 Task: Create fields in purchase order object.
Action: Mouse moved to (635, 76)
Screenshot: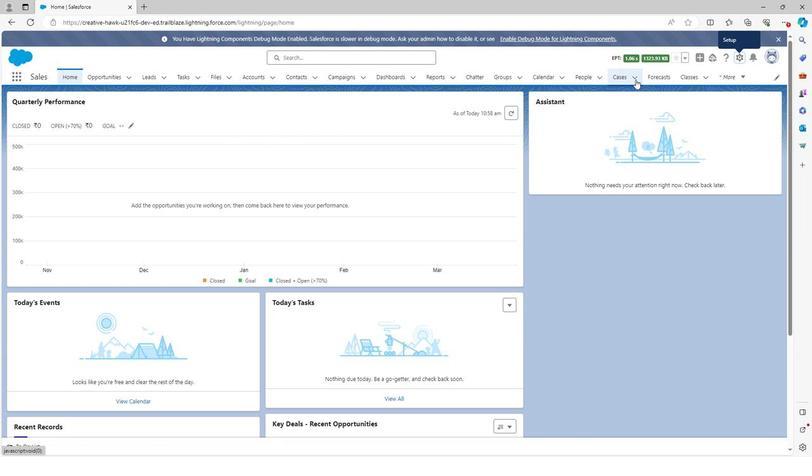 
Action: Mouse pressed right at (635, 76)
Screenshot: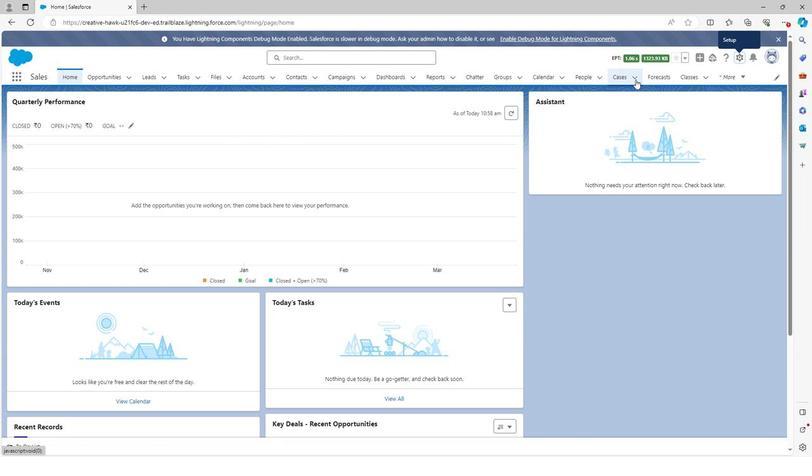 
Action: Mouse moved to (738, 54)
Screenshot: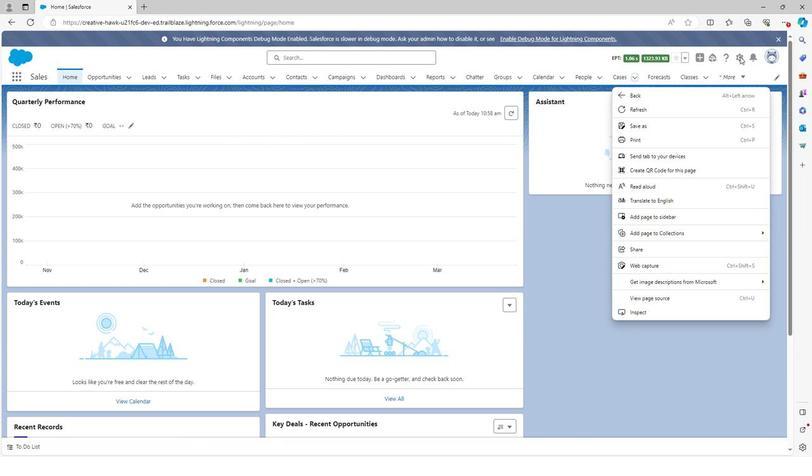 
Action: Mouse pressed left at (738, 54)
Screenshot: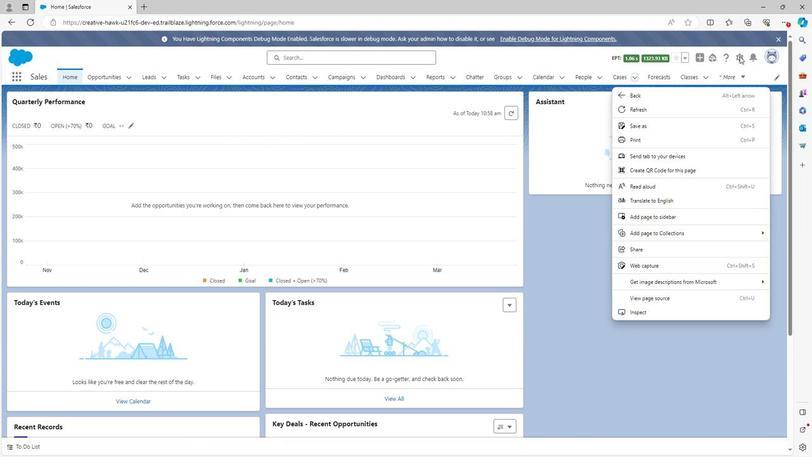 
Action: Mouse moved to (710, 76)
Screenshot: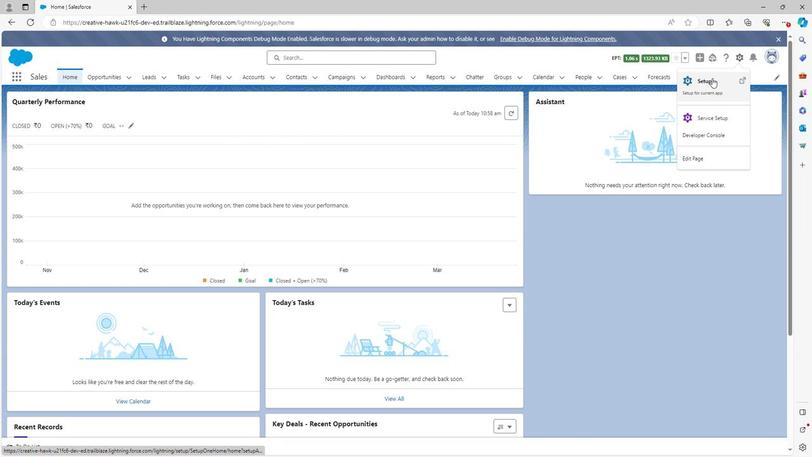
Action: Mouse pressed left at (710, 76)
Screenshot: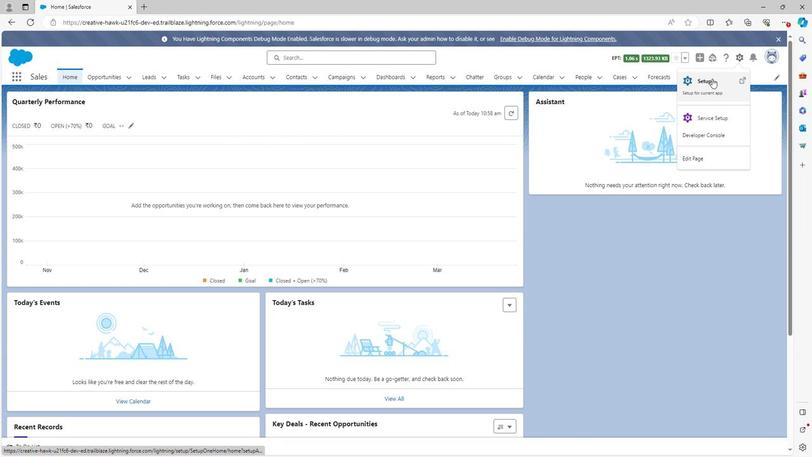 
Action: Mouse moved to (98, 73)
Screenshot: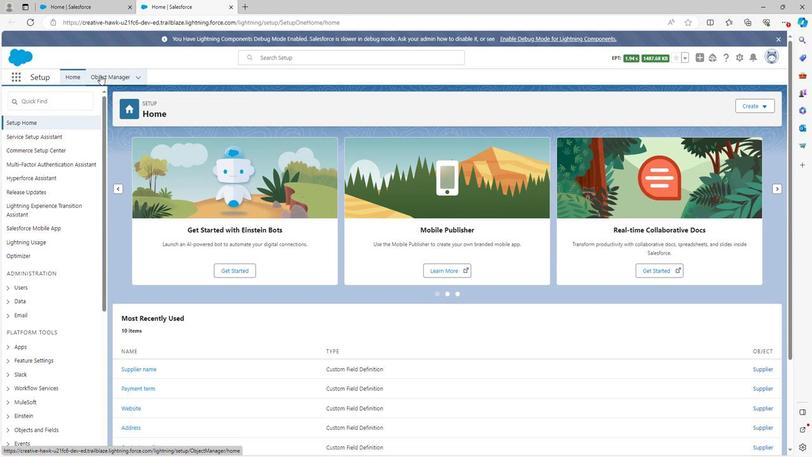 
Action: Mouse pressed left at (98, 73)
Screenshot: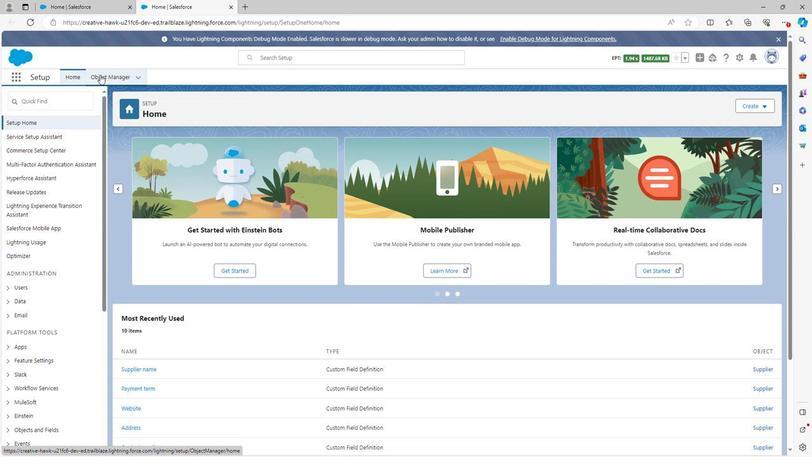 
Action: Mouse moved to (55, 344)
Screenshot: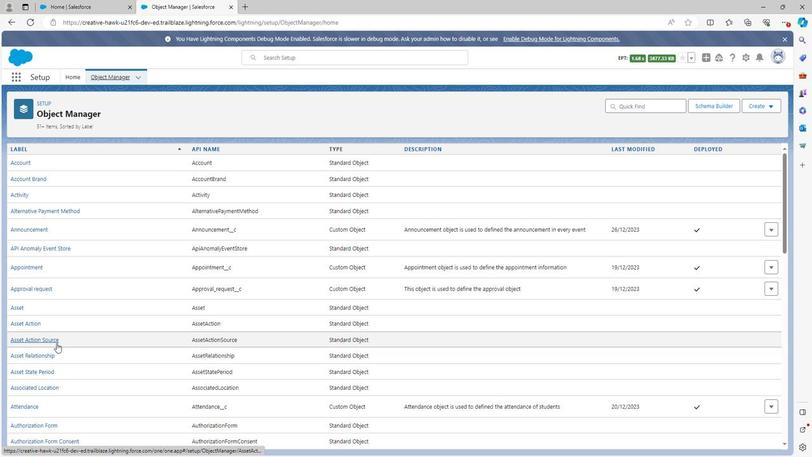 
Action: Mouse scrolled (55, 343) with delta (0, 0)
Screenshot: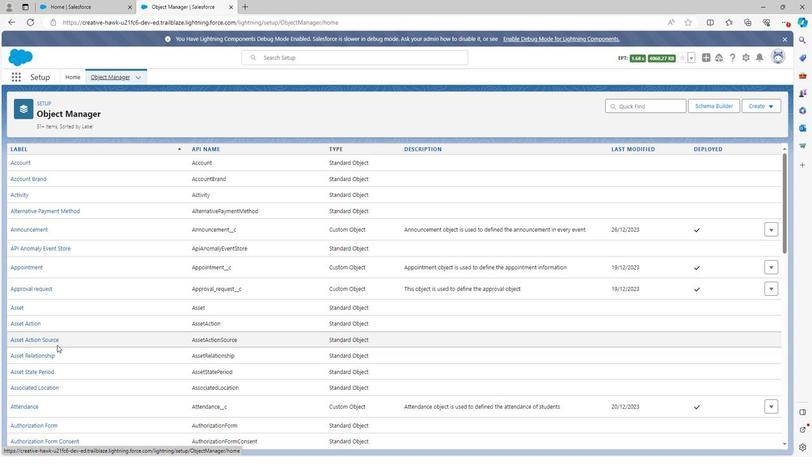
Action: Mouse scrolled (55, 343) with delta (0, 0)
Screenshot: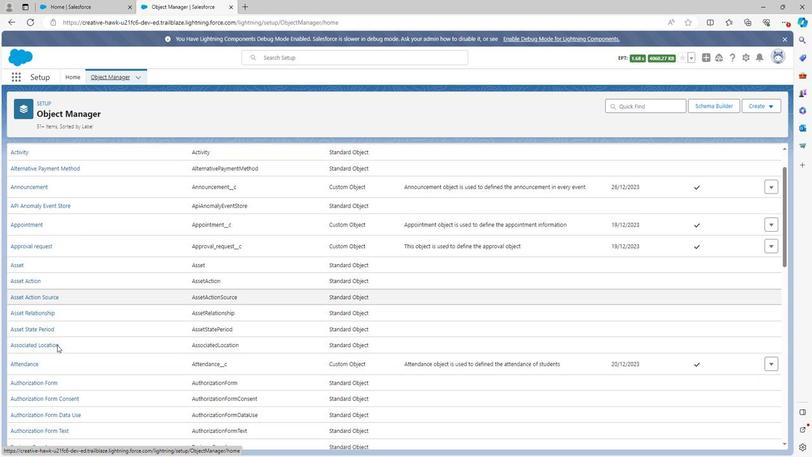 
Action: Mouse scrolled (55, 343) with delta (0, 0)
Screenshot: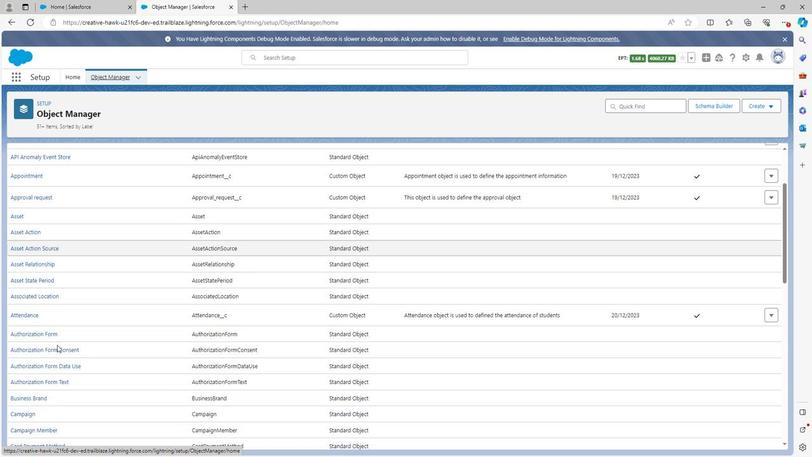 
Action: Mouse moved to (55, 344)
Screenshot: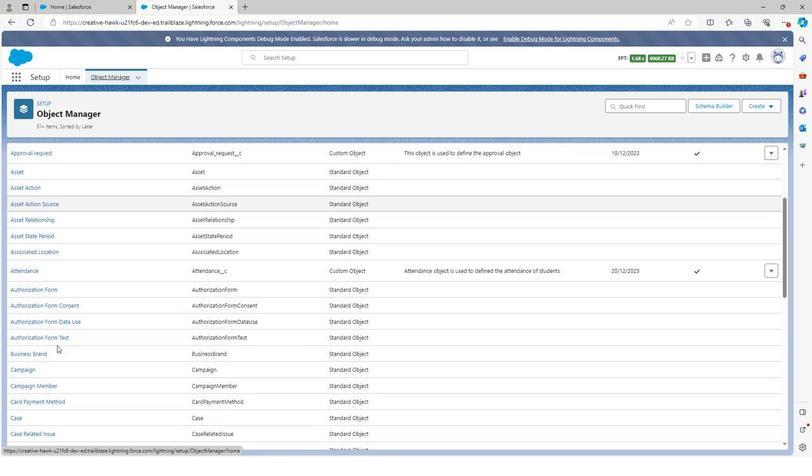 
Action: Mouse scrolled (55, 344) with delta (0, 0)
Screenshot: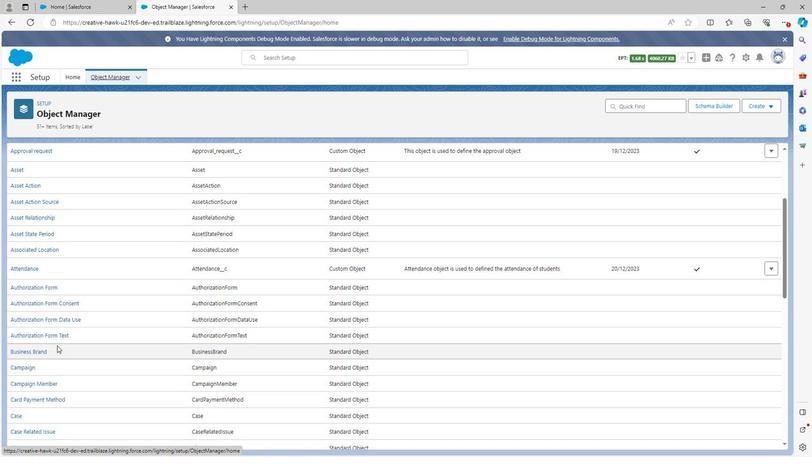
Action: Mouse scrolled (55, 344) with delta (0, 0)
Screenshot: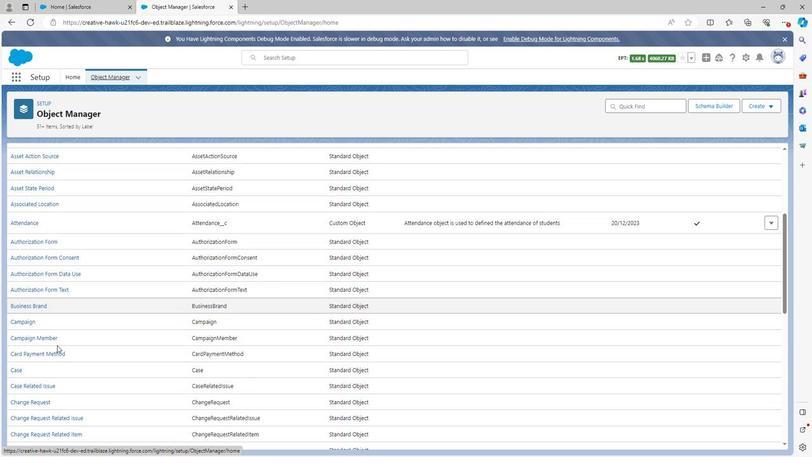 
Action: Mouse scrolled (55, 344) with delta (0, 0)
Screenshot: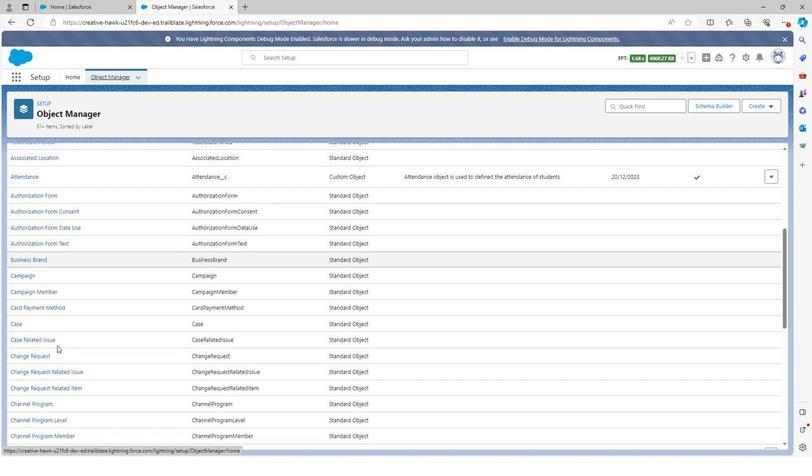
Action: Mouse scrolled (55, 344) with delta (0, 0)
Screenshot: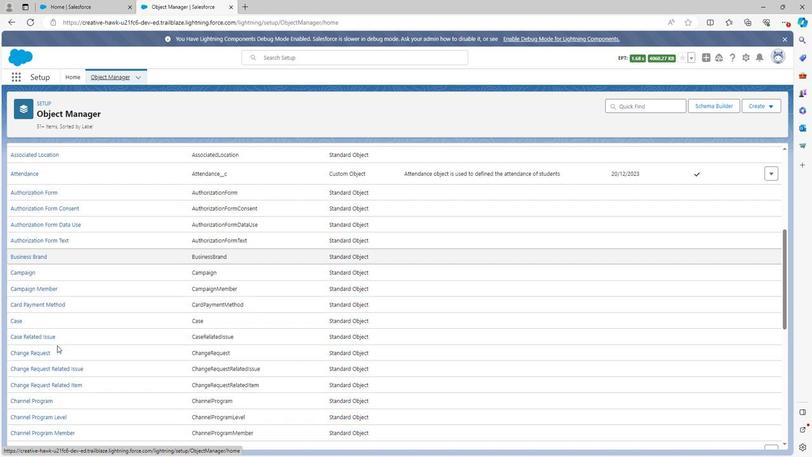 
Action: Mouse scrolled (55, 344) with delta (0, 0)
Screenshot: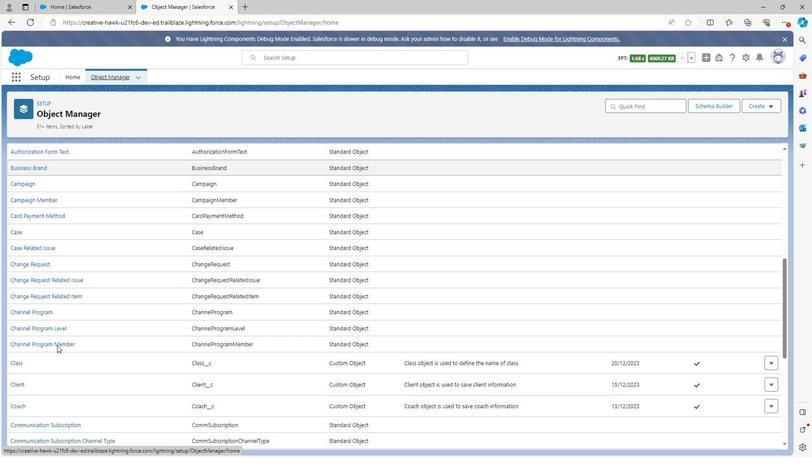
Action: Mouse scrolled (55, 344) with delta (0, 0)
Screenshot: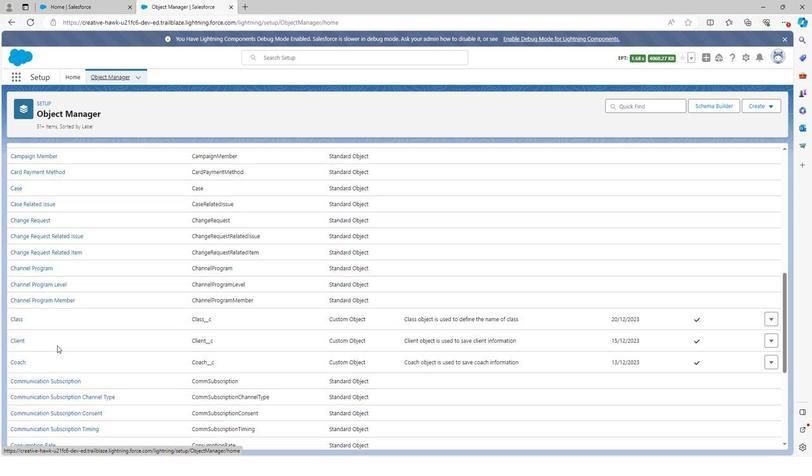 
Action: Mouse scrolled (55, 344) with delta (0, 0)
Screenshot: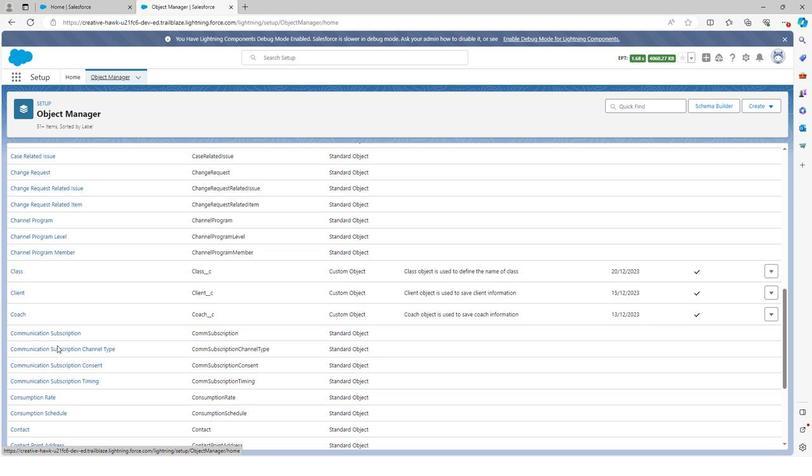 
Action: Mouse scrolled (55, 344) with delta (0, 0)
Screenshot: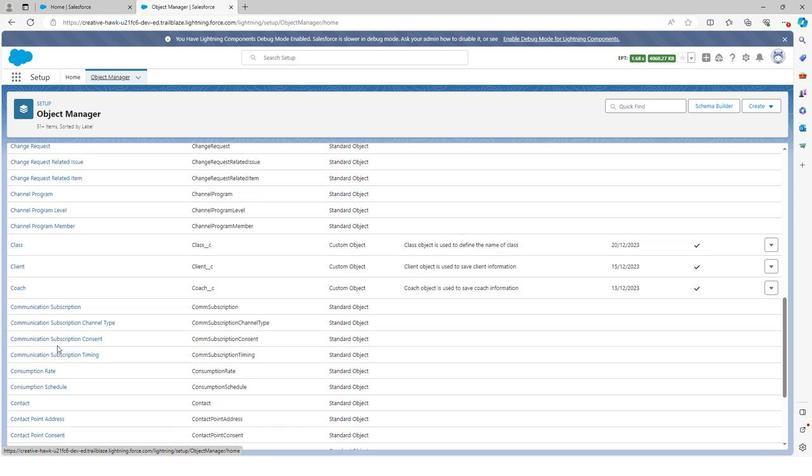
Action: Mouse scrolled (55, 344) with delta (0, 0)
Screenshot: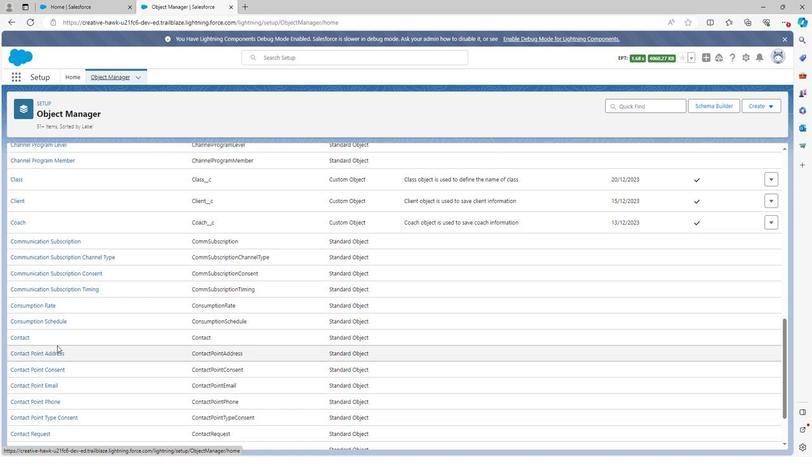 
Action: Mouse scrolled (55, 344) with delta (0, 0)
Screenshot: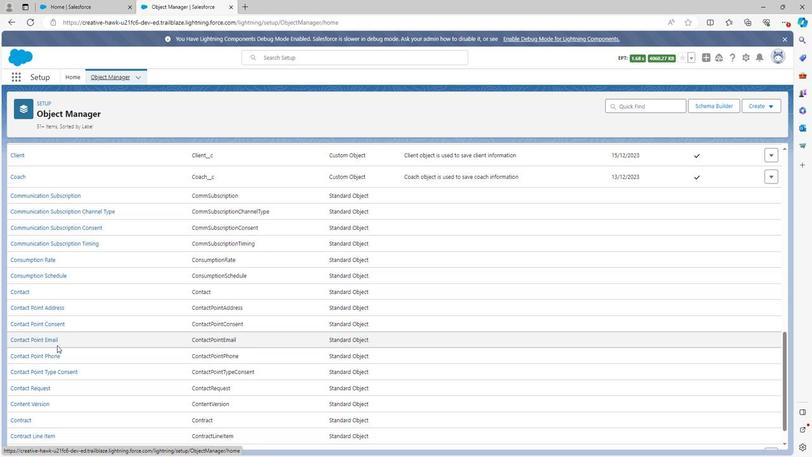 
Action: Mouse scrolled (55, 344) with delta (0, 0)
Screenshot: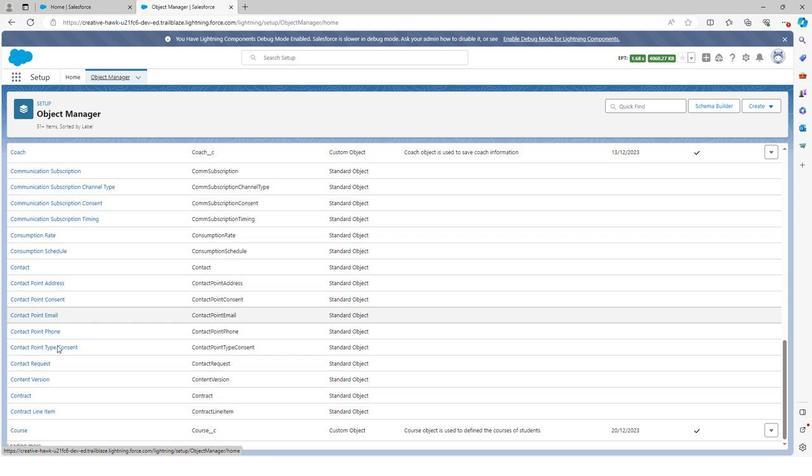 
Action: Mouse scrolled (55, 344) with delta (0, 0)
Screenshot: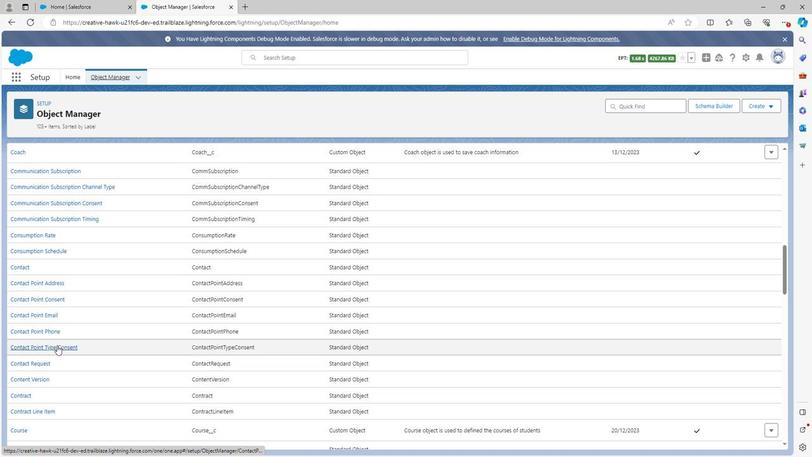 
Action: Mouse scrolled (55, 344) with delta (0, 0)
Screenshot: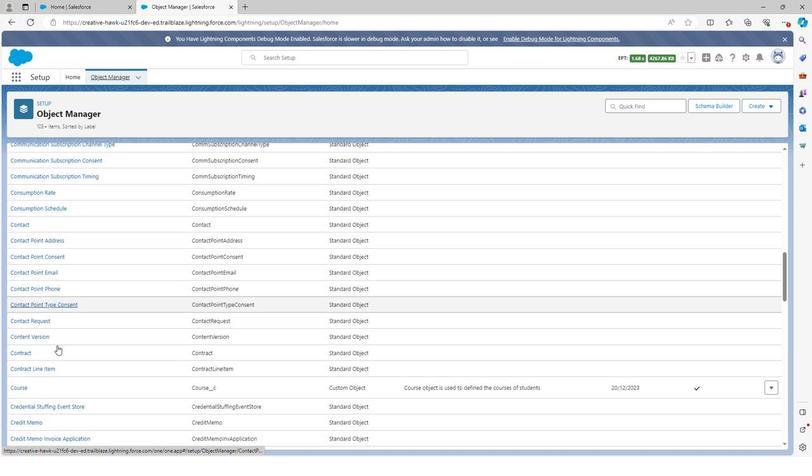
Action: Mouse scrolled (55, 344) with delta (0, 0)
Screenshot: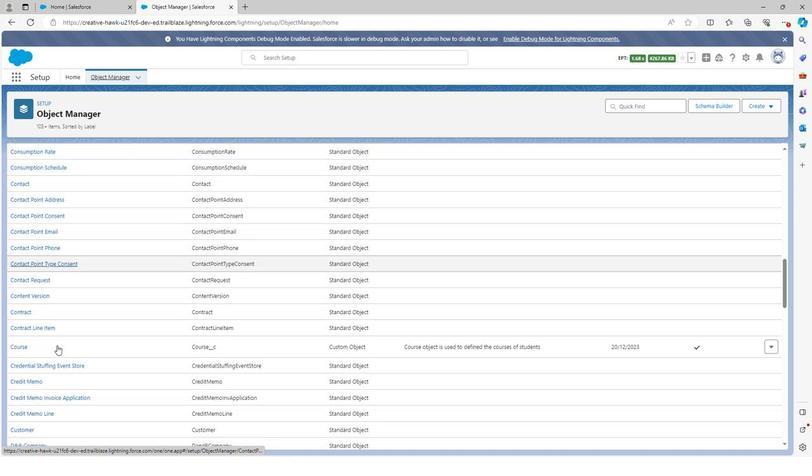 
Action: Mouse scrolled (55, 344) with delta (0, 0)
Screenshot: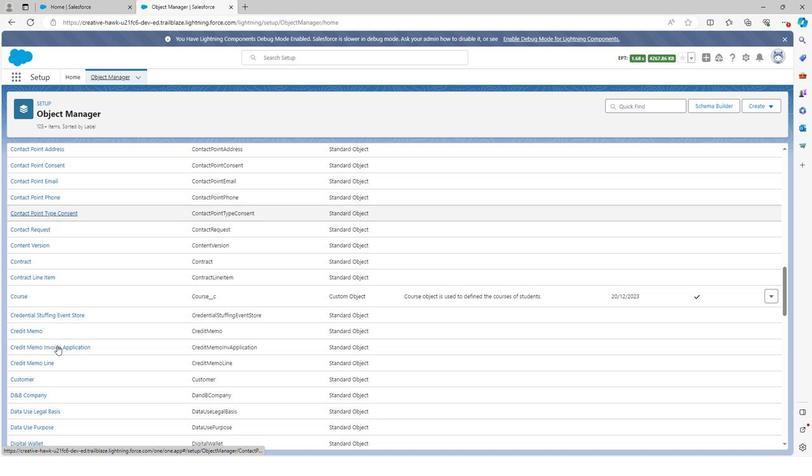 
Action: Mouse scrolled (55, 344) with delta (0, 0)
Screenshot: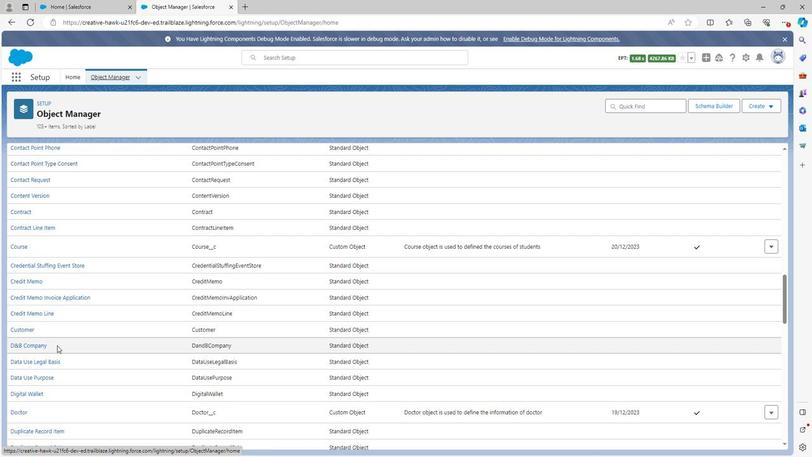 
Action: Mouse scrolled (55, 344) with delta (0, 0)
Screenshot: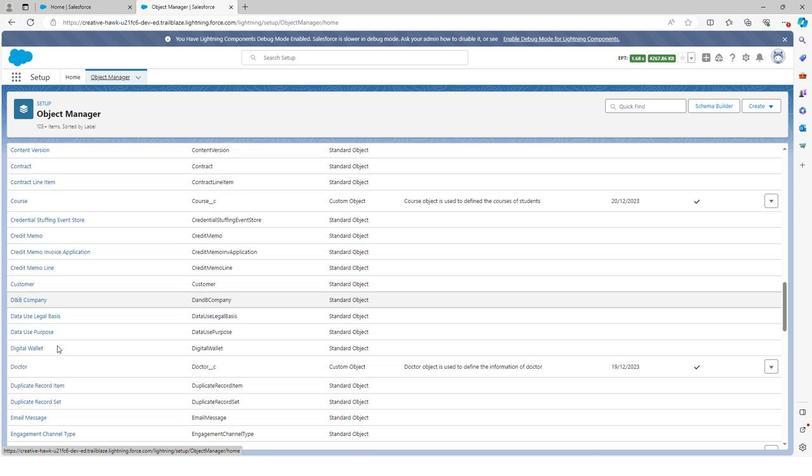 
Action: Mouse scrolled (55, 344) with delta (0, 0)
Screenshot: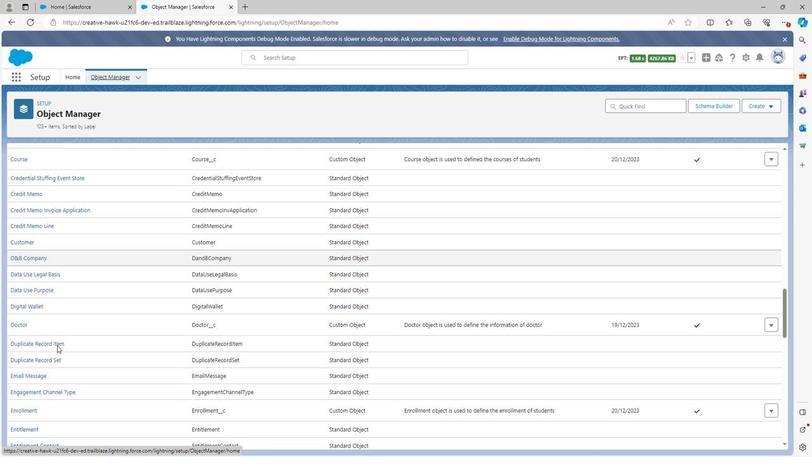 
Action: Mouse scrolled (55, 344) with delta (0, 0)
Screenshot: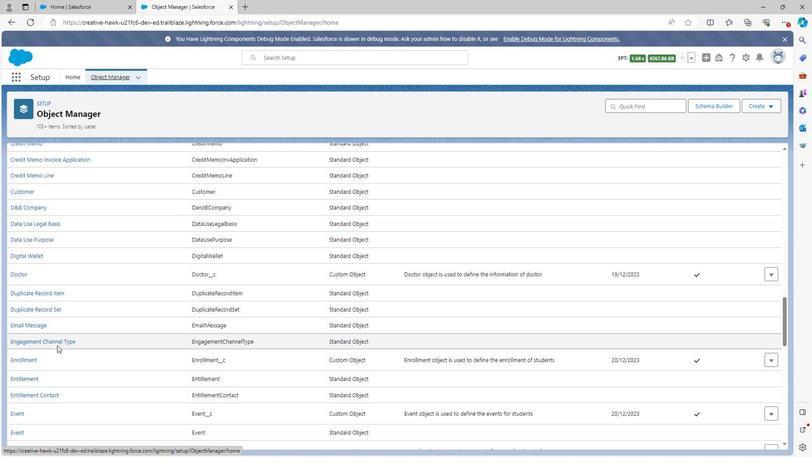
Action: Mouse scrolled (55, 344) with delta (0, 0)
Screenshot: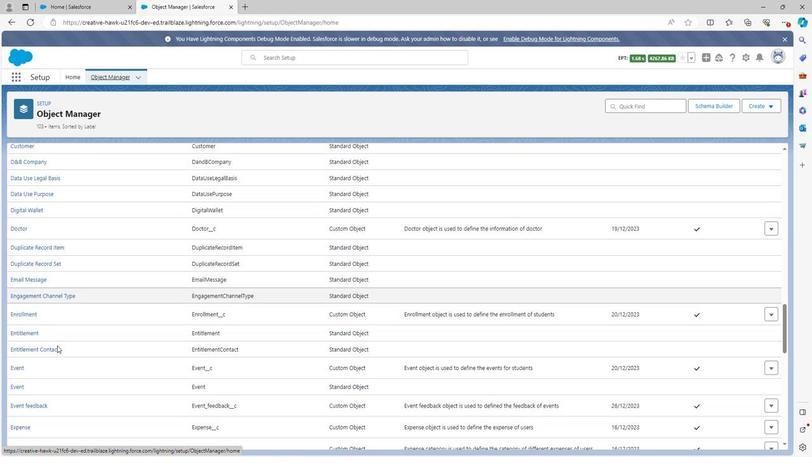 
Action: Mouse scrolled (55, 344) with delta (0, 0)
Screenshot: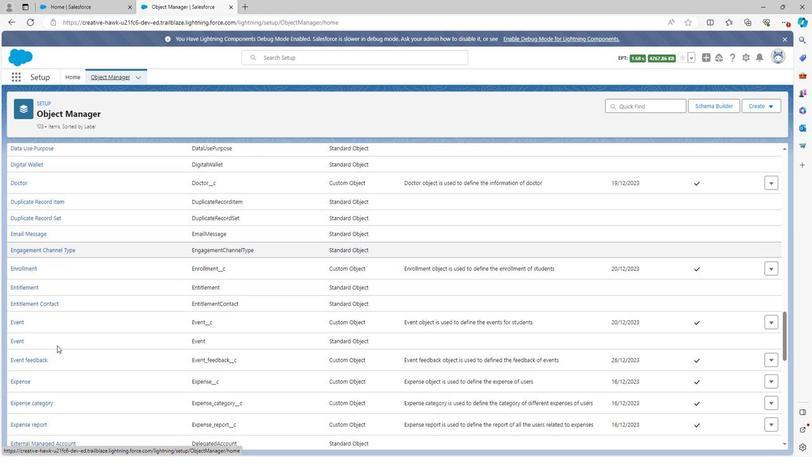 
Action: Mouse scrolled (55, 344) with delta (0, 0)
Screenshot: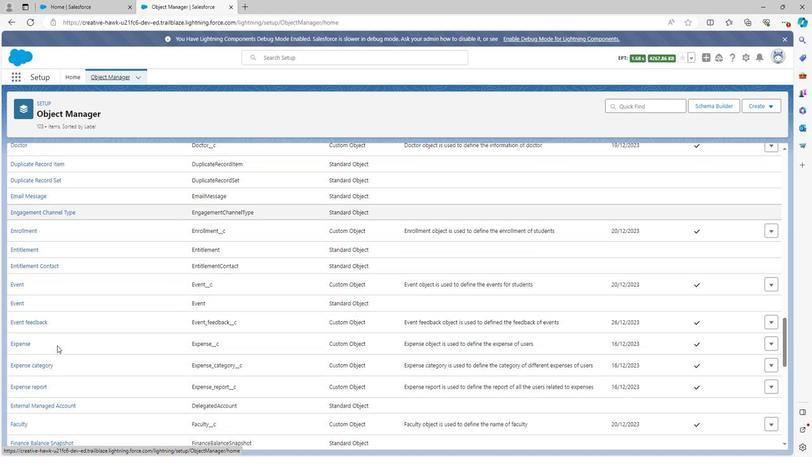 
Action: Mouse scrolled (55, 344) with delta (0, 0)
Screenshot: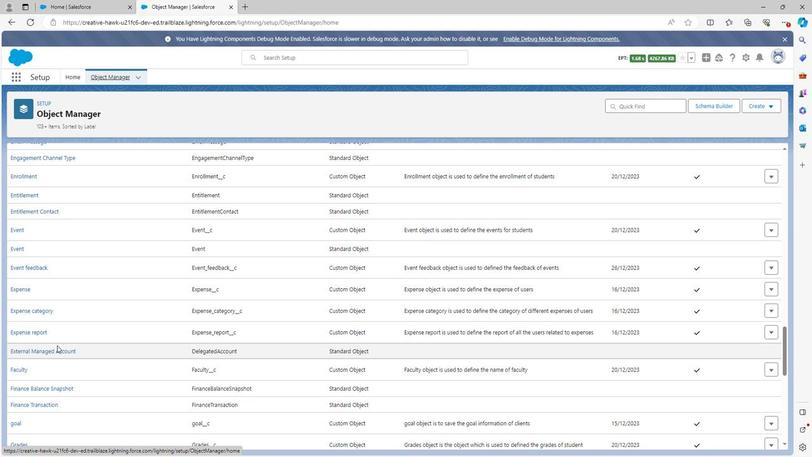 
Action: Mouse scrolled (55, 344) with delta (0, 0)
Screenshot: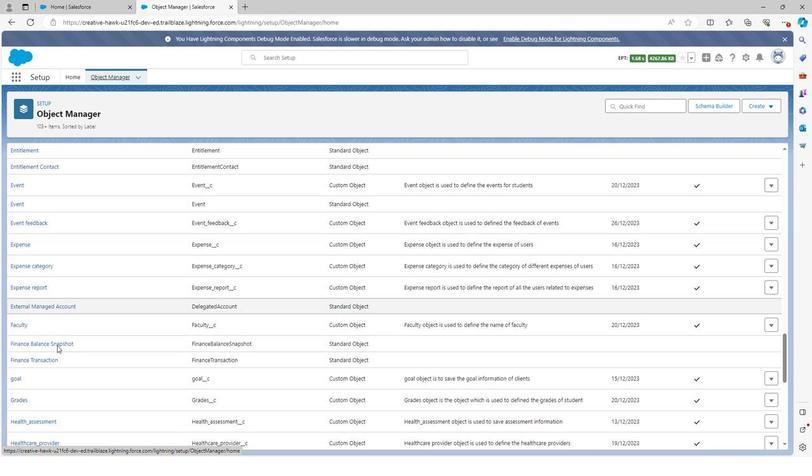 
Action: Mouse scrolled (55, 344) with delta (0, 0)
Screenshot: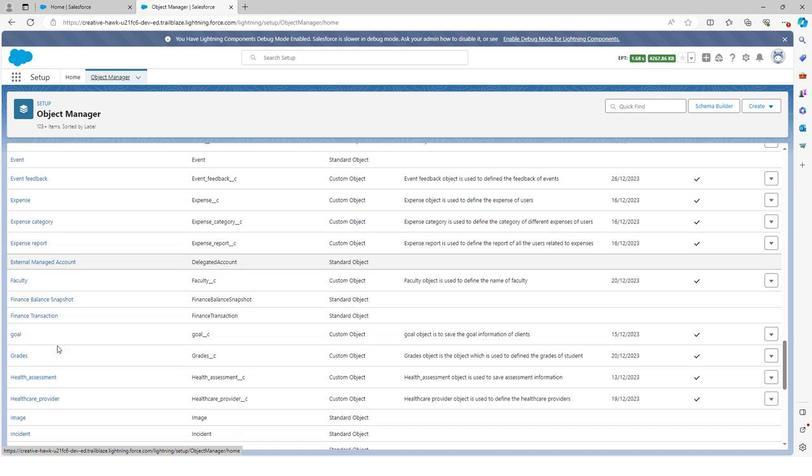 
Action: Mouse scrolled (55, 344) with delta (0, 0)
Screenshot: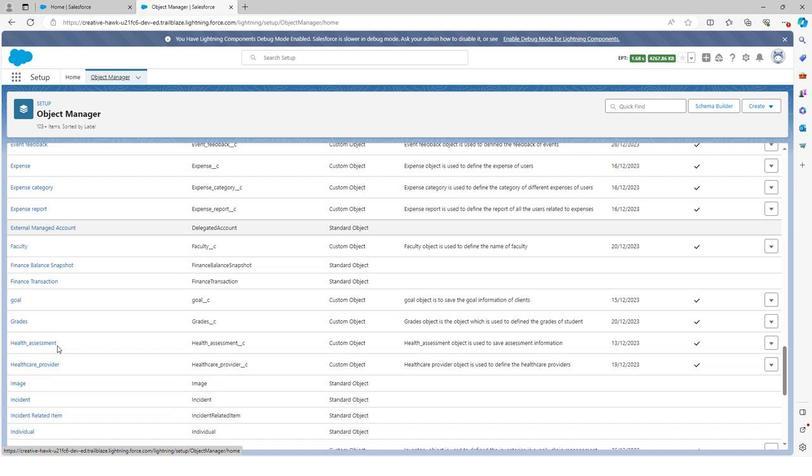 
Action: Mouse scrolled (55, 344) with delta (0, 0)
Screenshot: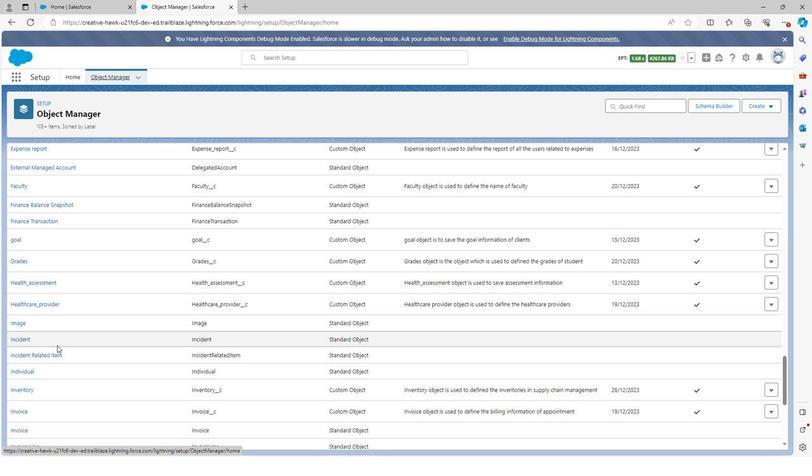 
Action: Mouse scrolled (55, 344) with delta (0, 0)
Screenshot: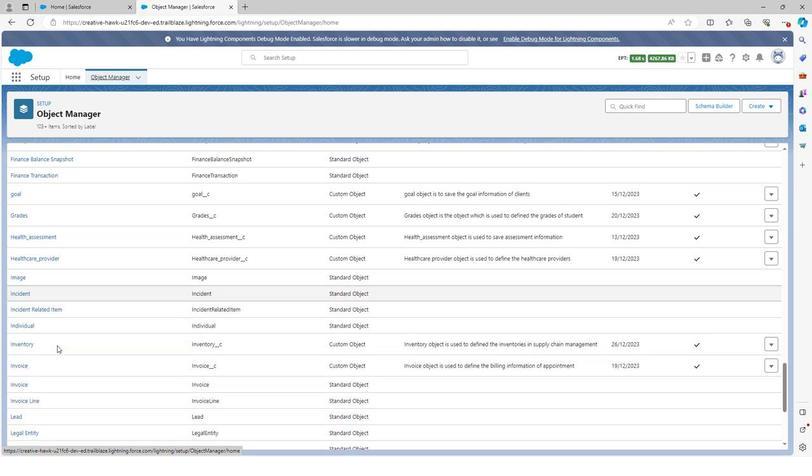 
Action: Mouse scrolled (55, 344) with delta (0, 0)
Screenshot: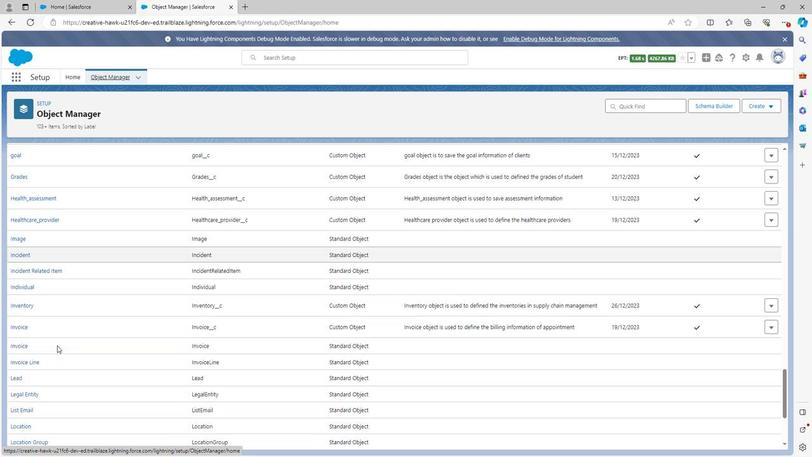 
Action: Mouse scrolled (55, 344) with delta (0, 0)
Screenshot: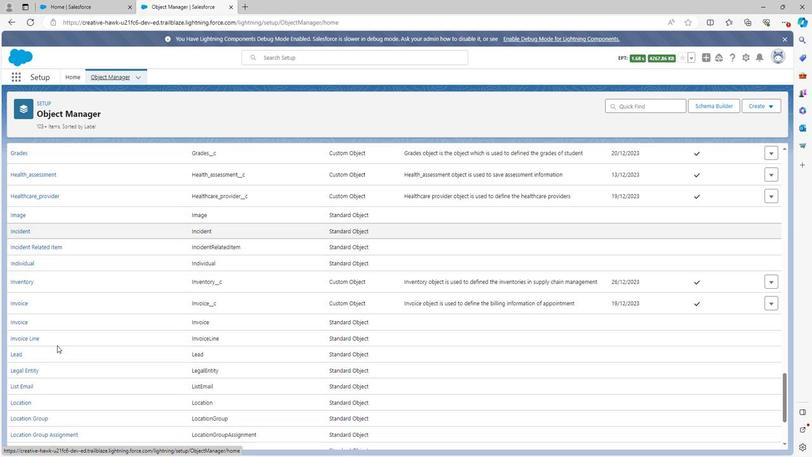 
Action: Mouse scrolled (55, 344) with delta (0, 0)
Screenshot: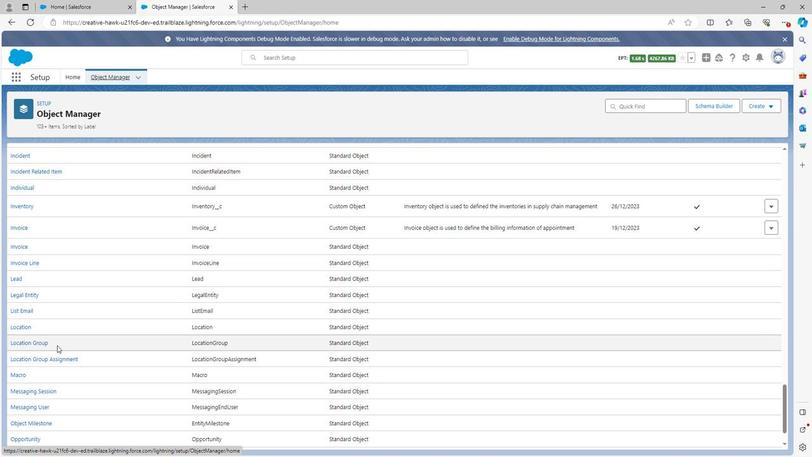 
Action: Mouse scrolled (55, 344) with delta (0, 0)
Screenshot: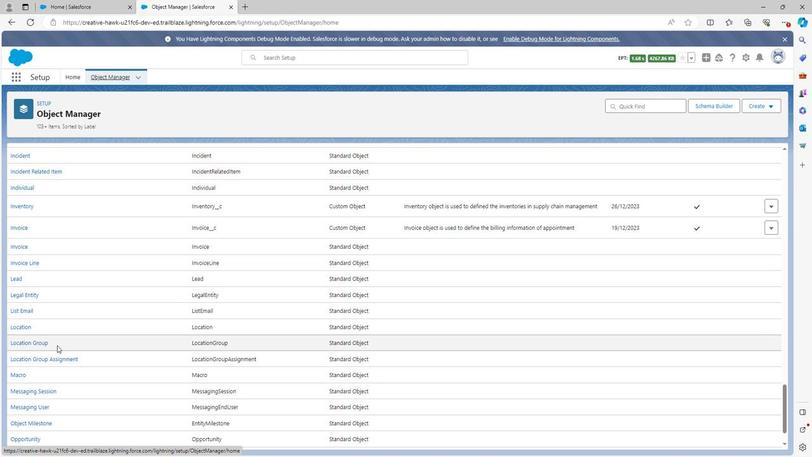 
Action: Mouse scrolled (55, 344) with delta (0, 0)
Screenshot: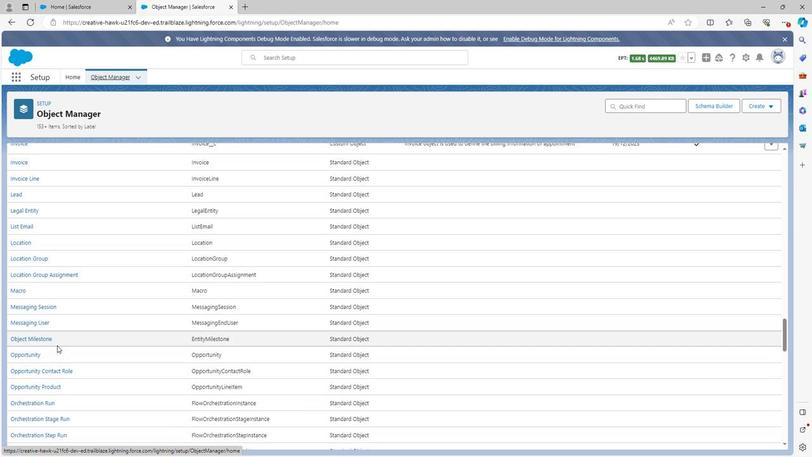 
Action: Mouse scrolled (55, 344) with delta (0, 0)
Screenshot: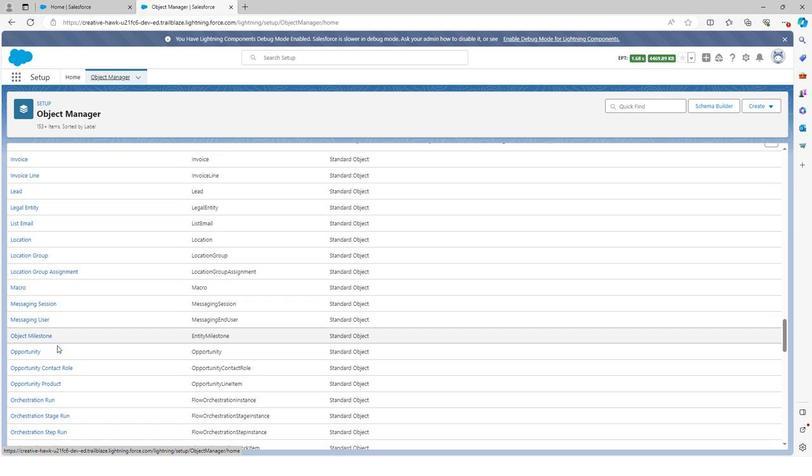 
Action: Mouse scrolled (55, 344) with delta (0, 0)
Screenshot: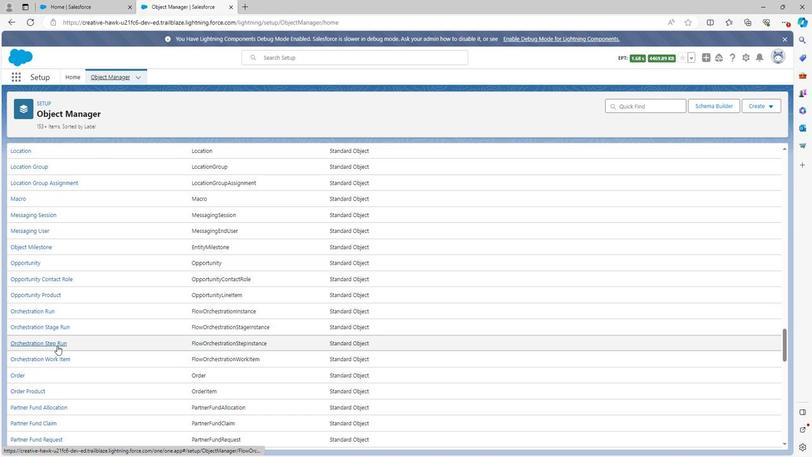
Action: Mouse scrolled (55, 344) with delta (0, 0)
Screenshot: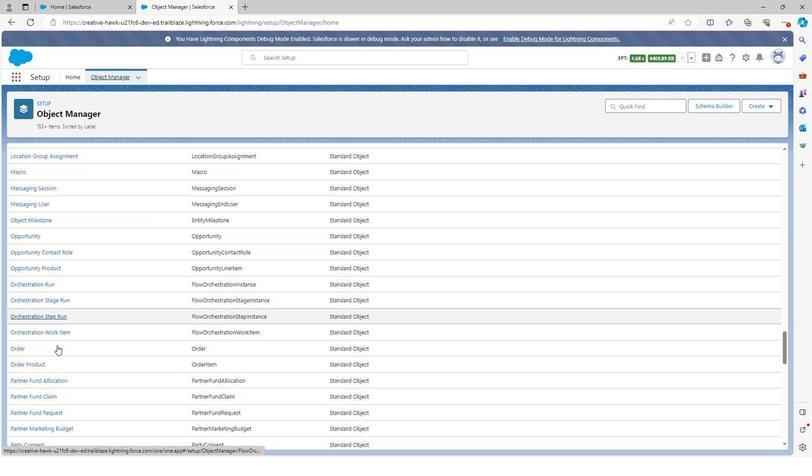 
Action: Mouse scrolled (55, 344) with delta (0, 0)
Screenshot: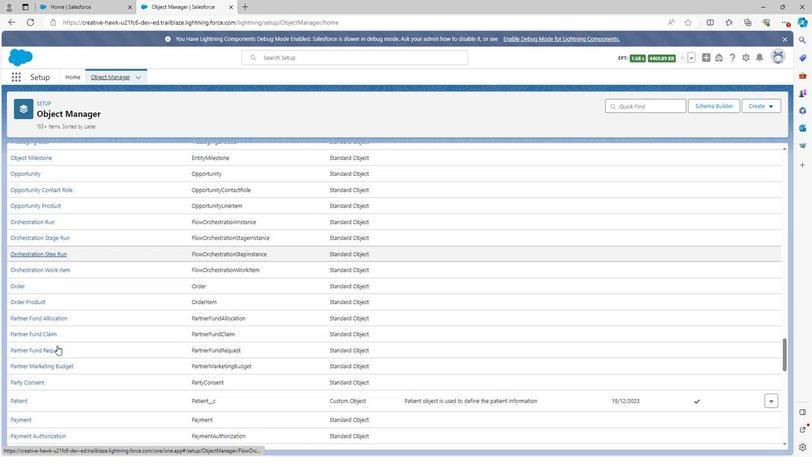 
Action: Mouse scrolled (55, 344) with delta (0, 0)
Screenshot: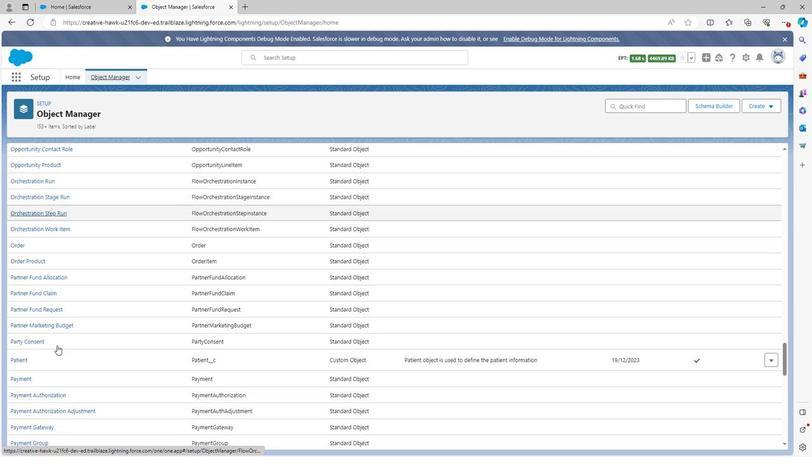 
Action: Mouse moved to (53, 334)
Screenshot: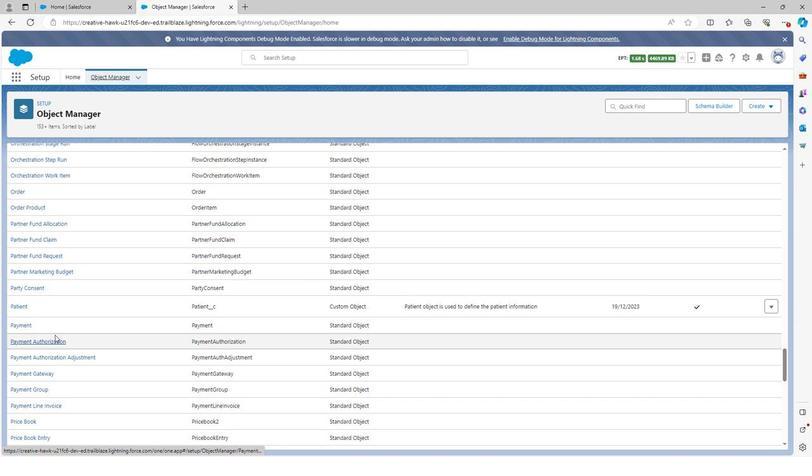 
Action: Mouse scrolled (53, 333) with delta (0, 0)
Screenshot: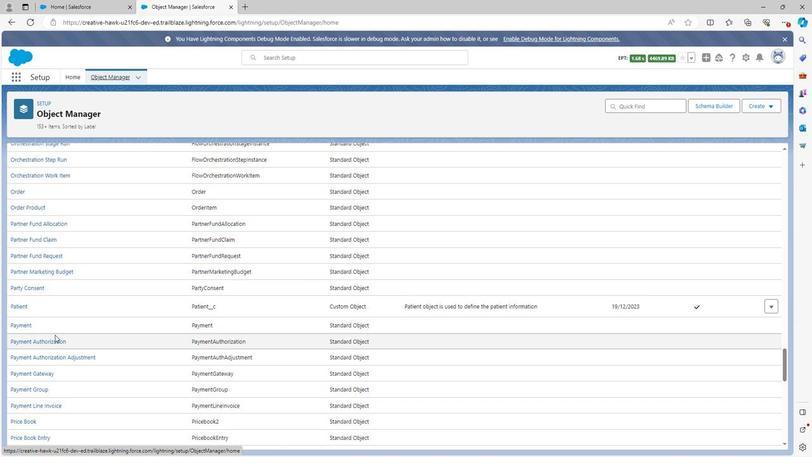 
Action: Mouse scrolled (53, 333) with delta (0, 0)
Screenshot: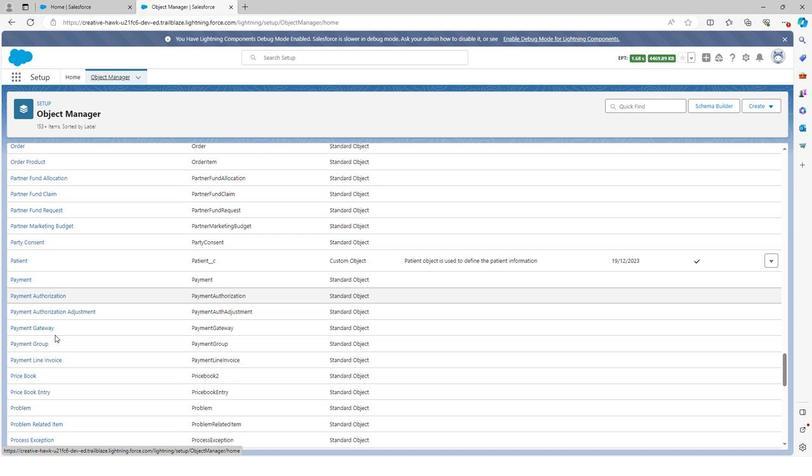 
Action: Mouse moved to (32, 284)
Screenshot: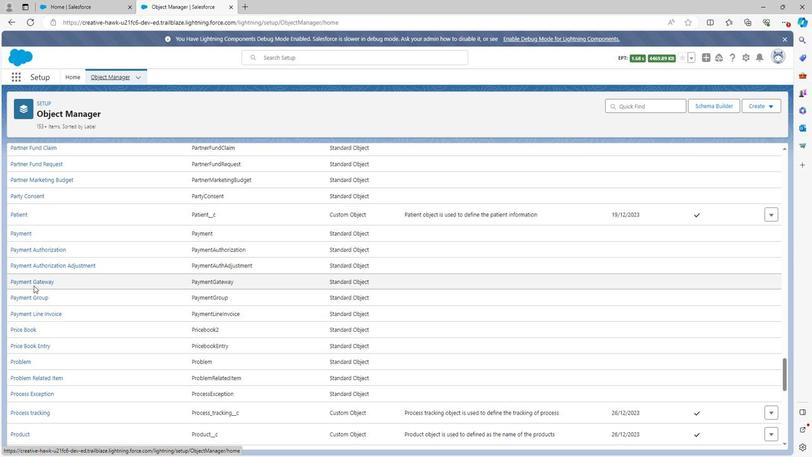 
Action: Mouse scrolled (32, 283) with delta (0, 0)
Screenshot: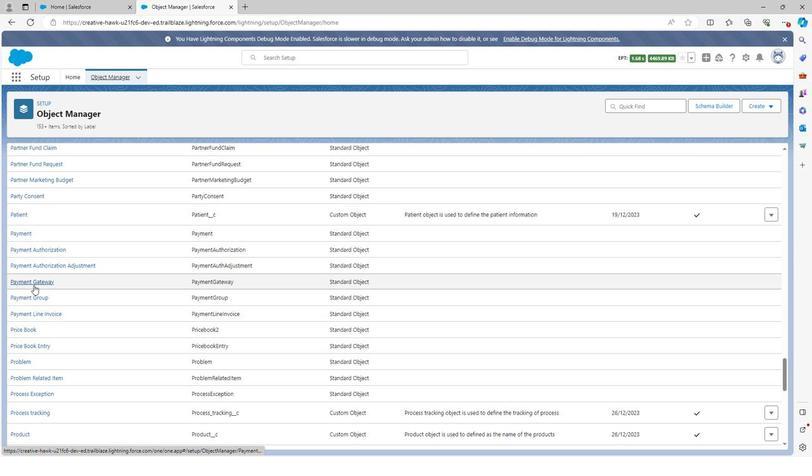
Action: Mouse scrolled (32, 283) with delta (0, 0)
Screenshot: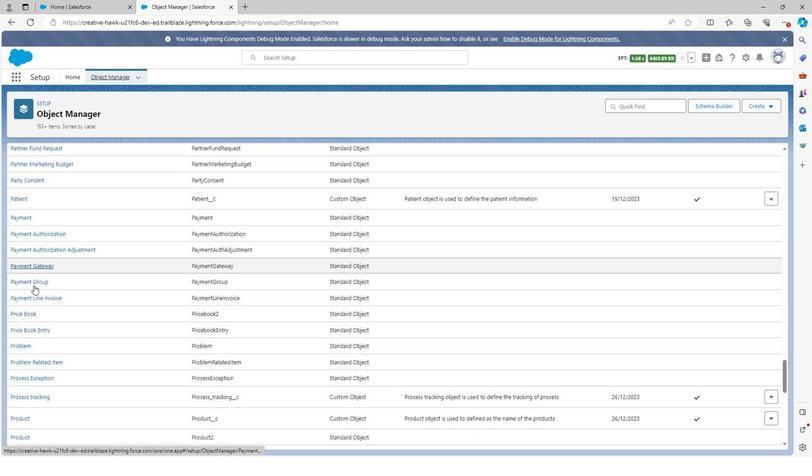 
Action: Mouse scrolled (32, 283) with delta (0, 0)
Screenshot: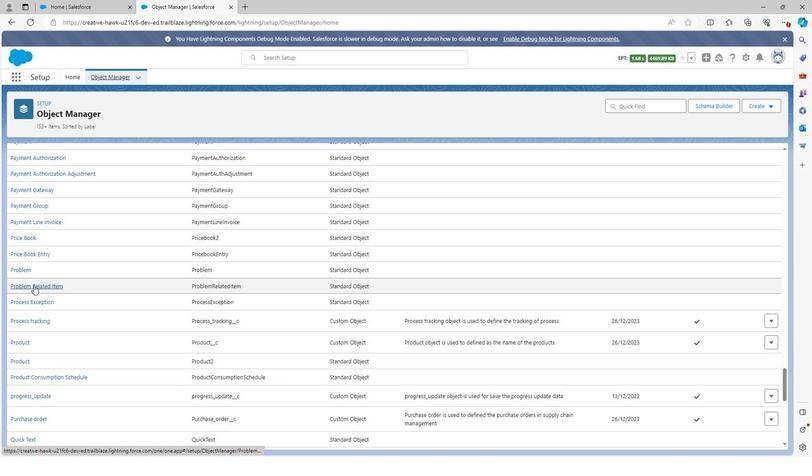 
Action: Mouse scrolled (32, 283) with delta (0, 0)
Screenshot: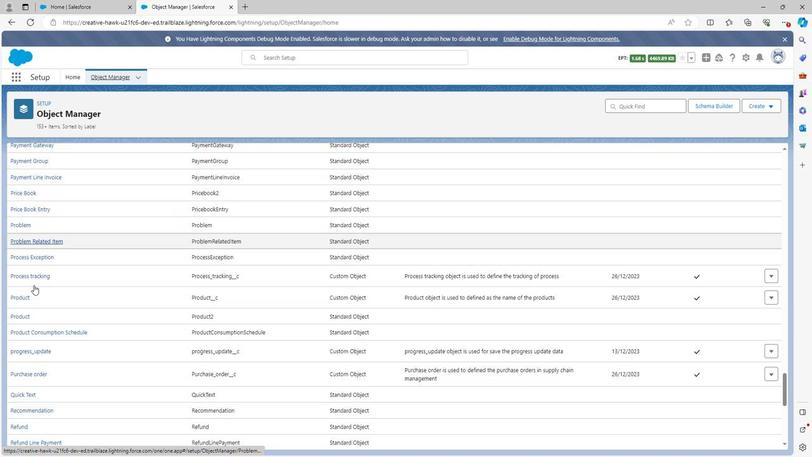 
Action: Mouse moved to (34, 326)
Screenshot: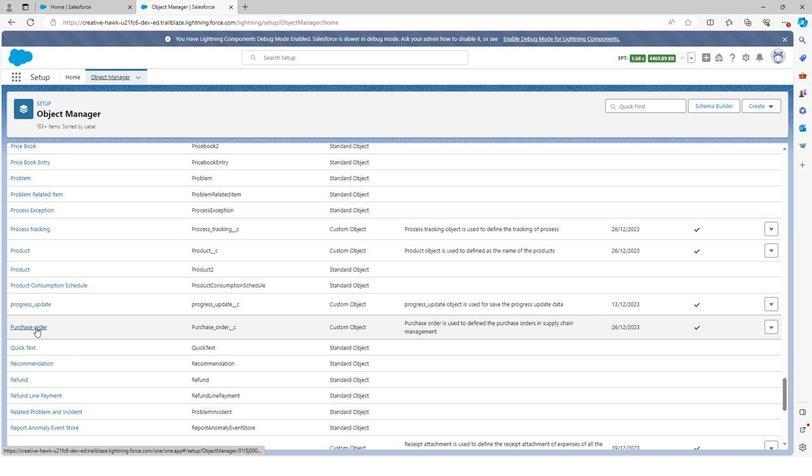 
Action: Mouse pressed left at (34, 326)
Screenshot: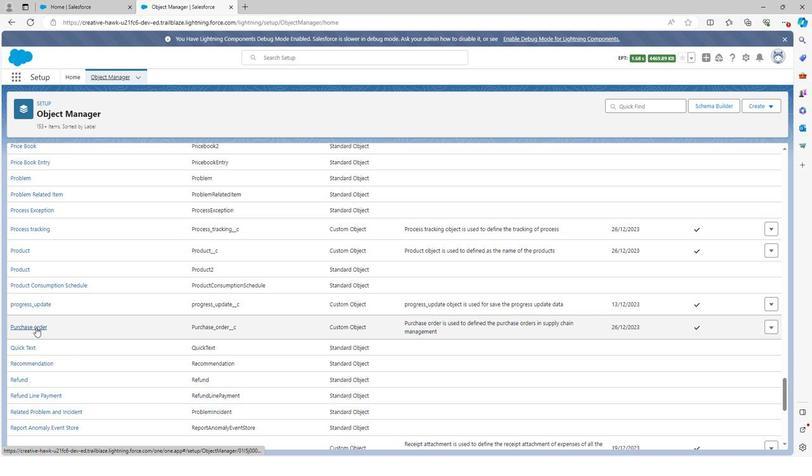 
Action: Mouse moved to (41, 164)
Screenshot: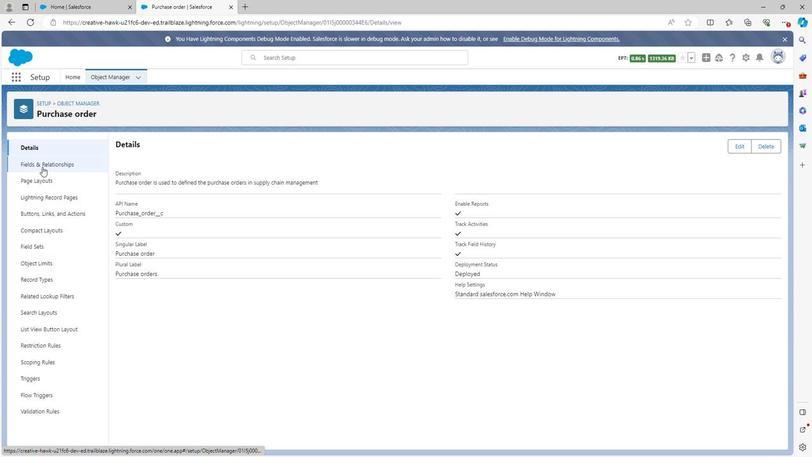 
Action: Mouse pressed left at (41, 164)
Screenshot: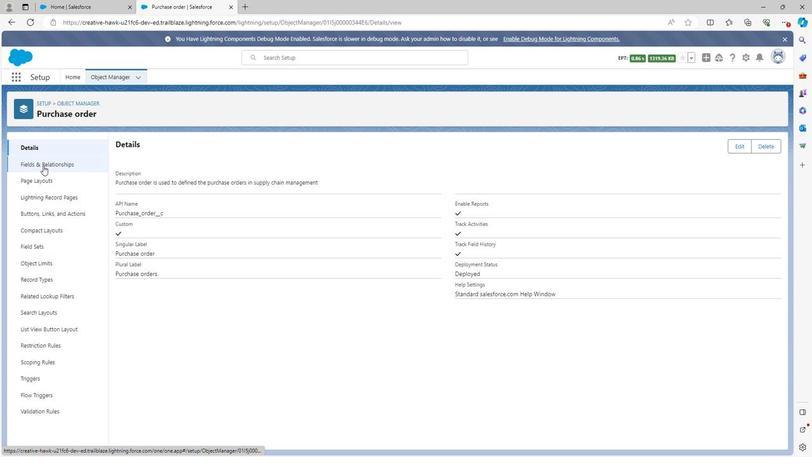 
Action: Mouse moved to (594, 146)
Screenshot: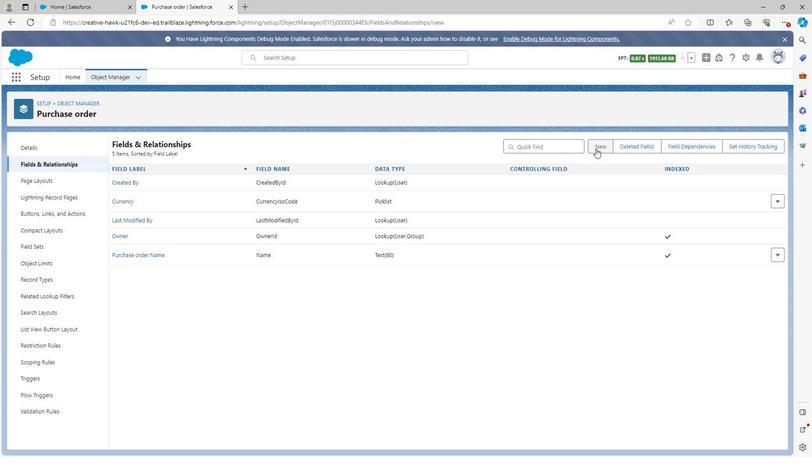 
Action: Mouse pressed left at (594, 146)
Screenshot: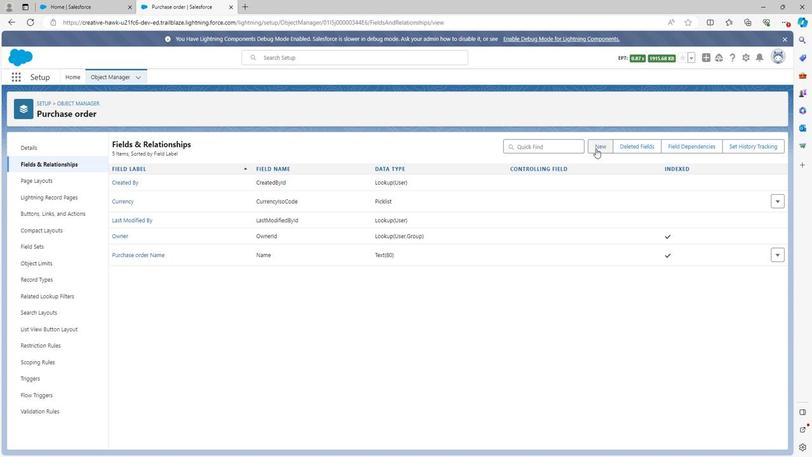 
Action: Mouse moved to (121, 315)
Screenshot: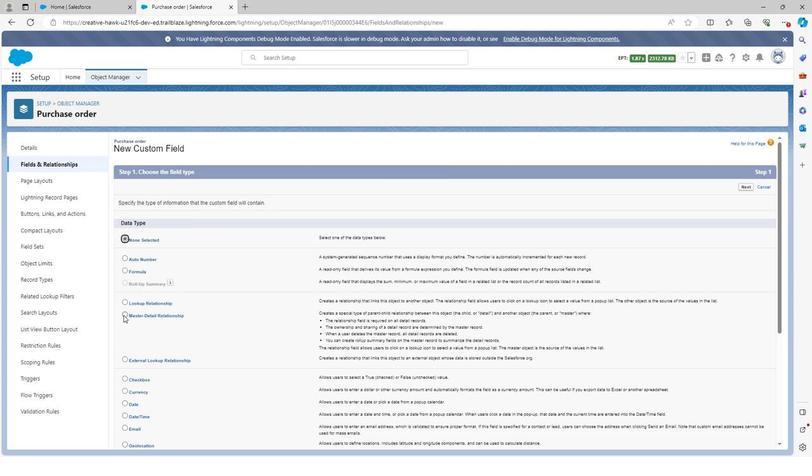
Action: Mouse scrolled (121, 314) with delta (0, 0)
Screenshot: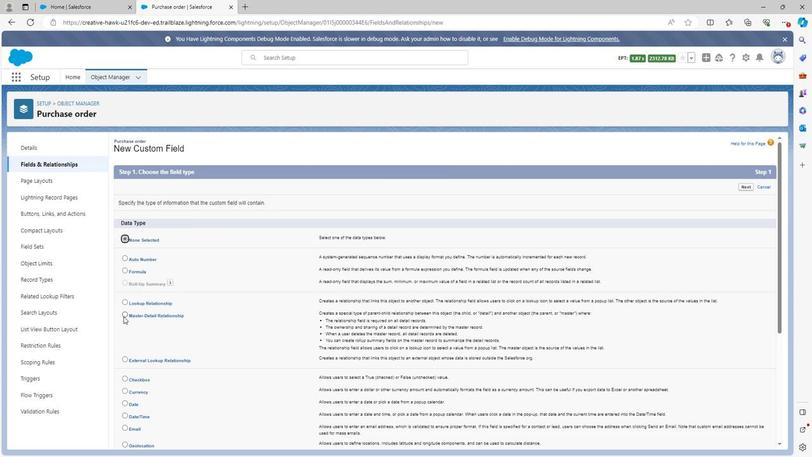 
Action: Mouse scrolled (121, 314) with delta (0, 0)
Screenshot: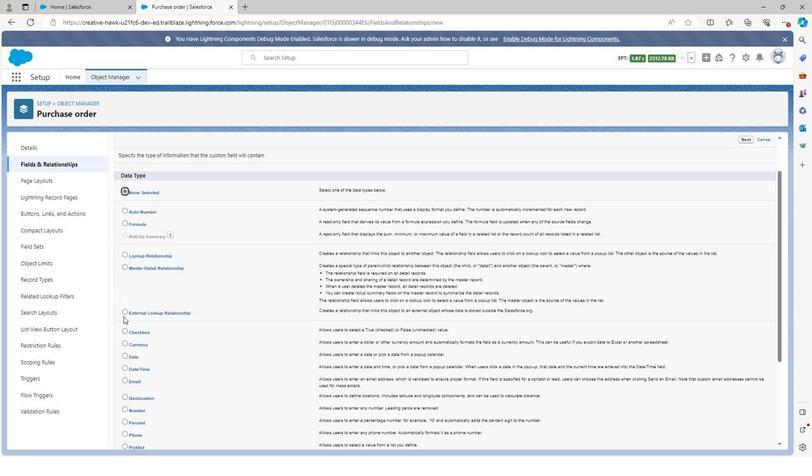 
Action: Mouse scrolled (121, 314) with delta (0, 0)
Screenshot: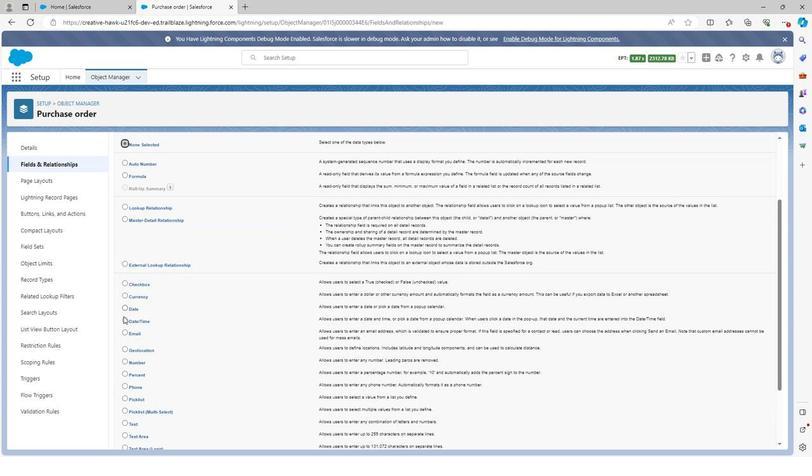 
Action: Mouse moved to (121, 311)
Screenshot: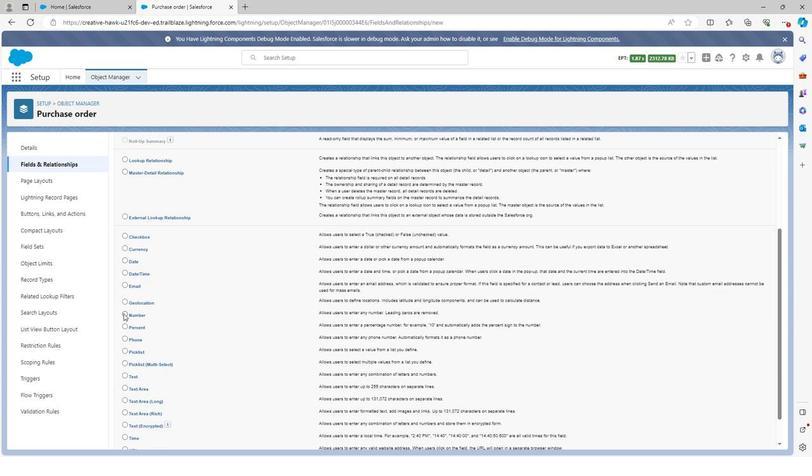 
Action: Mouse pressed left at (121, 311)
Screenshot: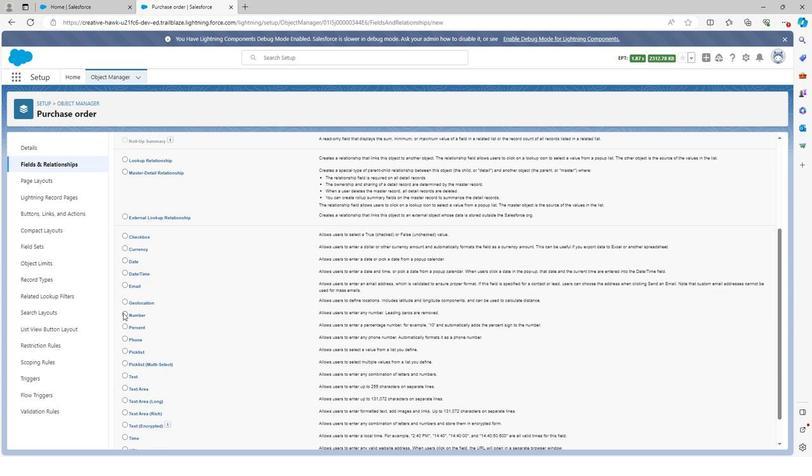 
Action: Mouse moved to (259, 311)
Screenshot: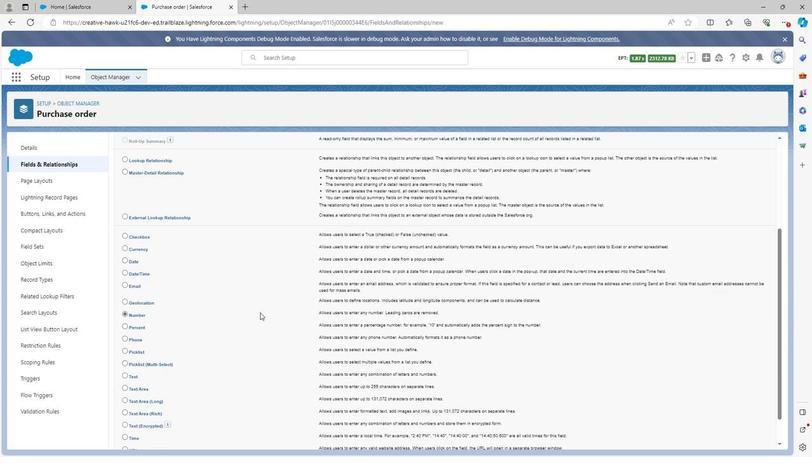 
Action: Mouse scrolled (259, 311) with delta (0, 0)
Screenshot: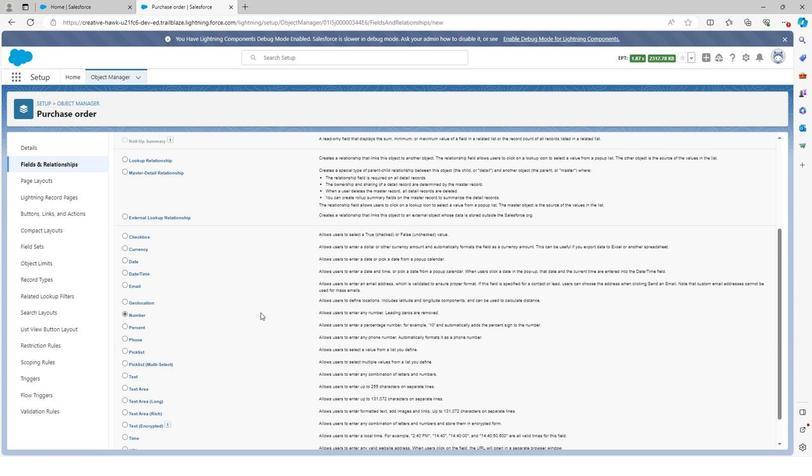 
Action: Mouse moved to (259, 311)
Screenshot: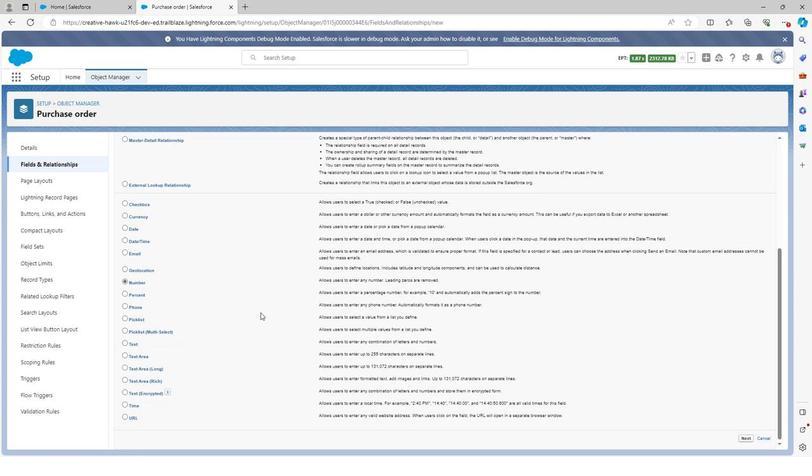 
Action: Mouse scrolled (259, 311) with delta (0, 0)
Screenshot: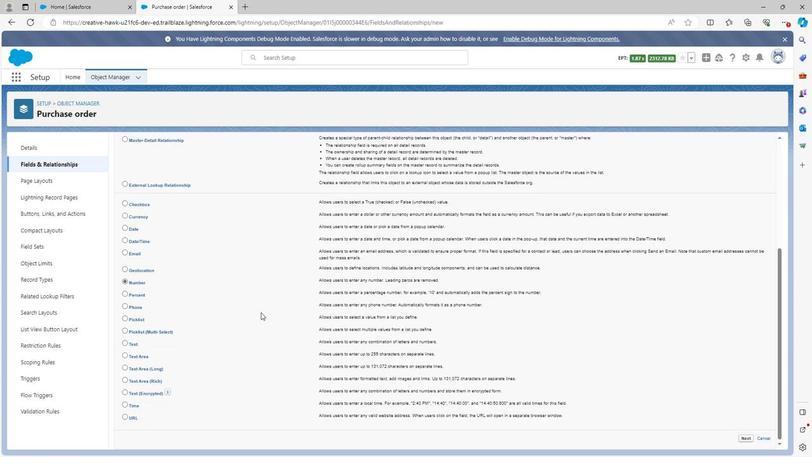 
Action: Mouse scrolled (259, 311) with delta (0, 0)
Screenshot: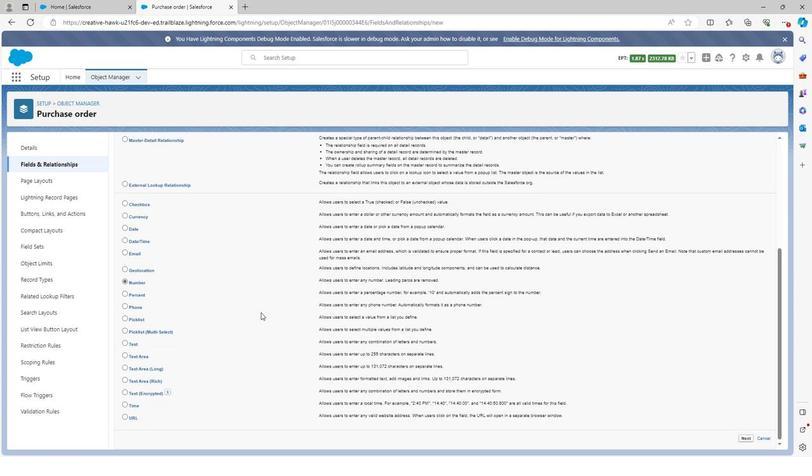 
Action: Mouse moved to (743, 436)
Screenshot: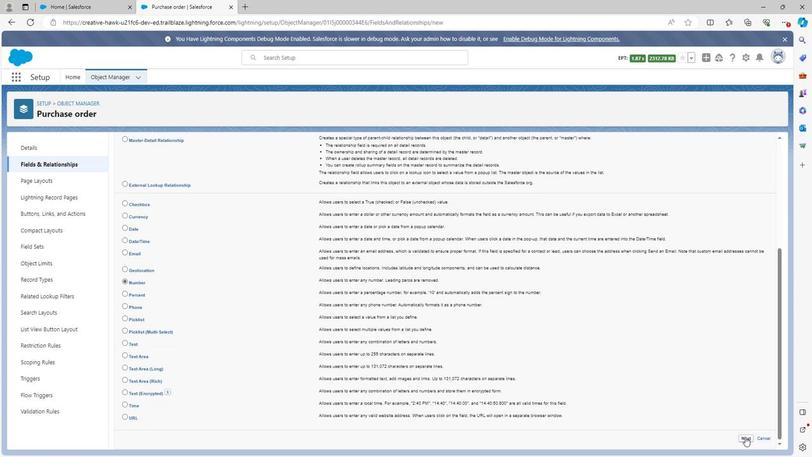 
Action: Mouse pressed left at (743, 436)
Screenshot: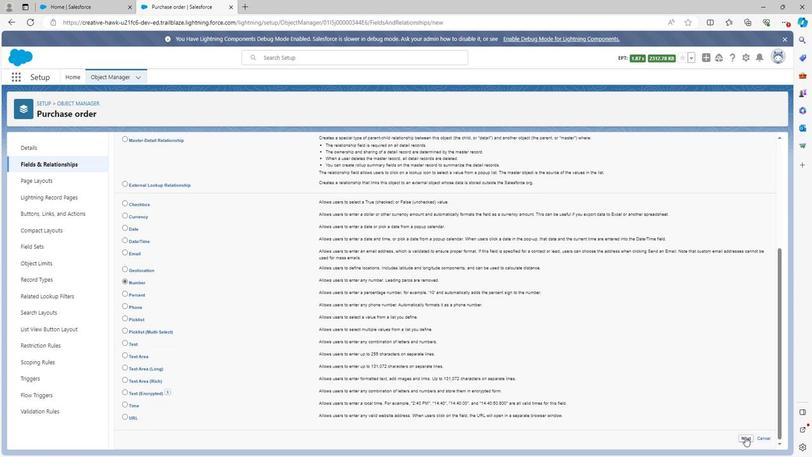
Action: Mouse moved to (301, 204)
Screenshot: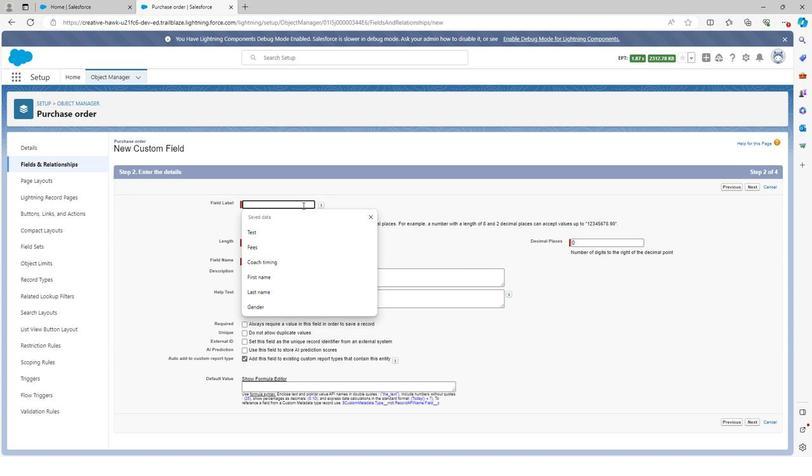 
Action: Mouse pressed left at (301, 204)
Screenshot: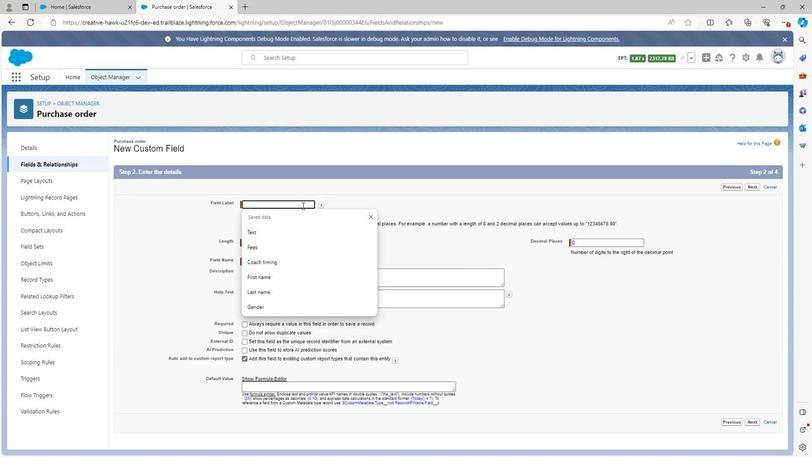 
Action: Key pressed <Key.shift><Key.shift><Key.shift><Key.shift><Key.shift><Key.shift><Key.shift><Key.shift><Key.shift><Key.shift>Purchase<Key.space>order<Key.space>number
Screenshot: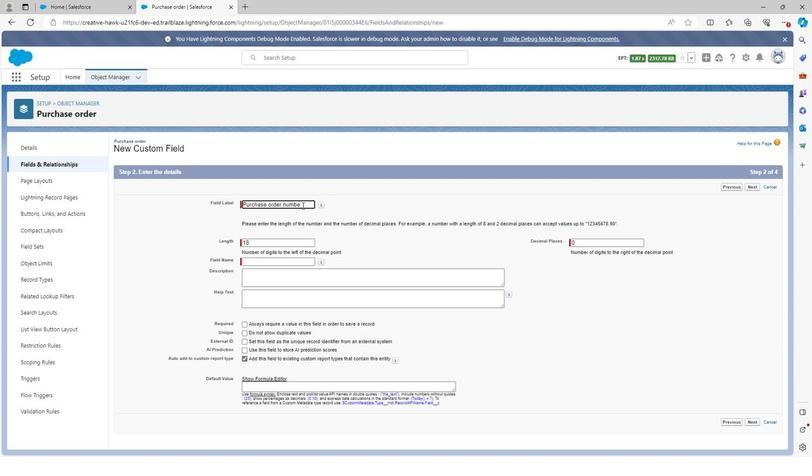 
Action: Mouse moved to (330, 236)
Screenshot: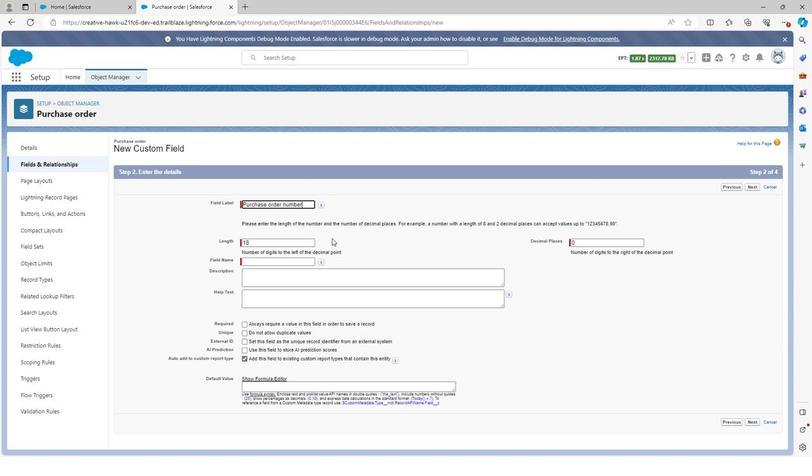 
Action: Mouse pressed left at (330, 236)
Screenshot: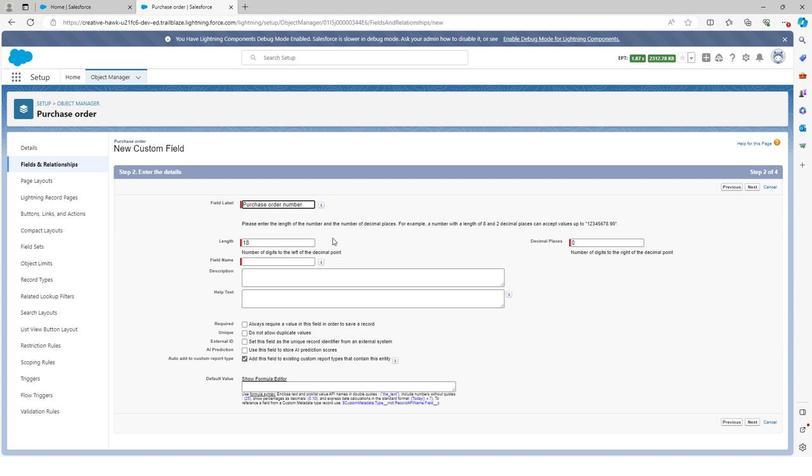 
Action: Mouse moved to (302, 271)
Screenshot: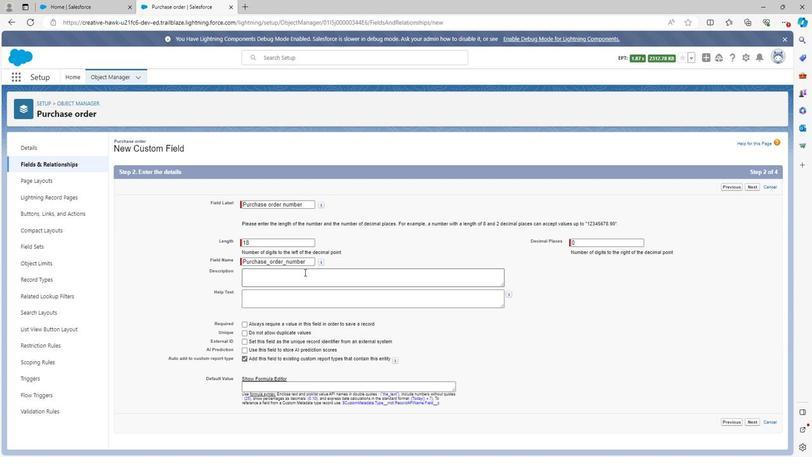 
Action: Mouse pressed left at (302, 271)
Screenshot: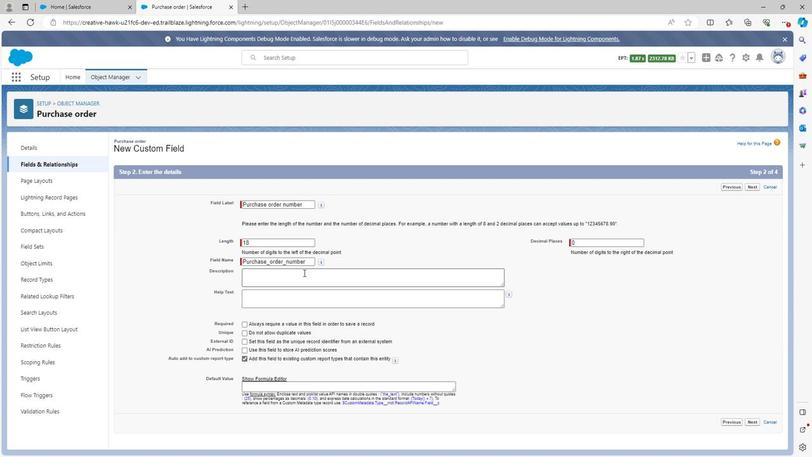 
Action: Key pressed <Key.shift>Purchase<Key.space>order<Key.space>number<Key.space>field<Key.space>is<Key.space>used<Key.space>to<Key.space>defined<Key.space>theb<Key.backspace><Key.space>number<Key.space>of<Key.space>purchase<Key.space>order<Key.space>in<Key.space>supply<Key.space>chain<Key.space>managen<Key.backspace>ment
Screenshot: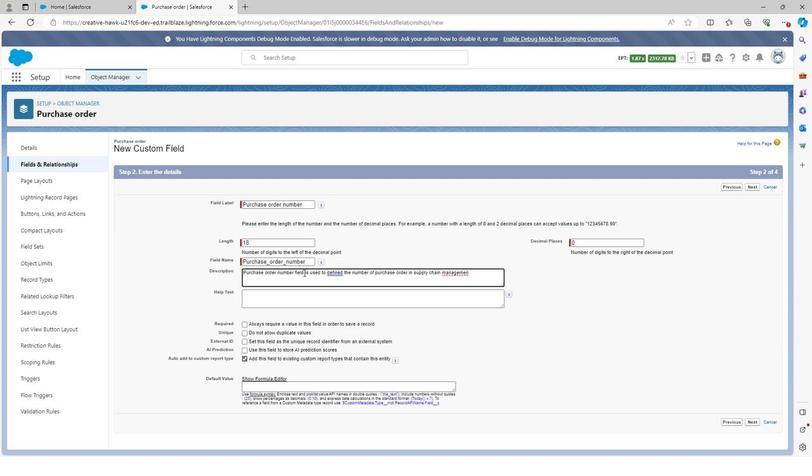 
Action: Mouse moved to (283, 297)
Screenshot: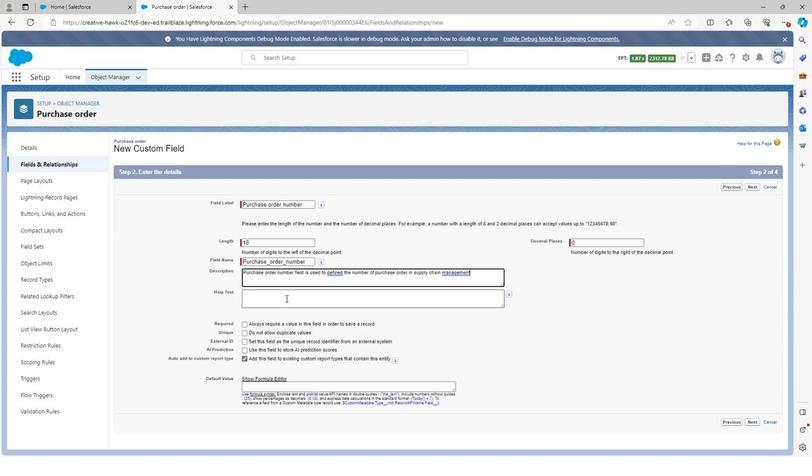 
Action: Mouse pressed left at (283, 297)
Screenshot: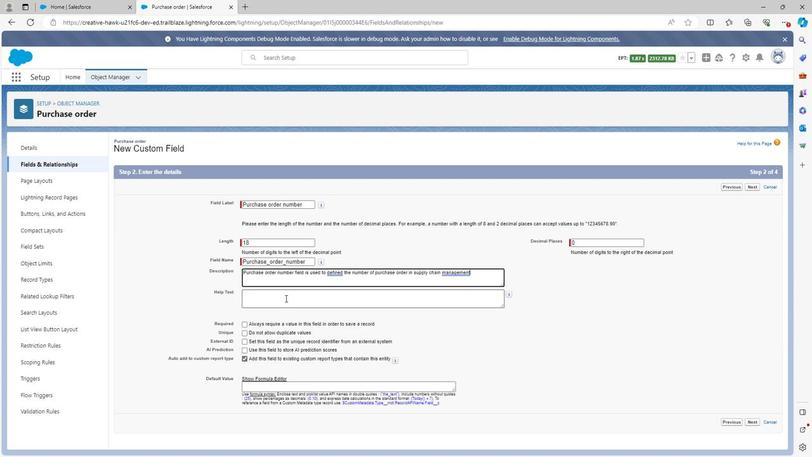 
Action: Key pressed p<Key.backspace><Key.shift>Purchase<Key.space>order<Key.space>number
Screenshot: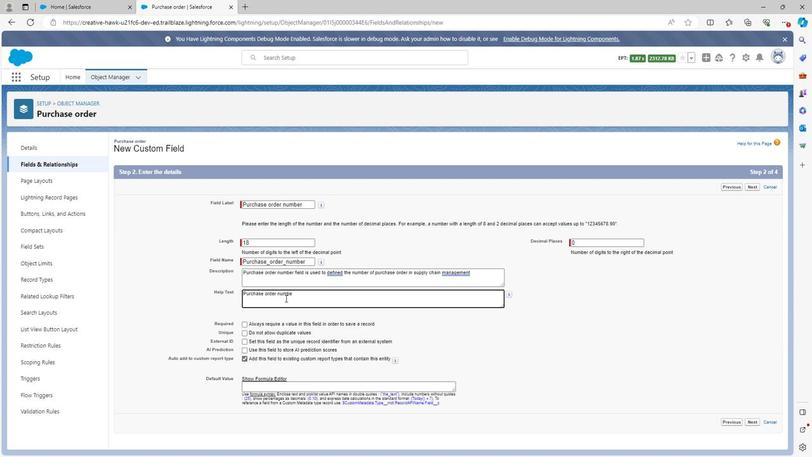 
Action: Mouse moved to (750, 421)
Screenshot: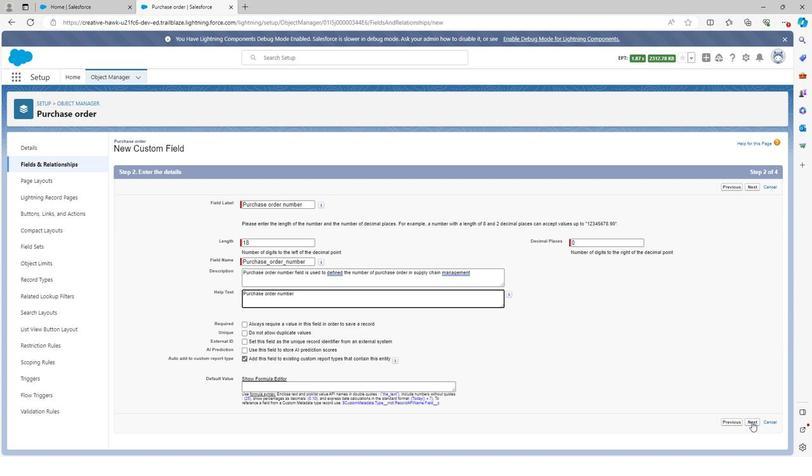 
Action: Mouse pressed left at (750, 421)
Screenshot: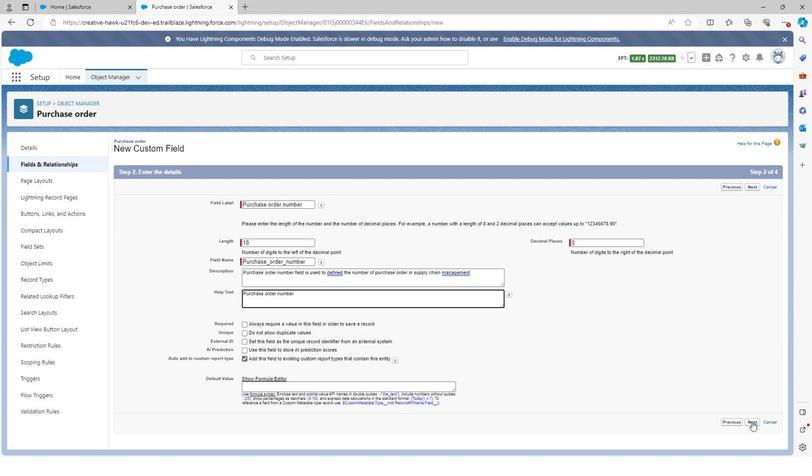 
Action: Mouse moved to (556, 258)
Screenshot: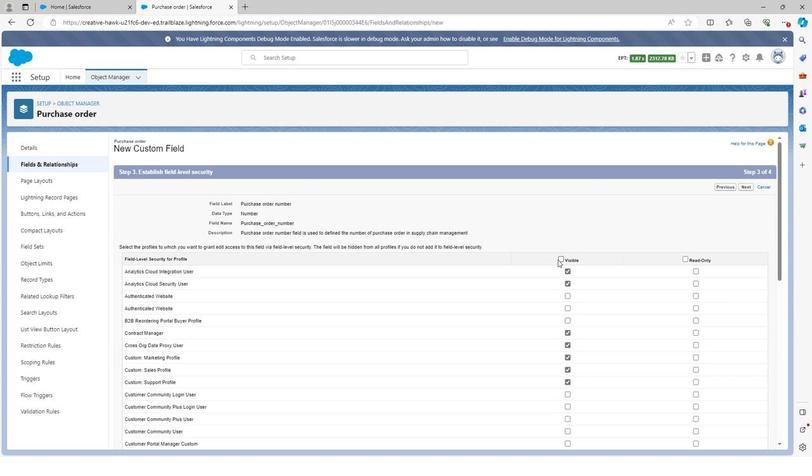 
Action: Mouse pressed left at (556, 258)
Screenshot: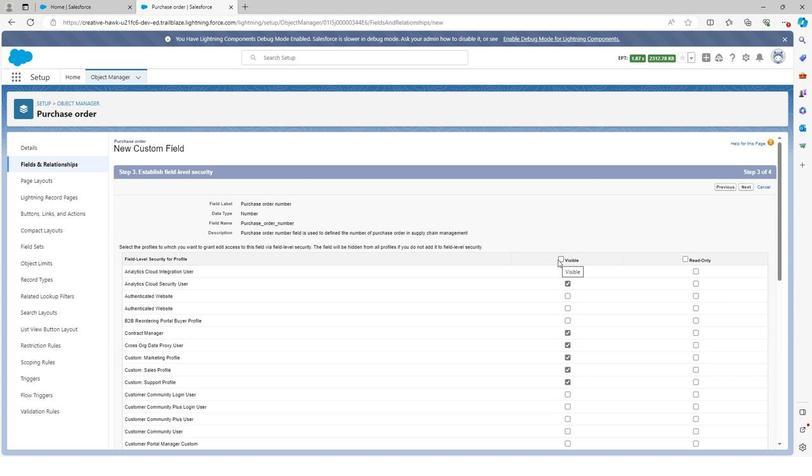 
Action: Mouse moved to (684, 259)
Screenshot: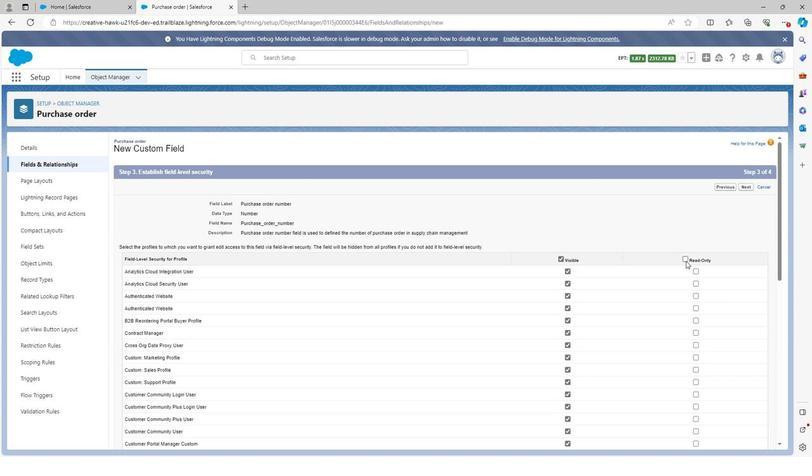 
Action: Mouse pressed left at (684, 259)
Screenshot: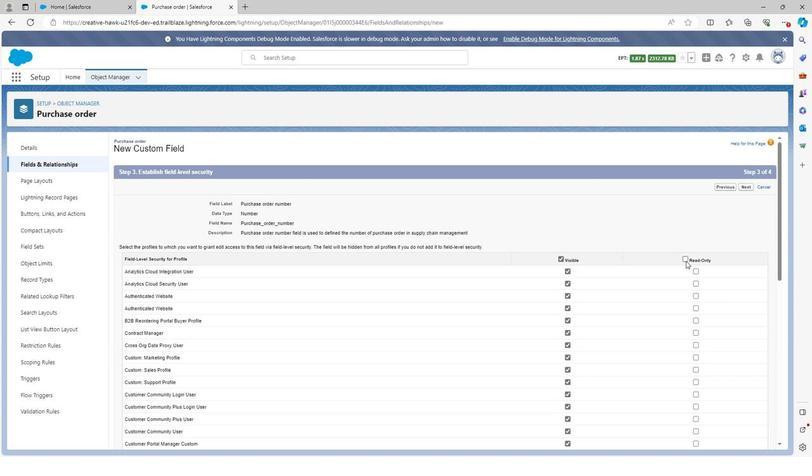 
Action: Mouse moved to (565, 269)
Screenshot: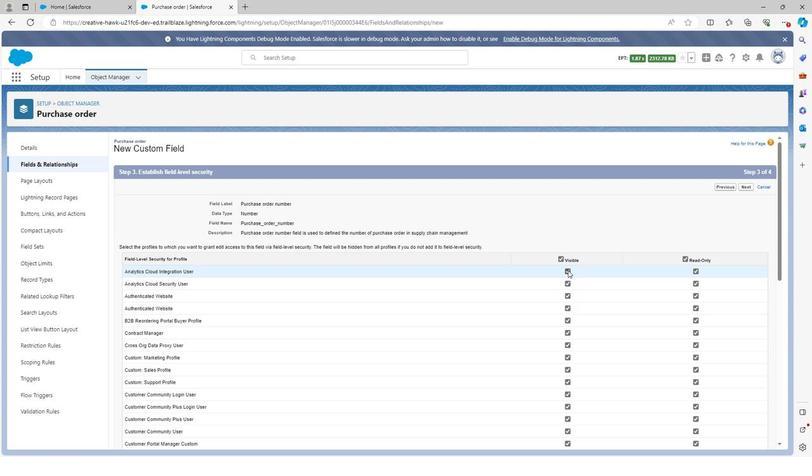 
Action: Mouse pressed left at (565, 269)
Screenshot: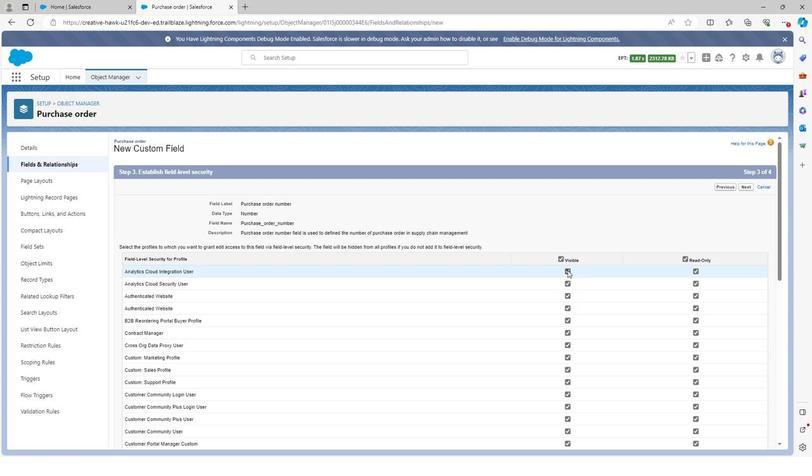 
Action: Mouse moved to (568, 281)
Screenshot: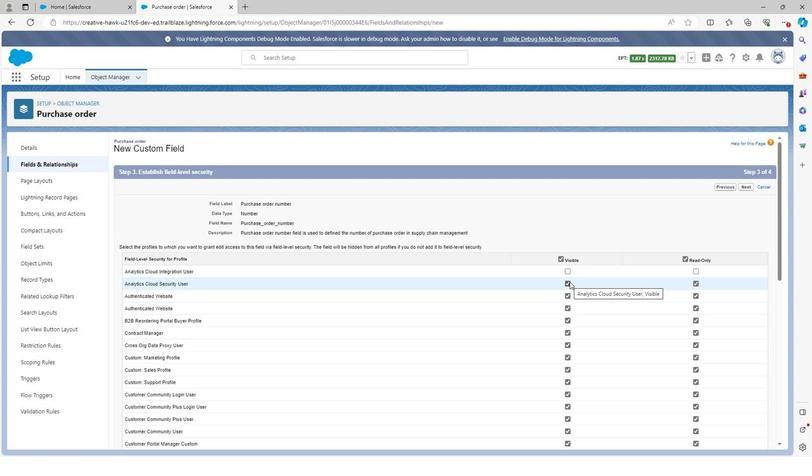 
Action: Mouse pressed left at (568, 281)
Screenshot: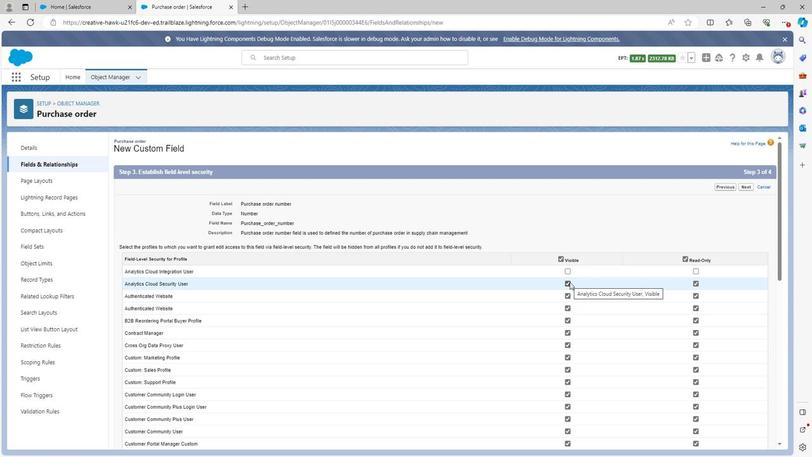 
Action: Mouse moved to (565, 318)
Screenshot: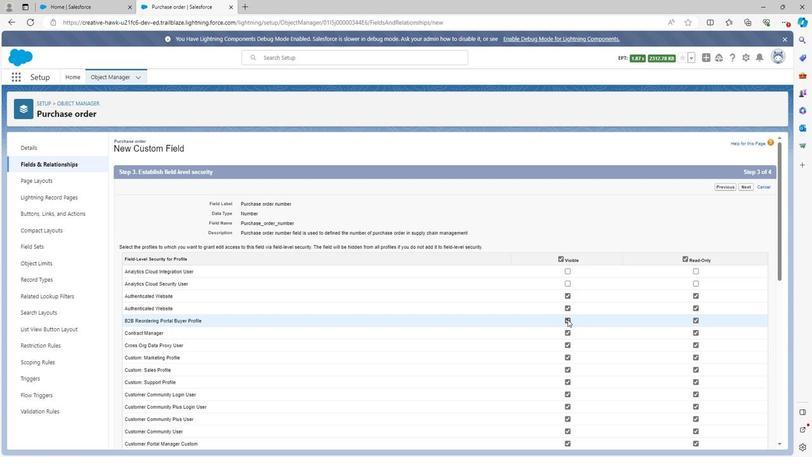 
Action: Mouse pressed left at (565, 318)
Screenshot: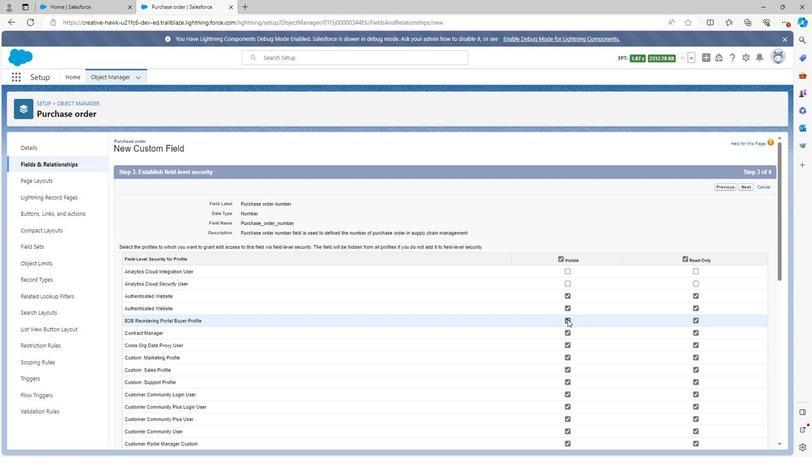 
Action: Mouse moved to (567, 344)
Screenshot: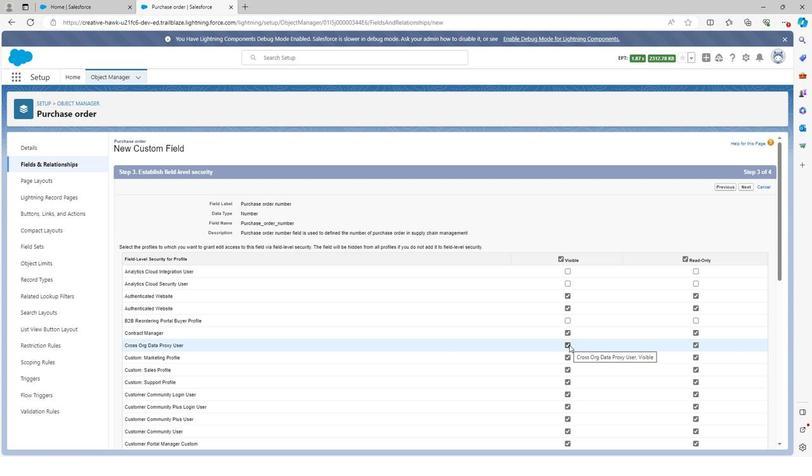 
Action: Mouse pressed left at (567, 344)
Screenshot: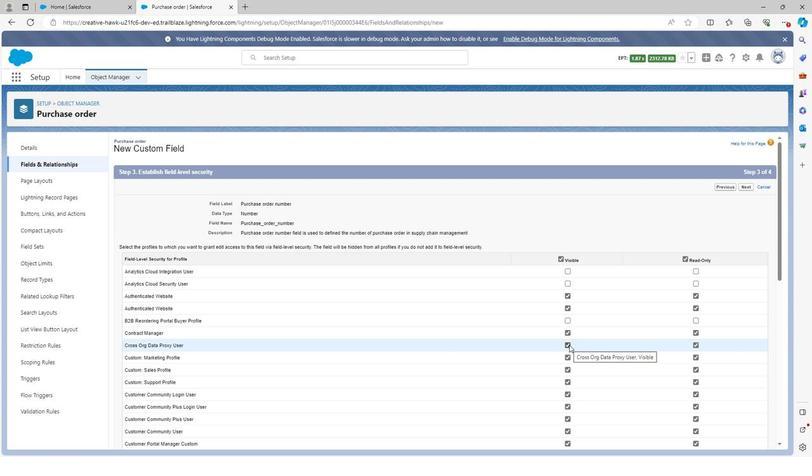 
Action: Mouse moved to (567, 405)
Screenshot: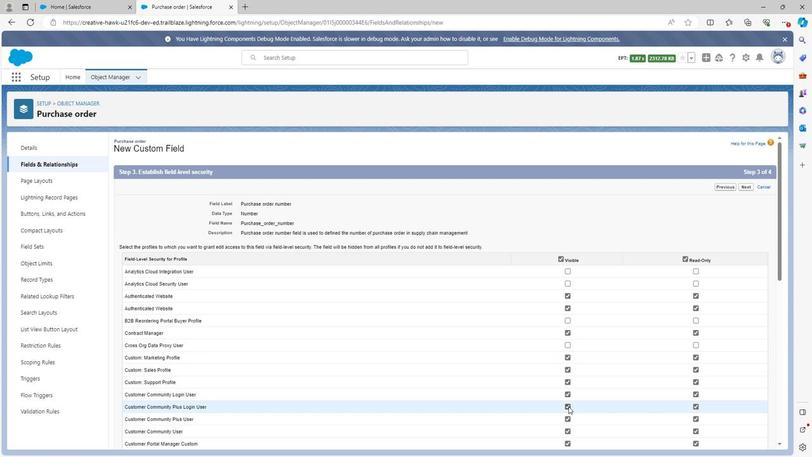 
Action: Mouse pressed left at (567, 405)
Screenshot: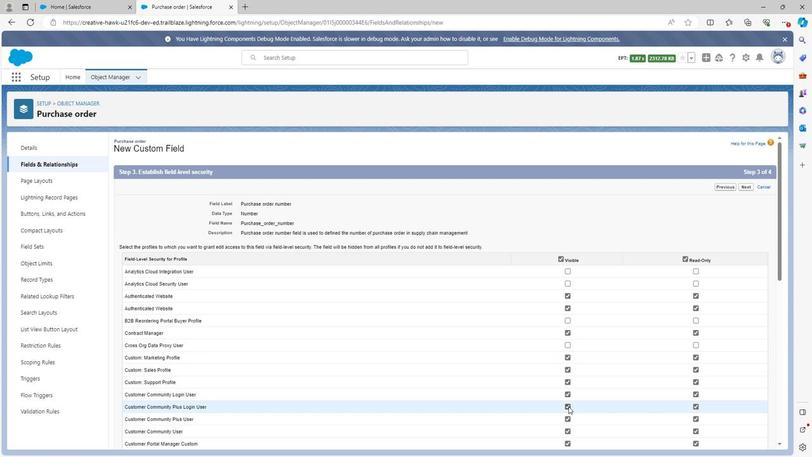 
Action: Mouse scrolled (567, 405) with delta (0, 0)
Screenshot: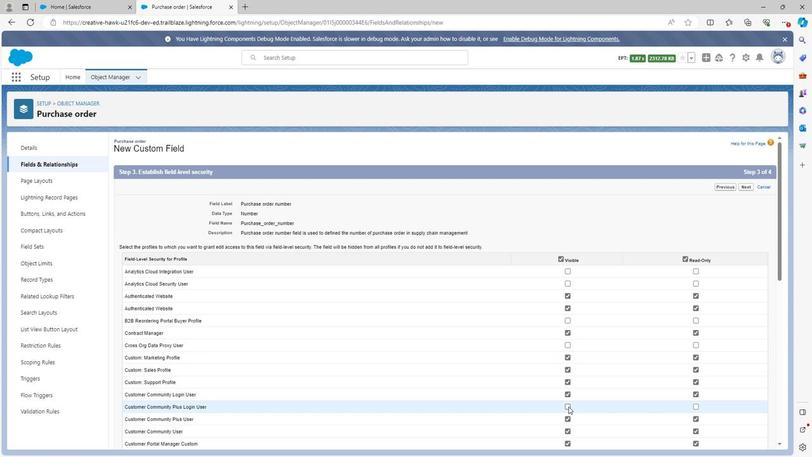 
Action: Mouse moved to (567, 384)
Screenshot: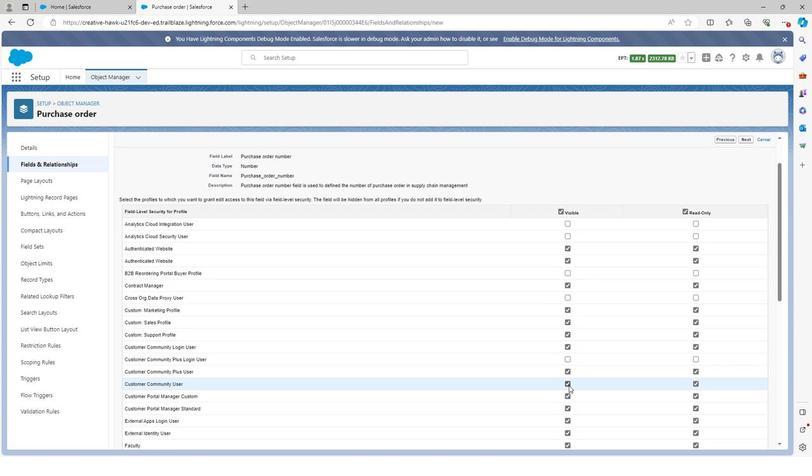 
Action: Mouse pressed left at (567, 384)
Screenshot: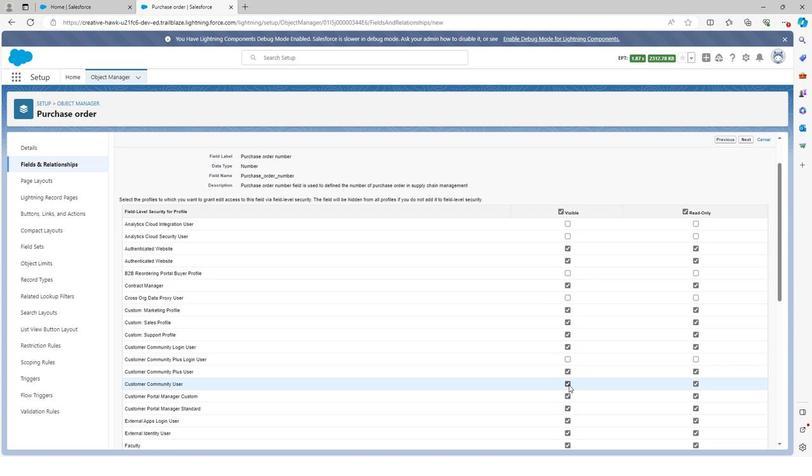 
Action: Mouse moved to (565, 321)
Screenshot: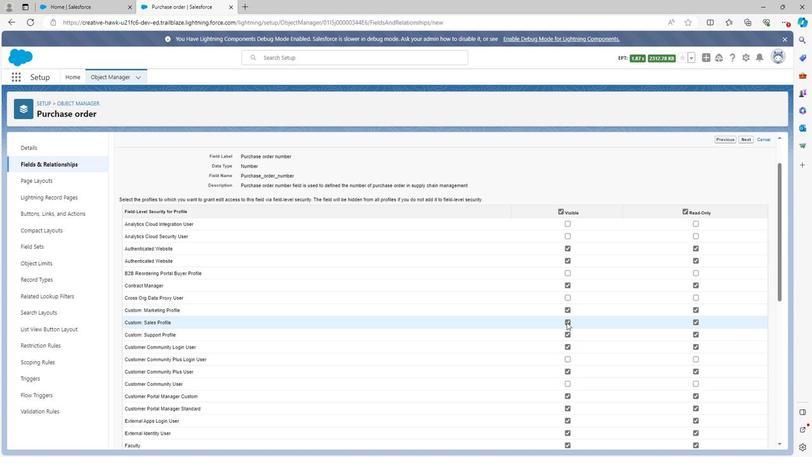 
Action: Mouse pressed left at (565, 321)
Screenshot: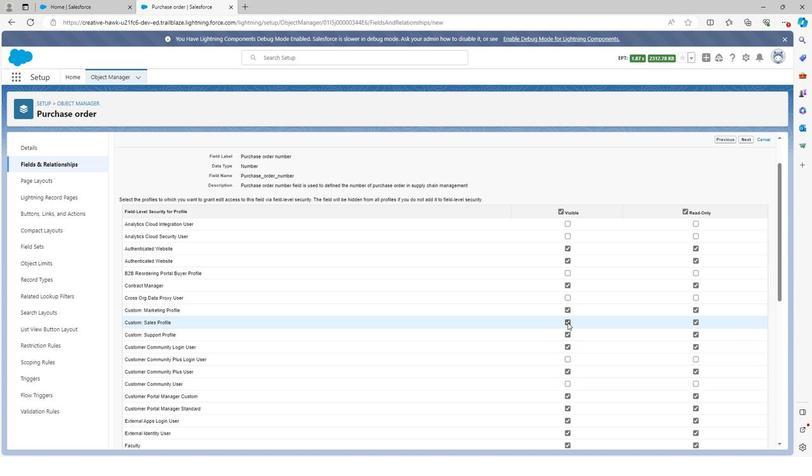 
Action: Mouse moved to (560, 339)
Screenshot: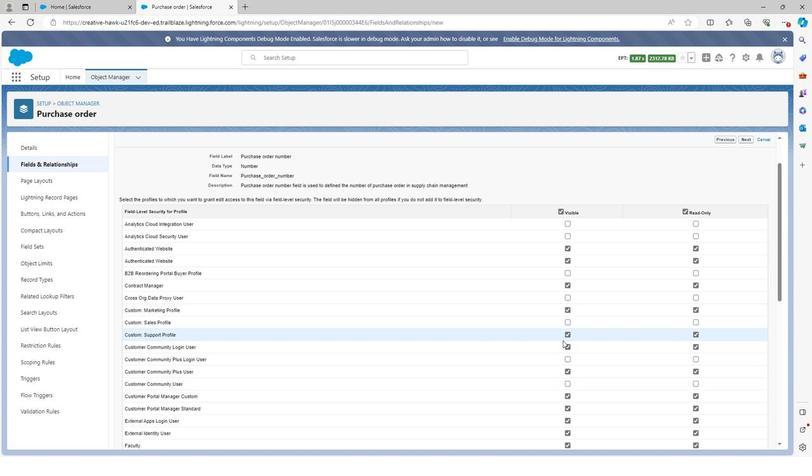 
Action: Mouse scrolled (560, 339) with delta (0, 0)
Screenshot: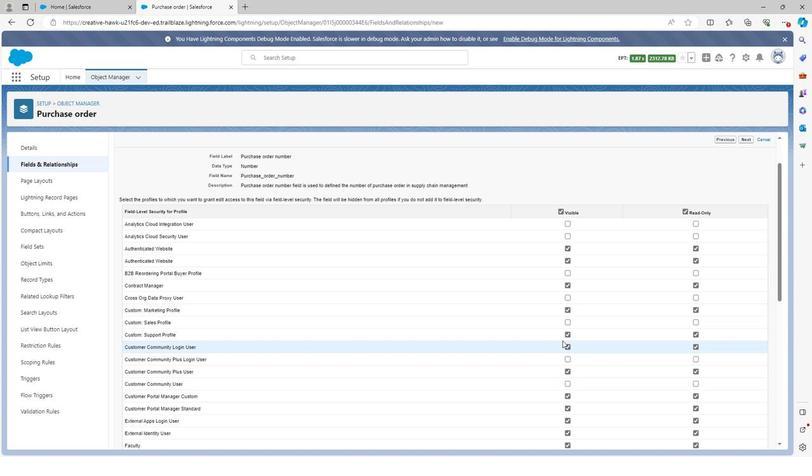 
Action: Mouse scrolled (560, 339) with delta (0, 0)
Screenshot: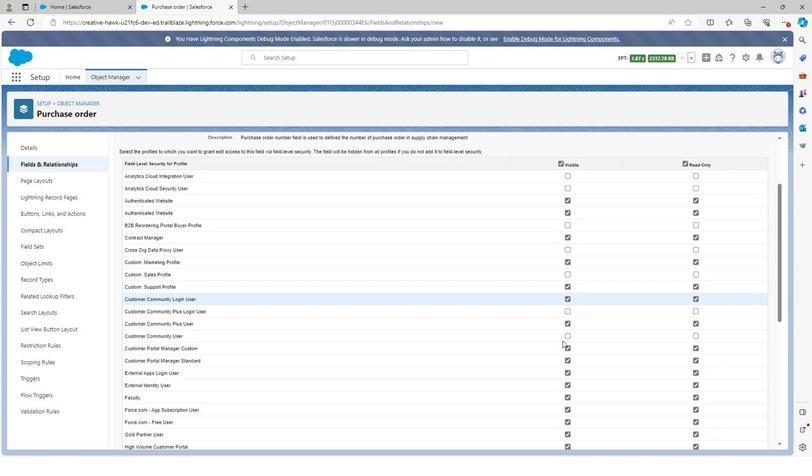 
Action: Mouse moved to (565, 313)
Screenshot: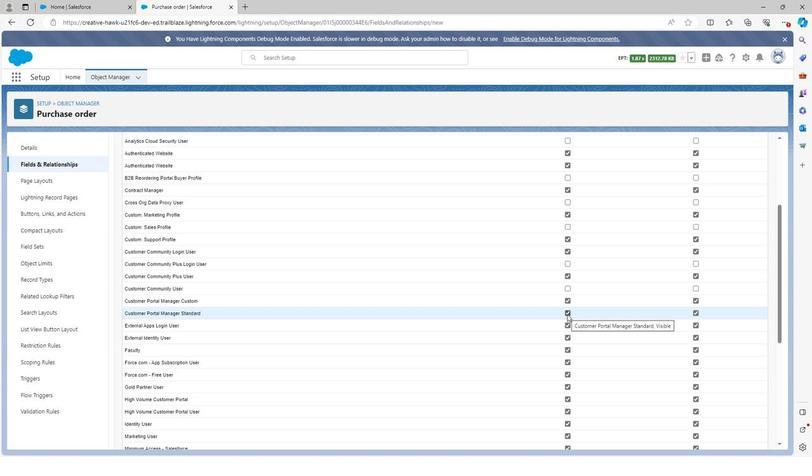 
Action: Mouse pressed left at (565, 313)
Screenshot: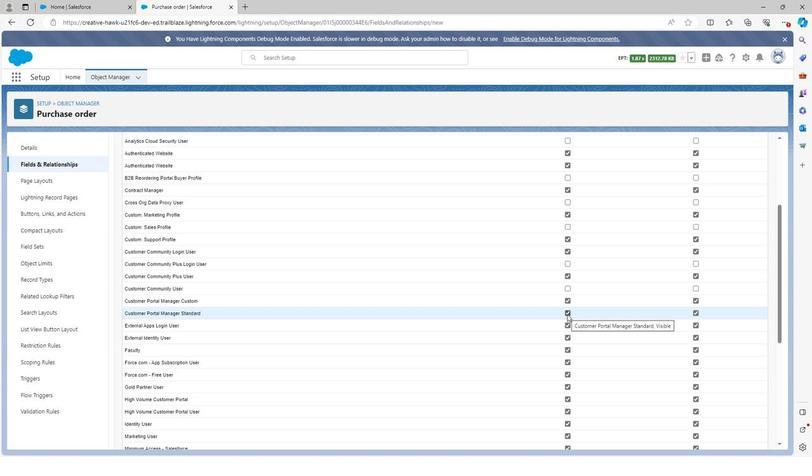 
Action: Mouse moved to (566, 348)
Screenshot: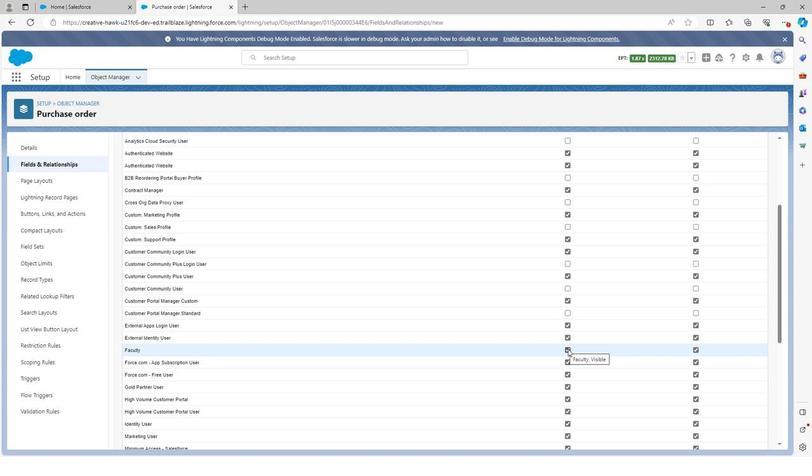 
Action: Mouse pressed left at (566, 348)
Screenshot: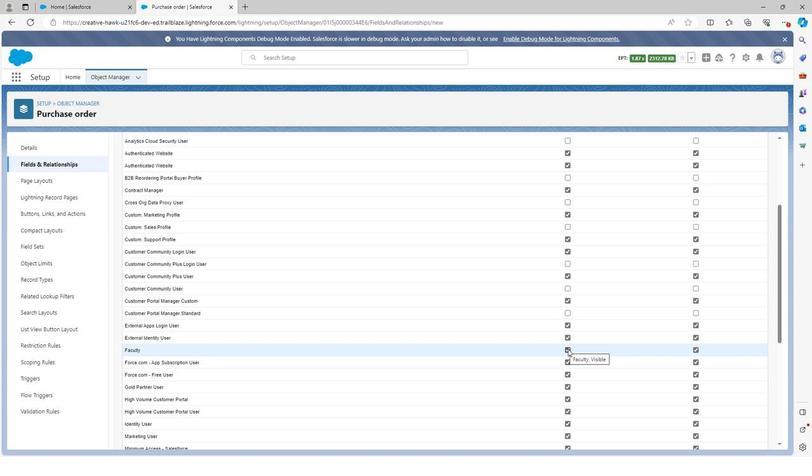 
Action: Mouse moved to (565, 359)
Screenshot: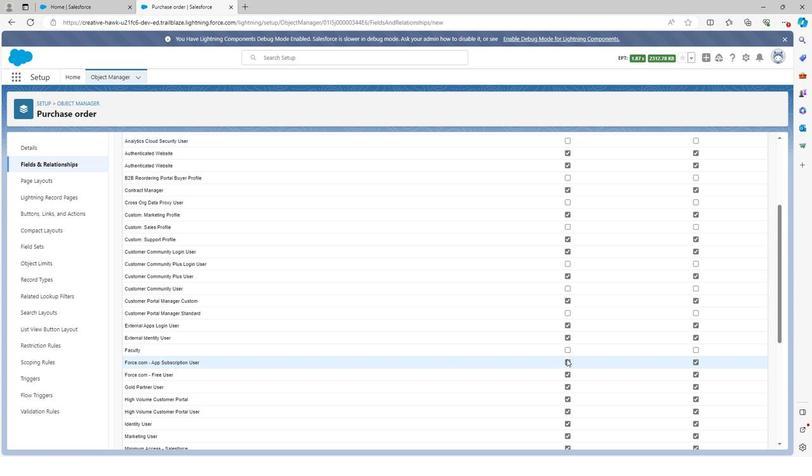 
Action: Mouse pressed left at (565, 359)
Screenshot: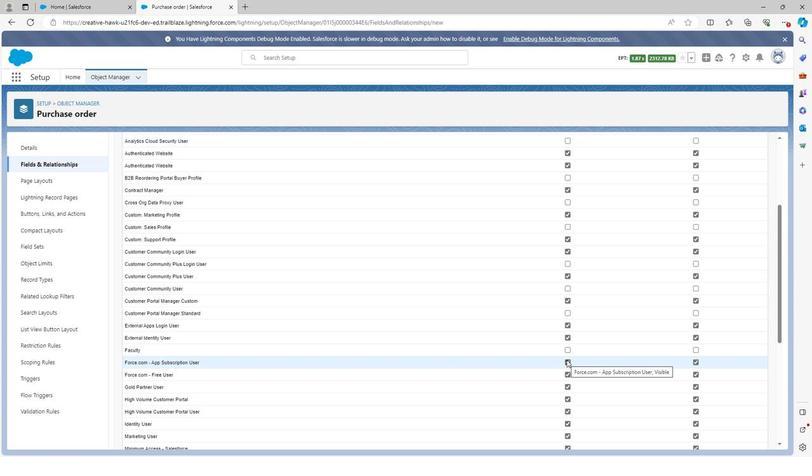 
Action: Mouse scrolled (565, 358) with delta (0, 0)
Screenshot: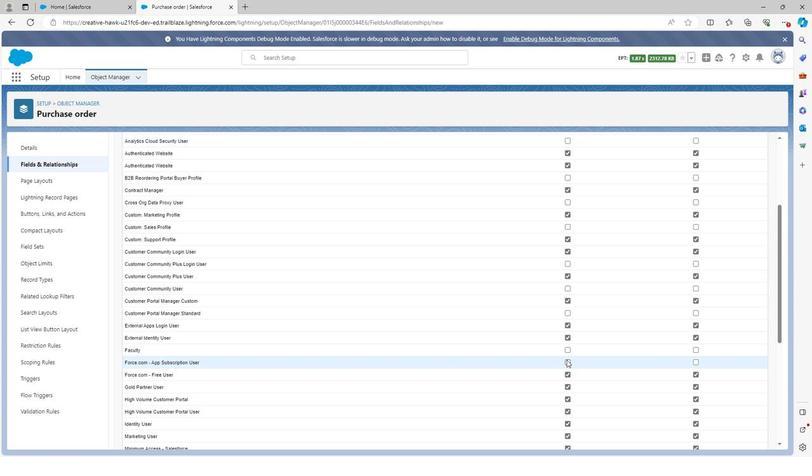
Action: Mouse moved to (566, 339)
Screenshot: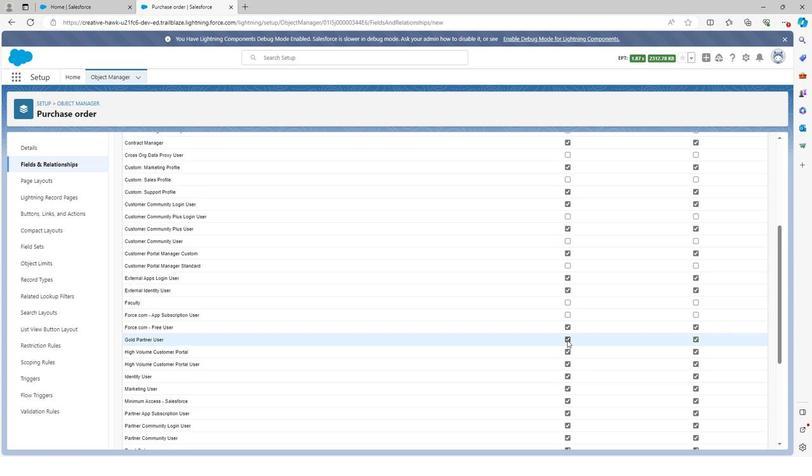 
Action: Mouse pressed left at (566, 339)
Screenshot: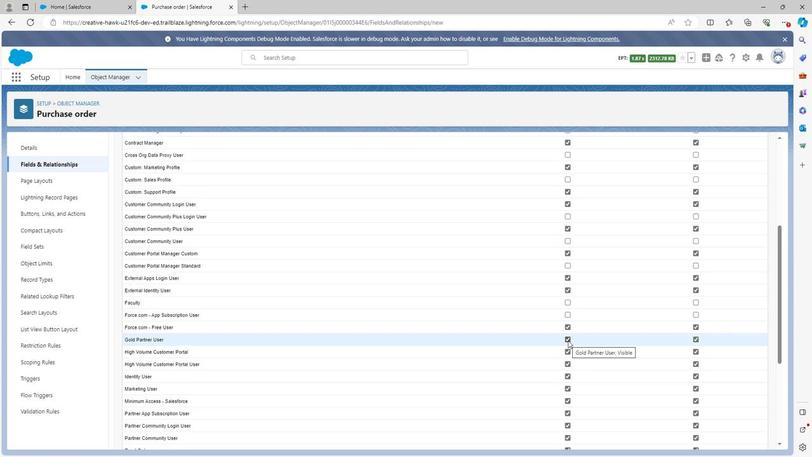 
Action: Mouse moved to (567, 354)
Screenshot: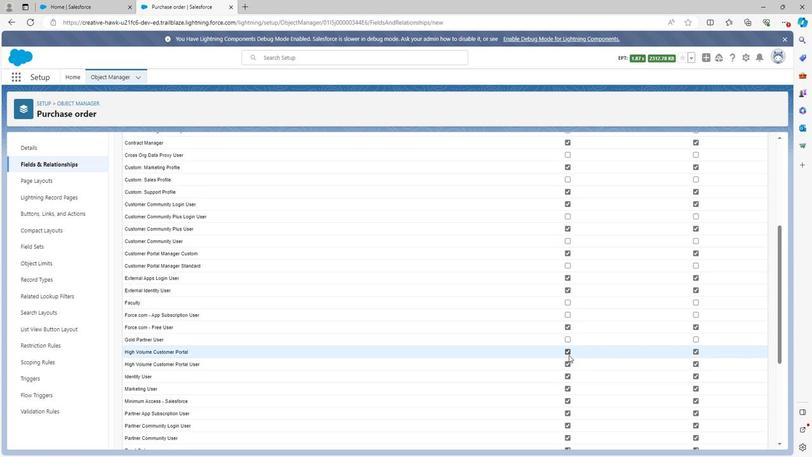 
Action: Mouse pressed left at (567, 354)
Screenshot: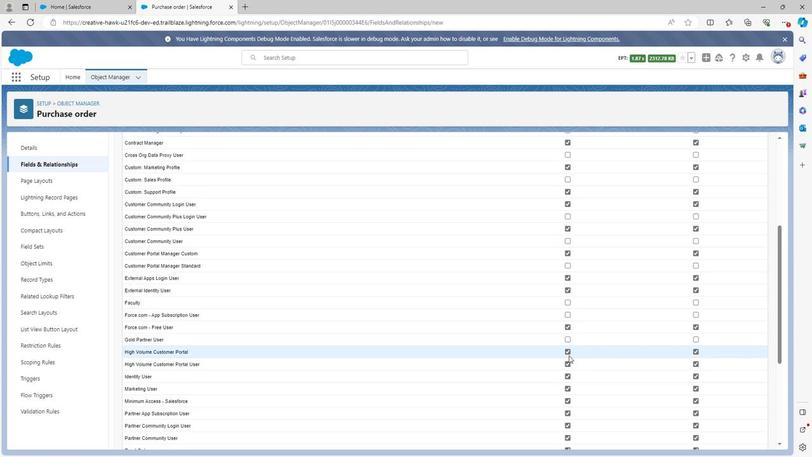 
Action: Mouse moved to (565, 352)
Screenshot: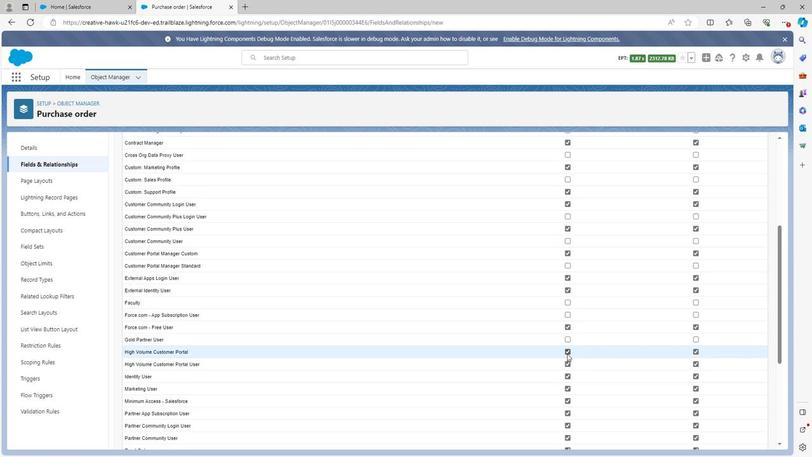 
Action: Mouse pressed left at (565, 352)
Screenshot: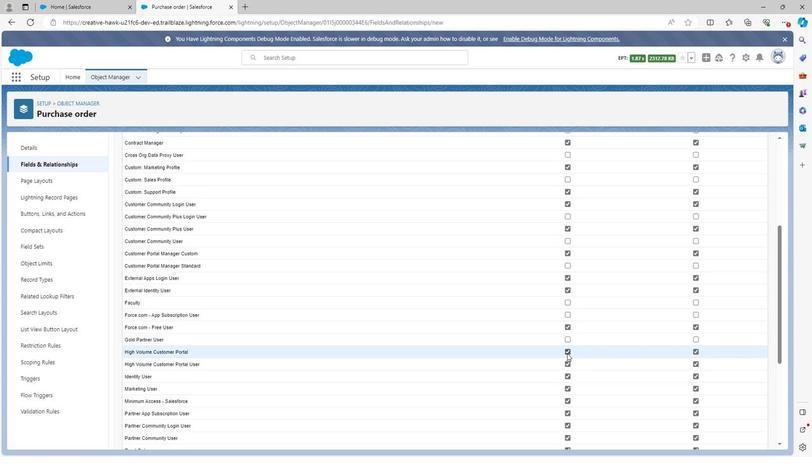 
Action: Mouse moved to (565, 363)
Screenshot: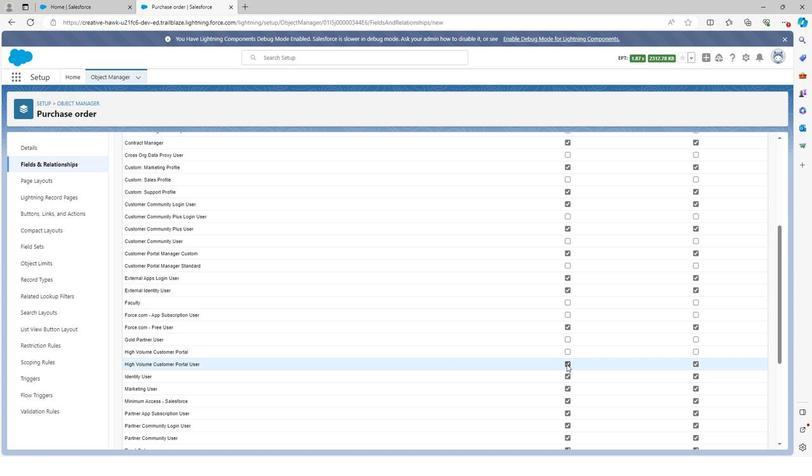 
Action: Mouse pressed left at (565, 363)
Screenshot: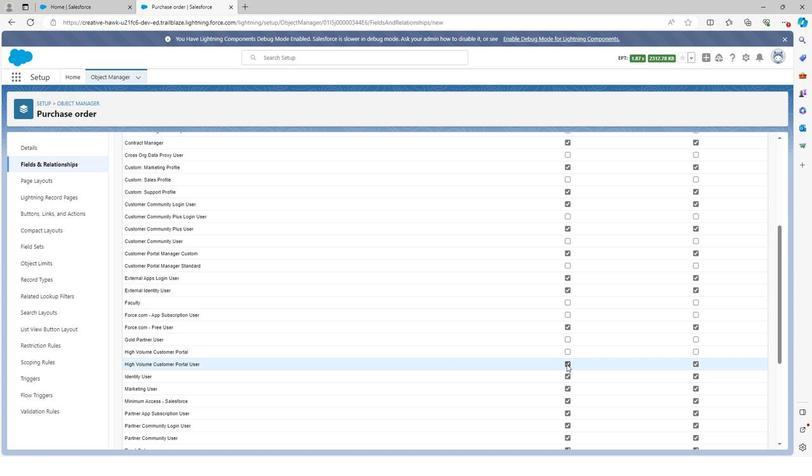 
Action: Mouse moved to (567, 388)
Screenshot: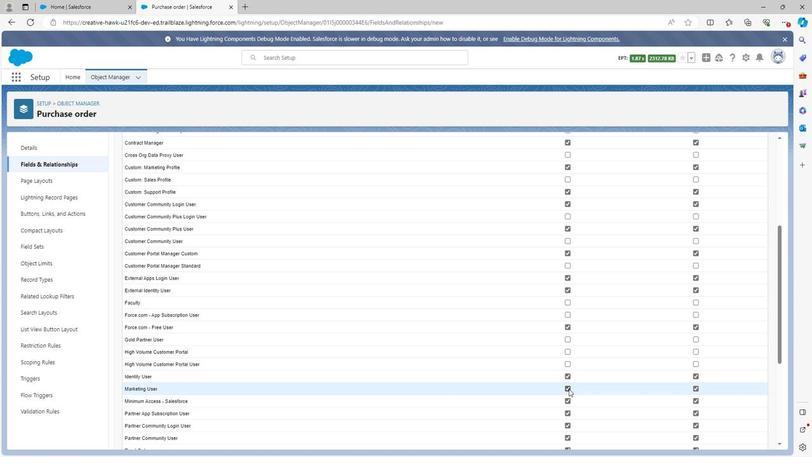 
Action: Mouse pressed left at (567, 388)
Screenshot: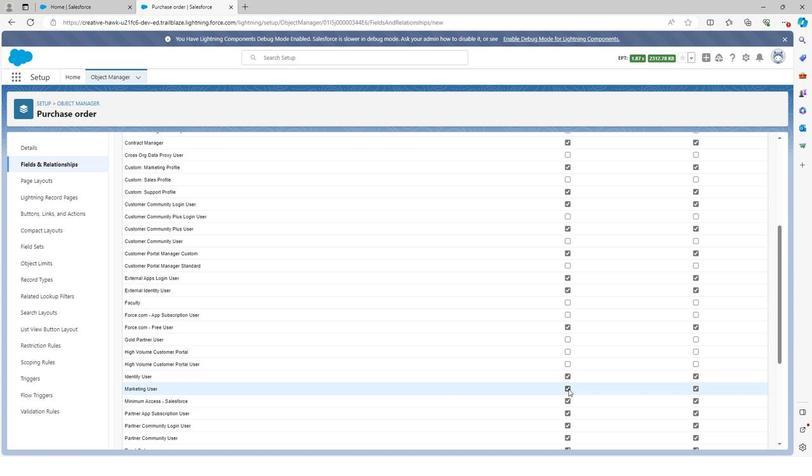 
Action: Mouse moved to (566, 388)
Screenshot: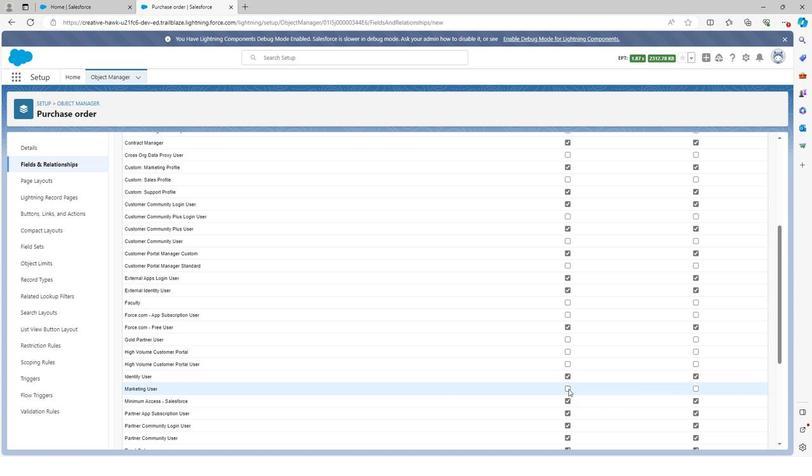 
Action: Mouse scrolled (566, 388) with delta (0, 0)
Screenshot: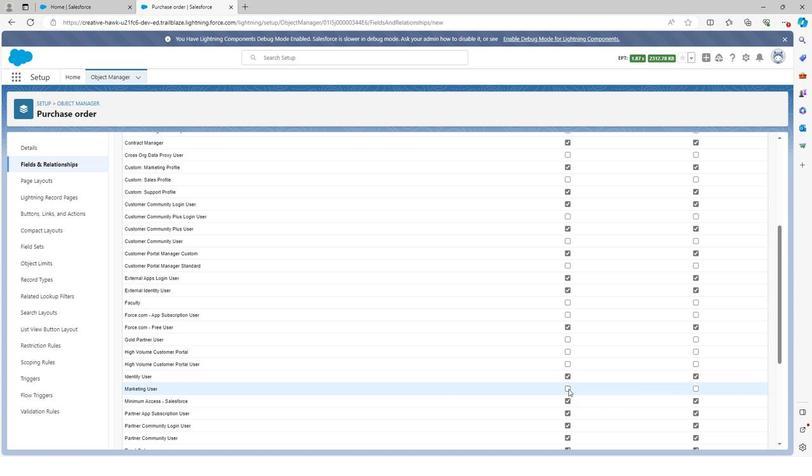
Action: Mouse scrolled (566, 388) with delta (0, 0)
Screenshot: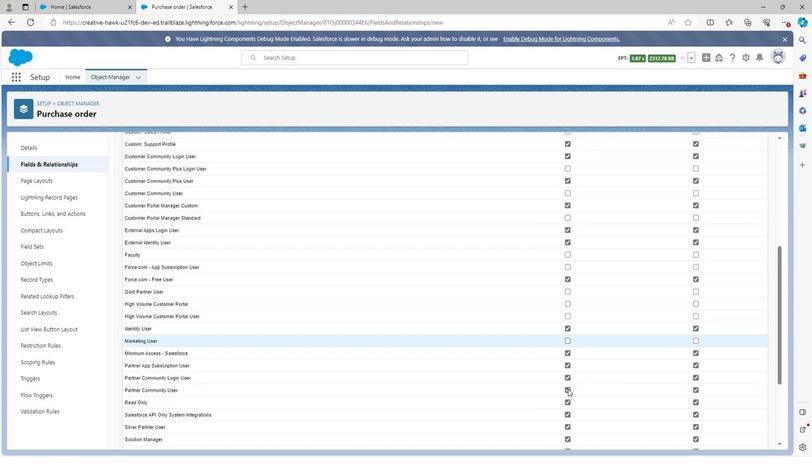
Action: Mouse scrolled (566, 388) with delta (0, 0)
Screenshot: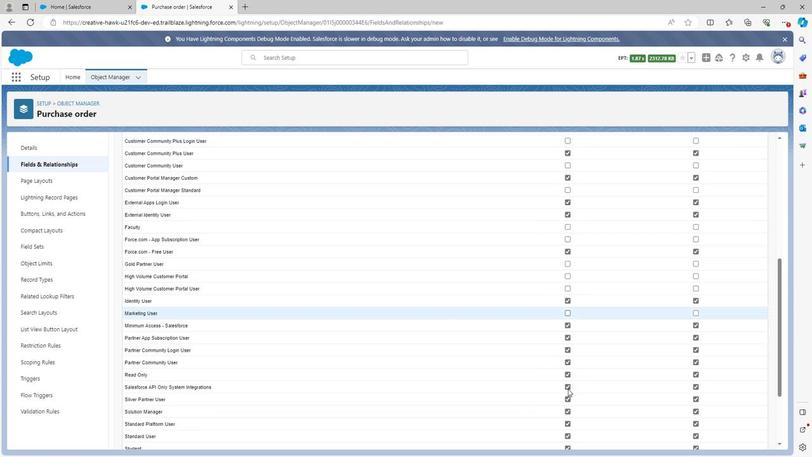 
Action: Mouse moved to (568, 270)
Screenshot: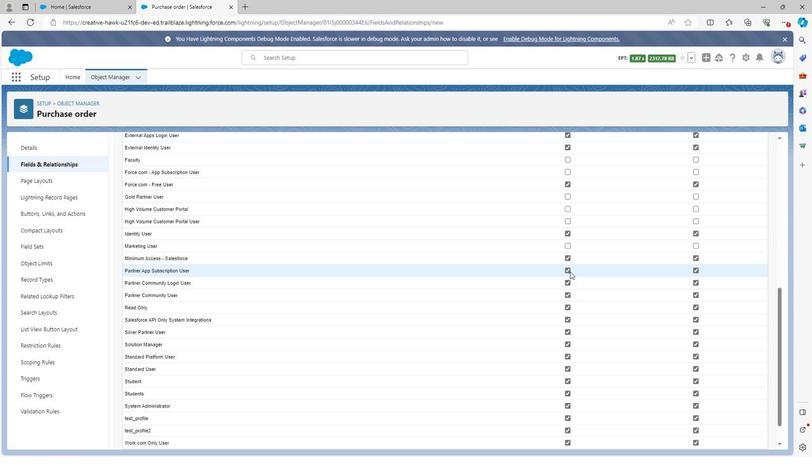 
Action: Mouse pressed left at (568, 270)
Screenshot: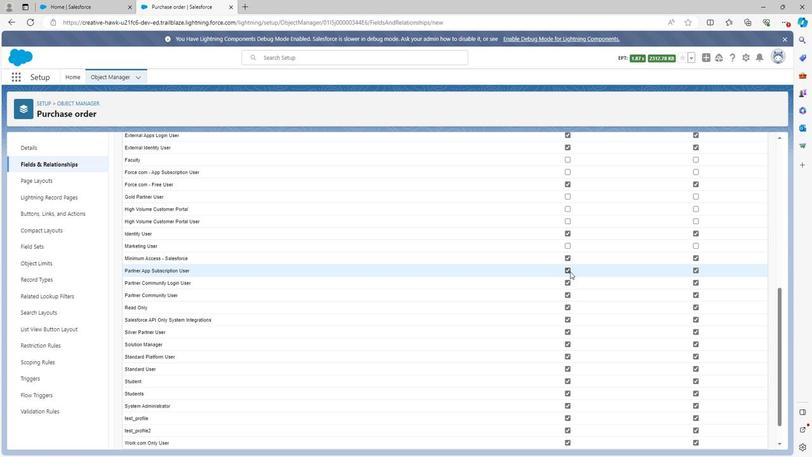 
Action: Mouse moved to (567, 319)
Screenshot: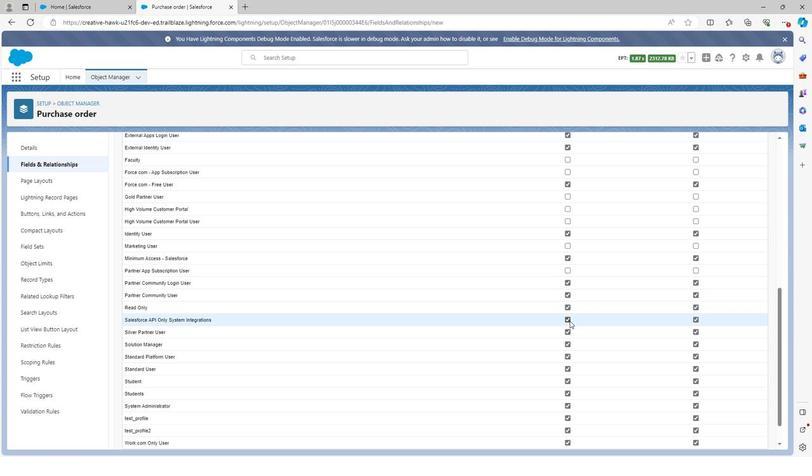 
Action: Mouse pressed left at (567, 319)
Screenshot: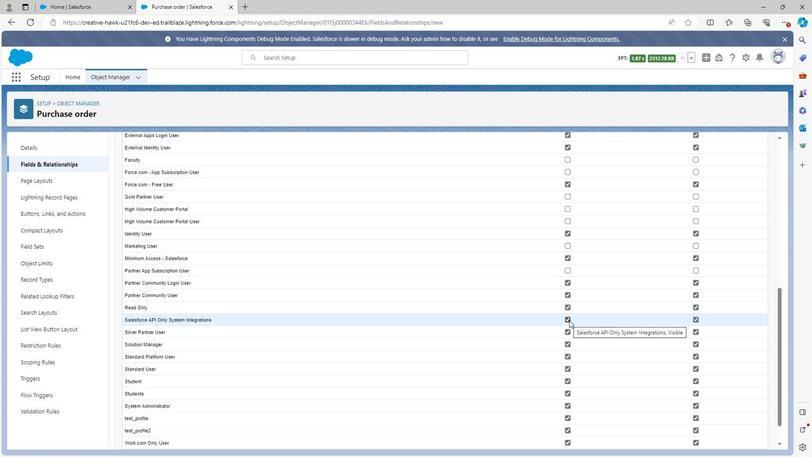 
Action: Mouse moved to (565, 382)
Screenshot: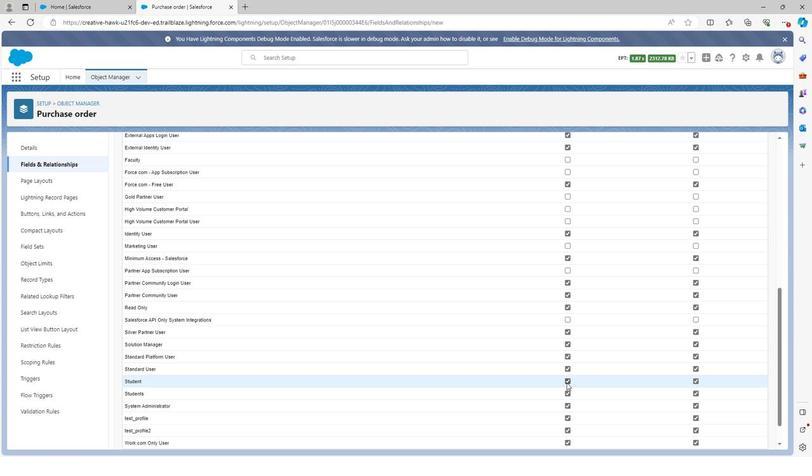 
Action: Mouse pressed left at (565, 382)
Screenshot: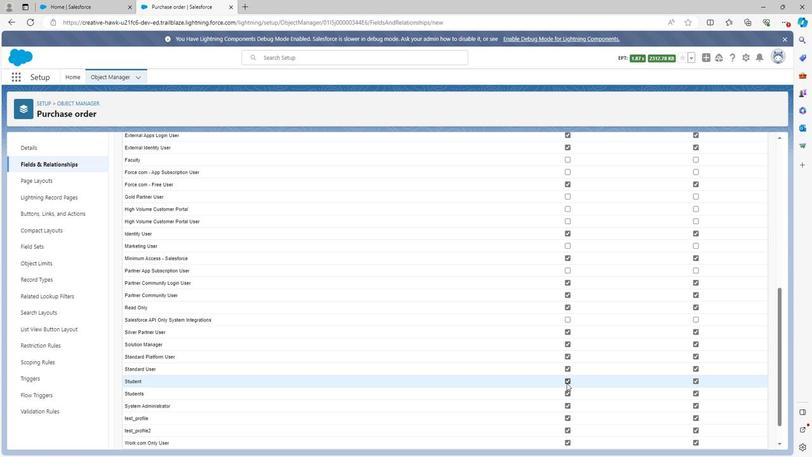 
Action: Mouse moved to (567, 391)
Screenshot: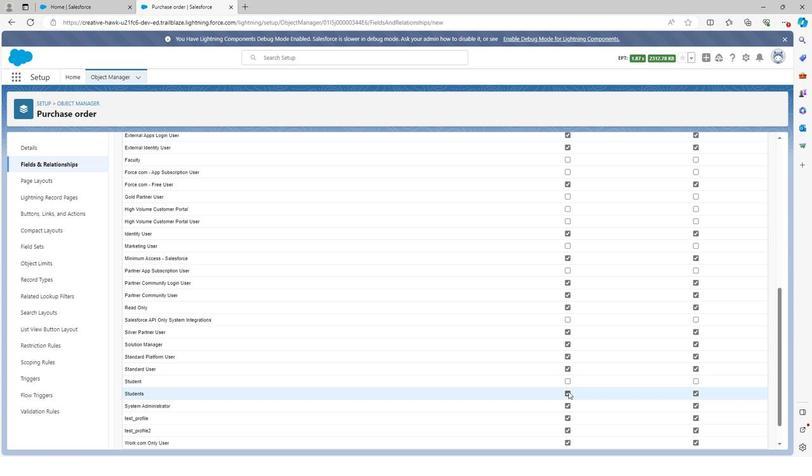 
Action: Mouse pressed left at (567, 391)
Screenshot: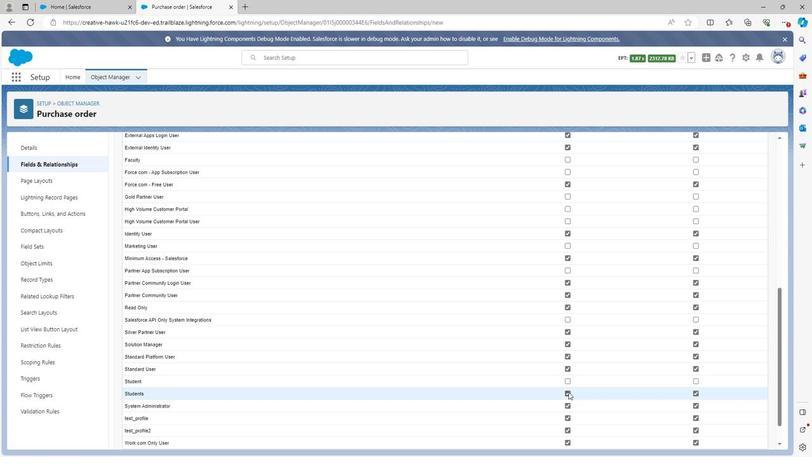 
Action: Mouse scrolled (567, 391) with delta (0, 0)
Screenshot: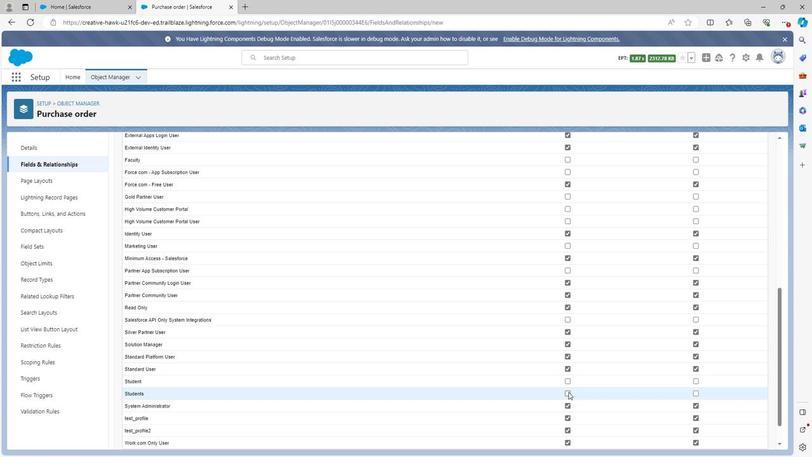 
Action: Mouse scrolled (567, 391) with delta (0, 0)
Screenshot: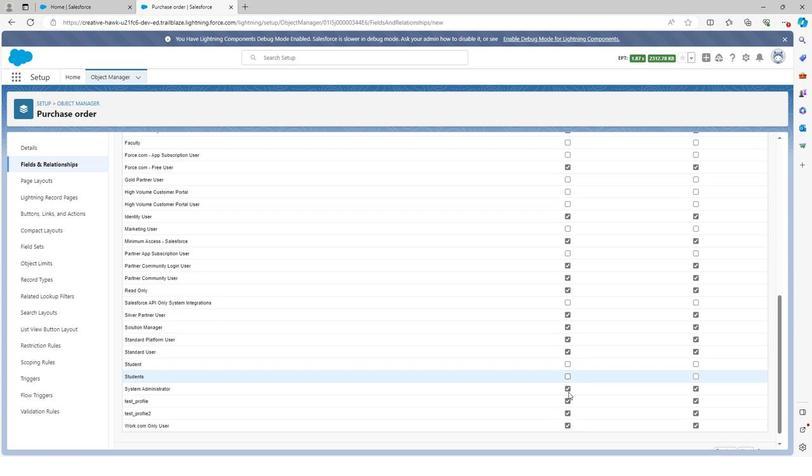 
Action: Mouse scrolled (567, 391) with delta (0, 0)
Screenshot: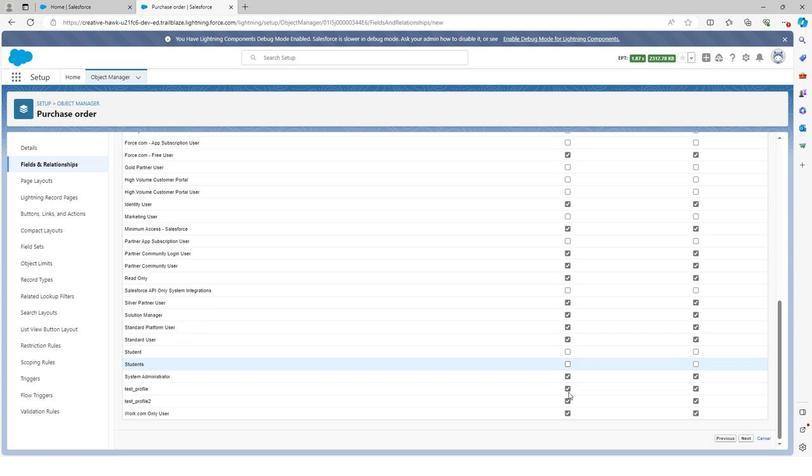 
Action: Mouse scrolled (567, 391) with delta (0, 0)
Screenshot: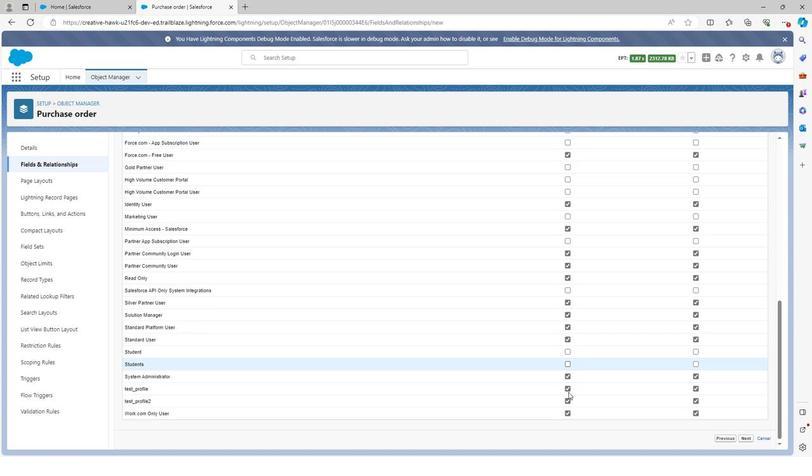 
Action: Mouse moved to (568, 387)
Screenshot: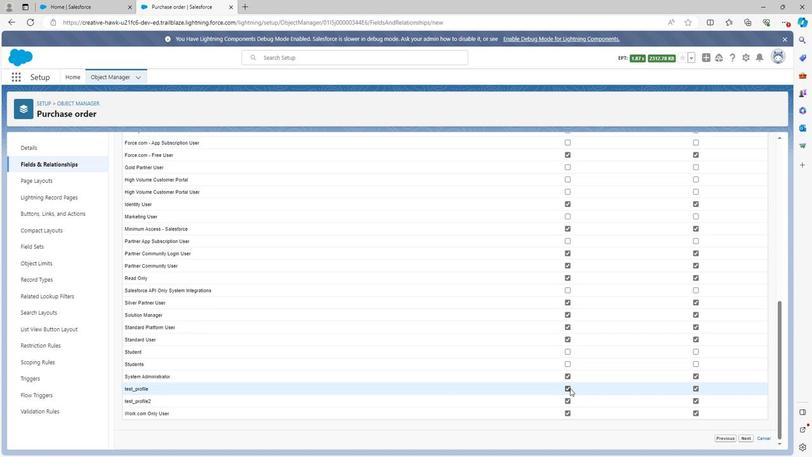 
Action: Mouse pressed left at (568, 387)
Screenshot: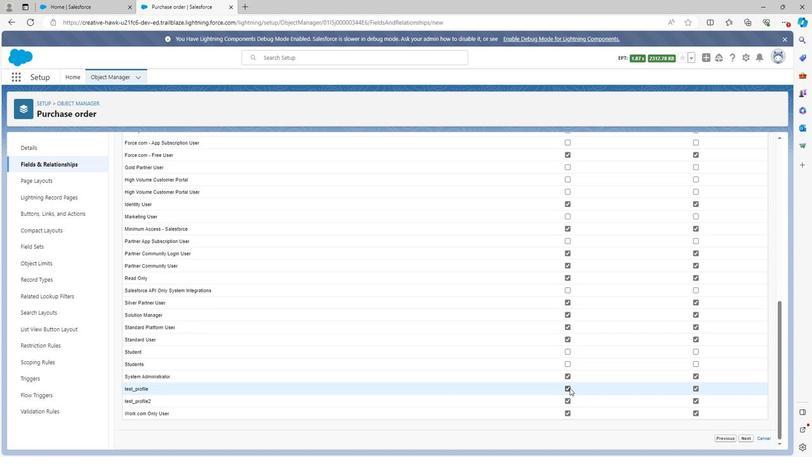 
Action: Mouse moved to (567, 400)
Screenshot: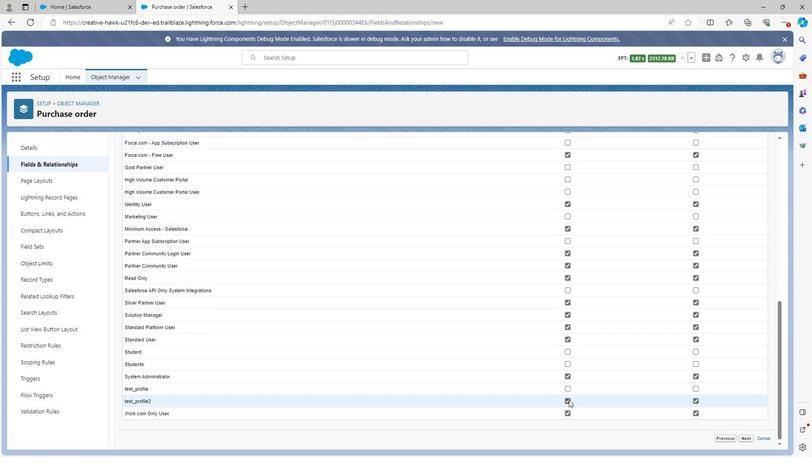 
Action: Mouse pressed left at (567, 400)
Screenshot: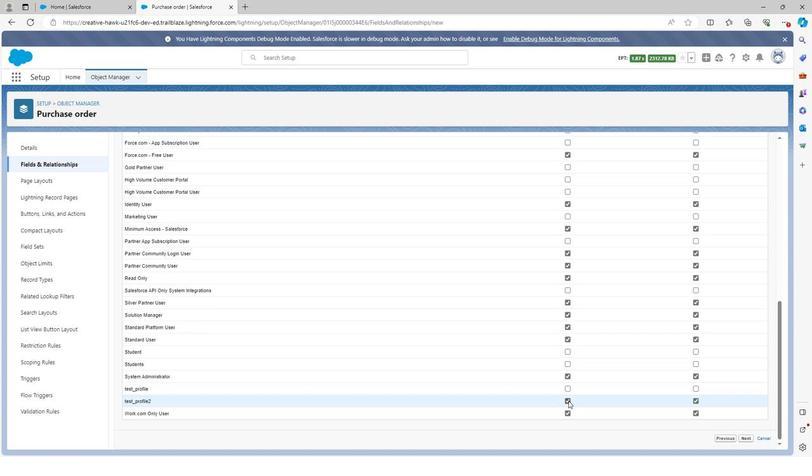 
Action: Mouse moved to (567, 414)
Screenshot: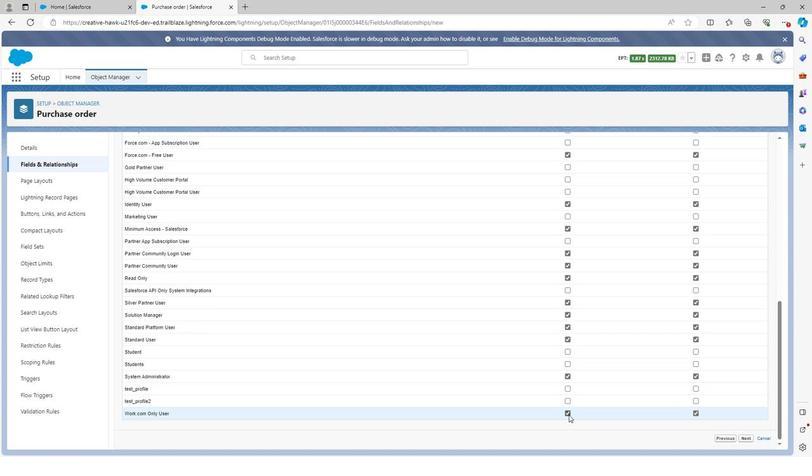 
Action: Mouse pressed left at (567, 414)
Screenshot: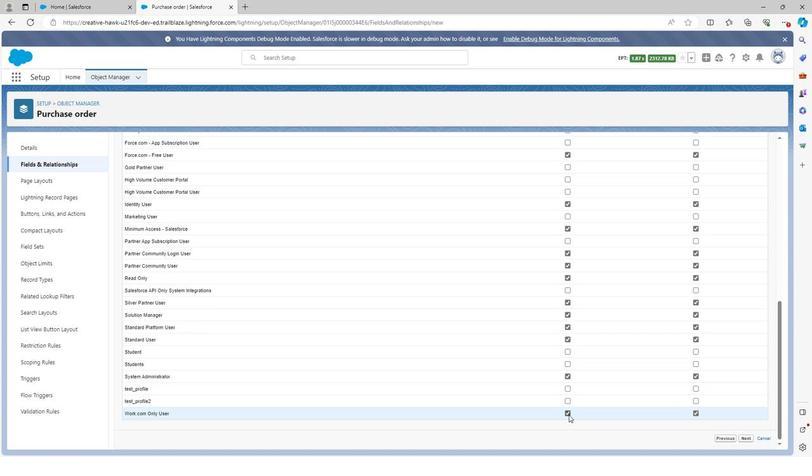 
Action: Mouse moved to (743, 436)
Screenshot: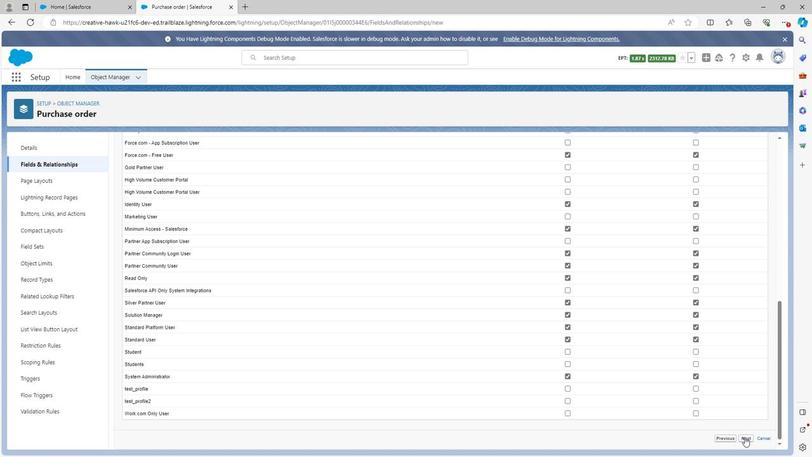 
Action: Mouse pressed left at (743, 436)
Screenshot: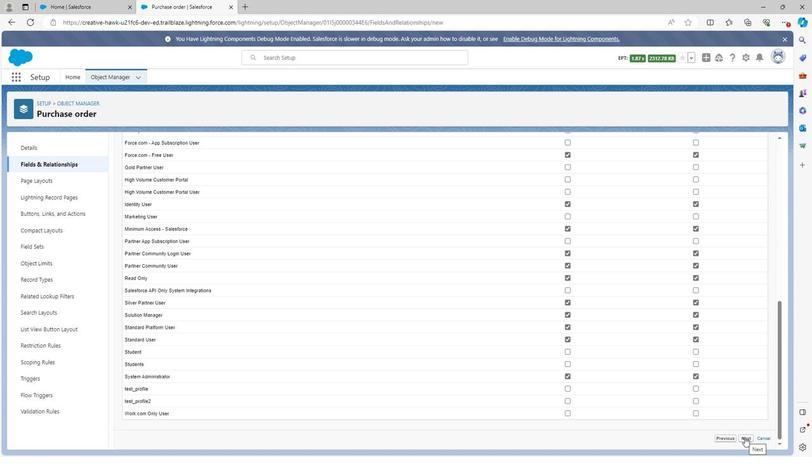 
Action: Mouse moved to (746, 313)
Screenshot: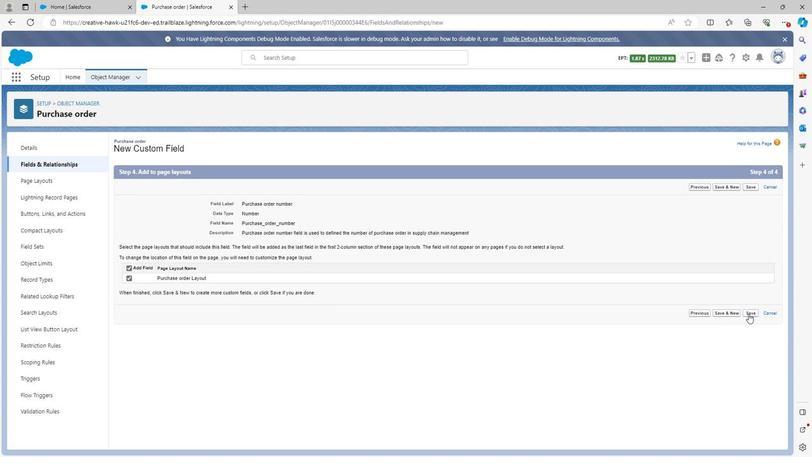 
Action: Mouse pressed left at (746, 313)
Screenshot: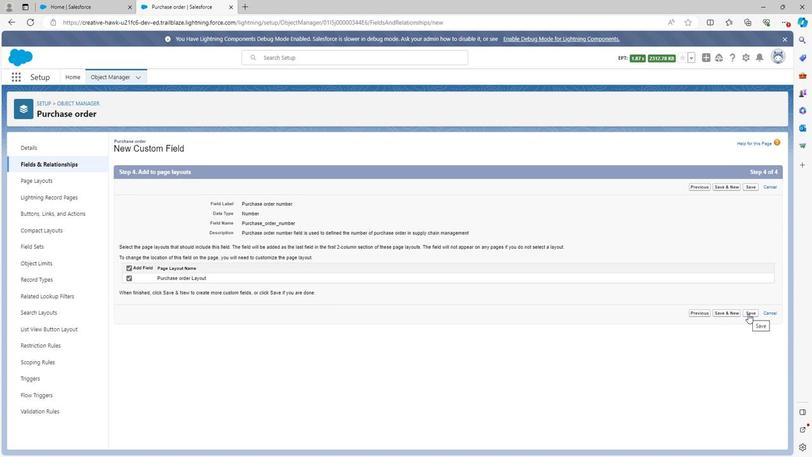 
Action: Mouse moved to (592, 149)
Screenshot: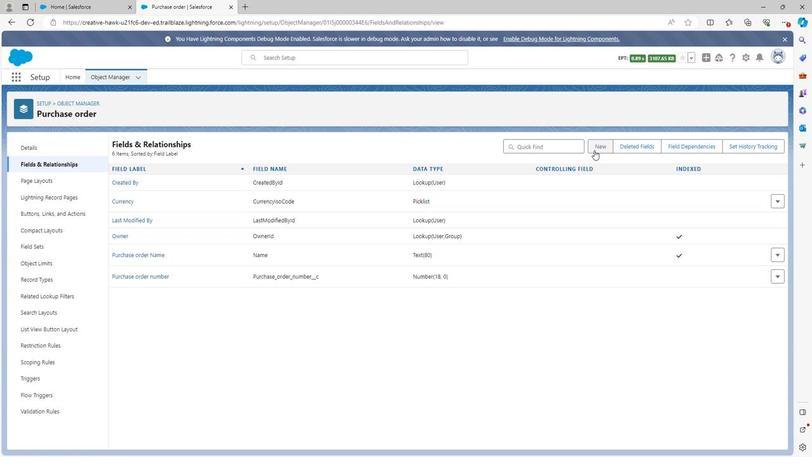 
Action: Mouse pressed left at (592, 149)
Screenshot: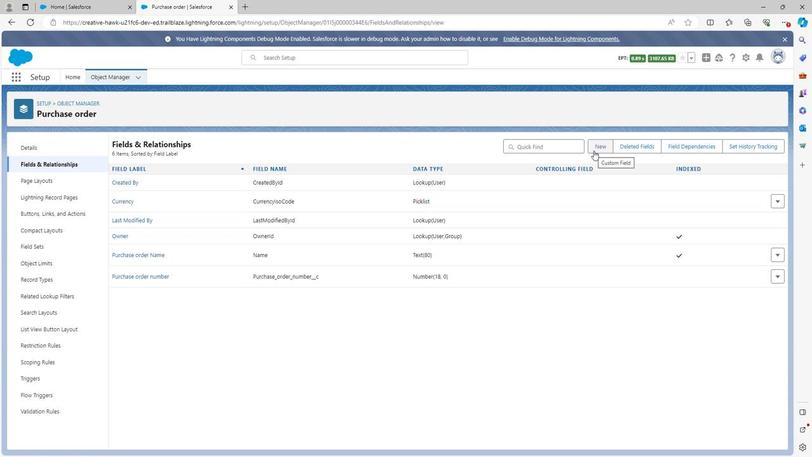 
Action: Mouse moved to (128, 374)
Screenshot: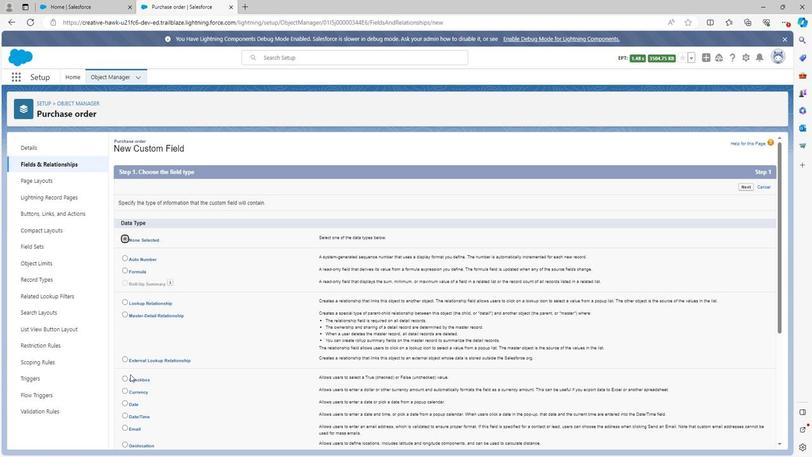 
Action: Mouse scrolled (128, 374) with delta (0, 0)
Screenshot: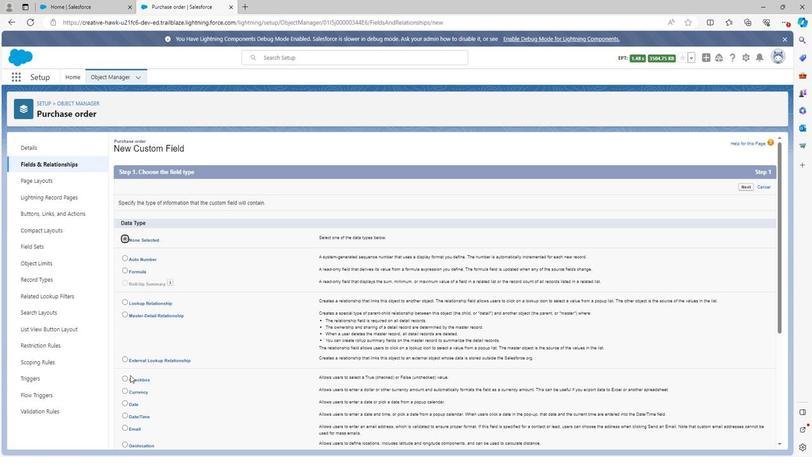 
Action: Mouse moved to (128, 377)
Screenshot: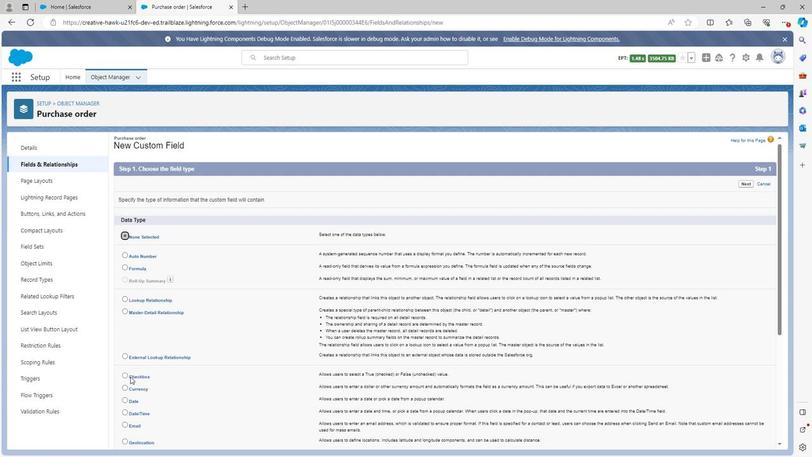 
Action: Mouse scrolled (128, 376) with delta (0, 0)
Screenshot: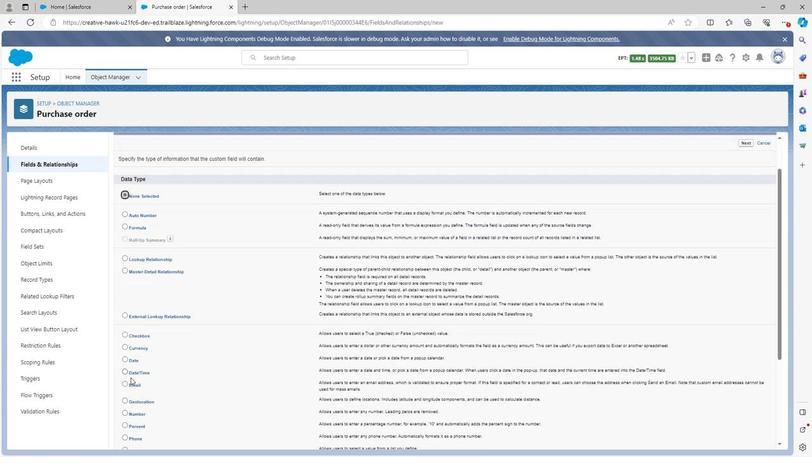 
Action: Mouse moved to (128, 377)
Screenshot: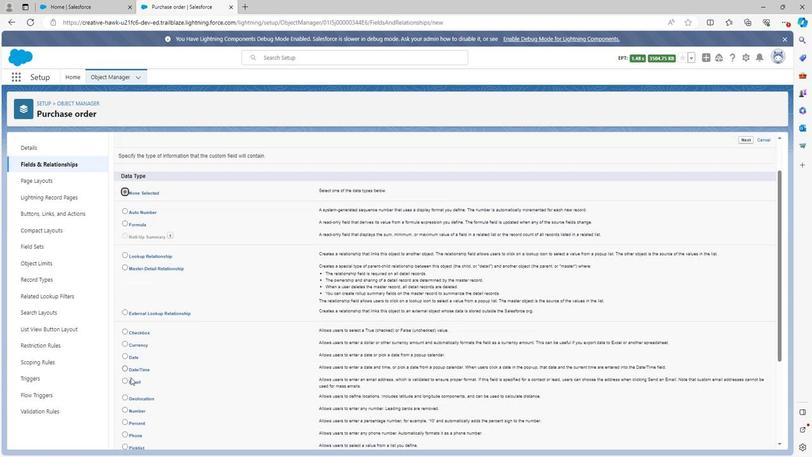 
Action: Mouse scrolled (128, 377) with delta (0, 0)
Screenshot: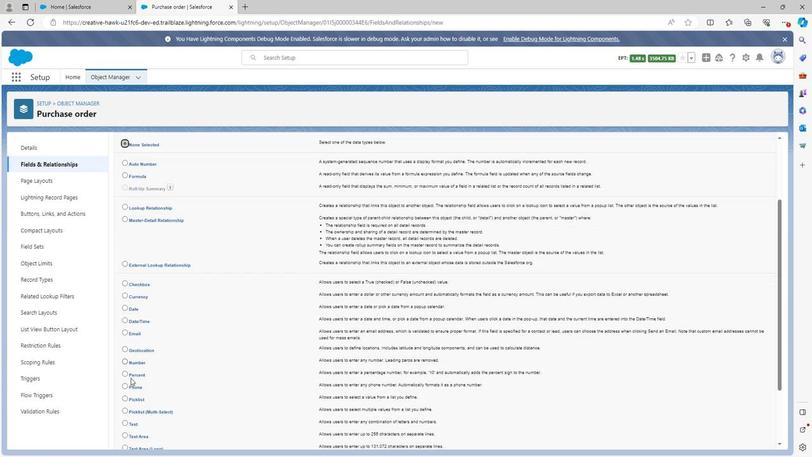 
Action: Mouse scrolled (128, 377) with delta (0, 0)
Screenshot: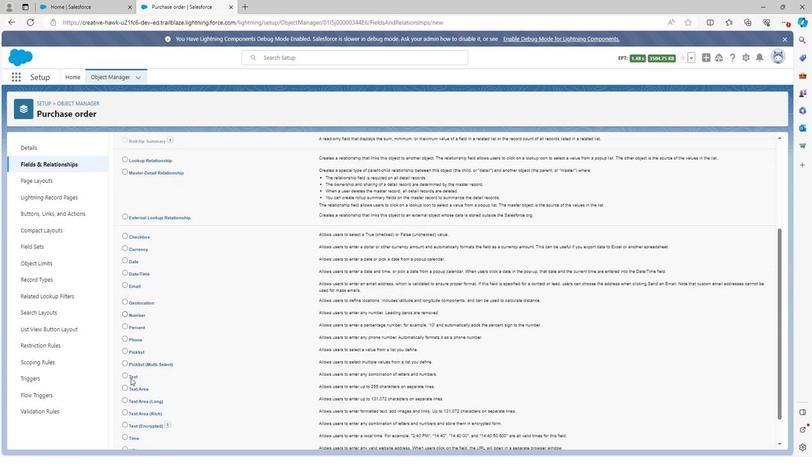 
Action: Mouse moved to (121, 341)
Screenshot: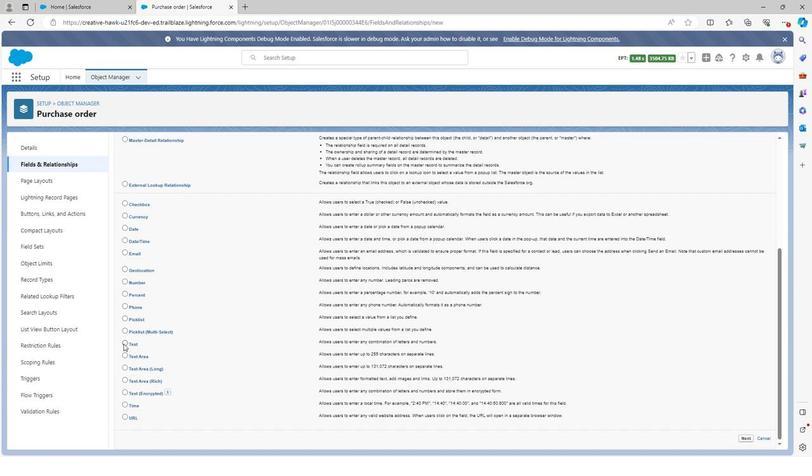 
Action: Mouse pressed left at (121, 341)
Screenshot: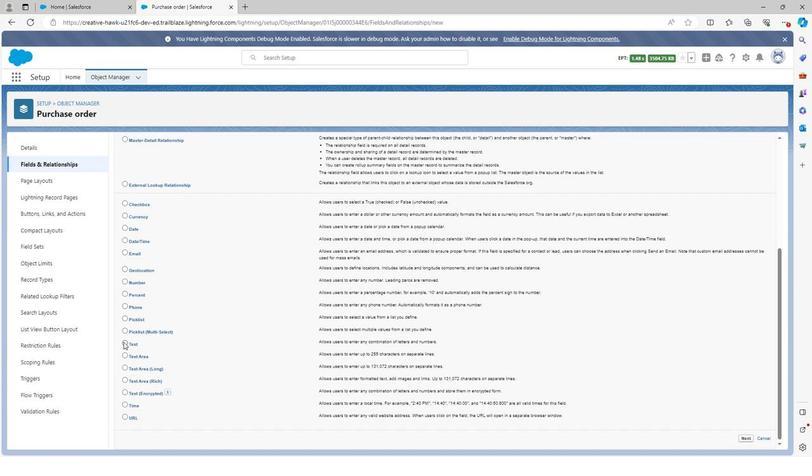 
Action: Mouse moved to (743, 438)
Screenshot: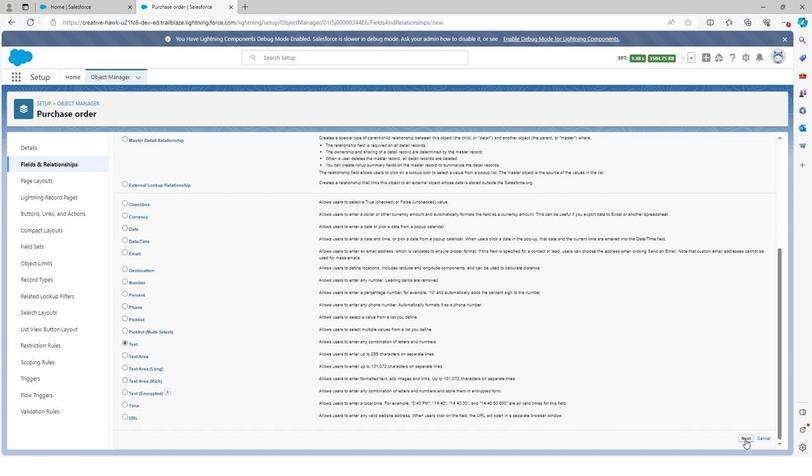 
Action: Mouse pressed left at (743, 438)
Screenshot: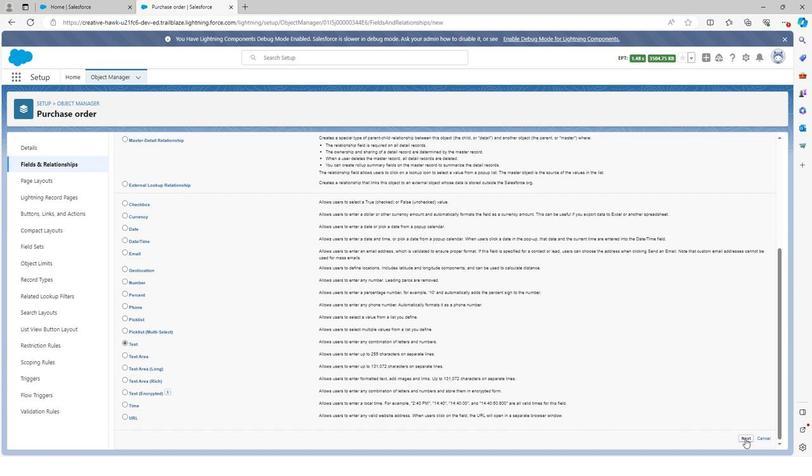 
Action: Mouse moved to (267, 205)
Screenshot: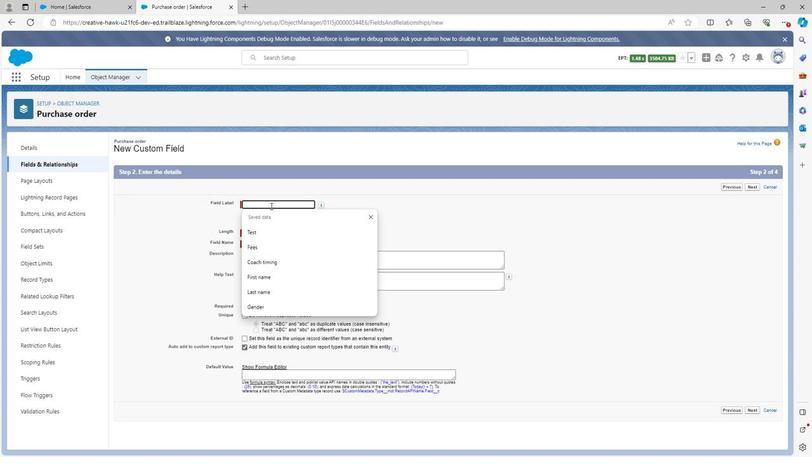 
Action: Mouse pressed left at (267, 205)
Screenshot: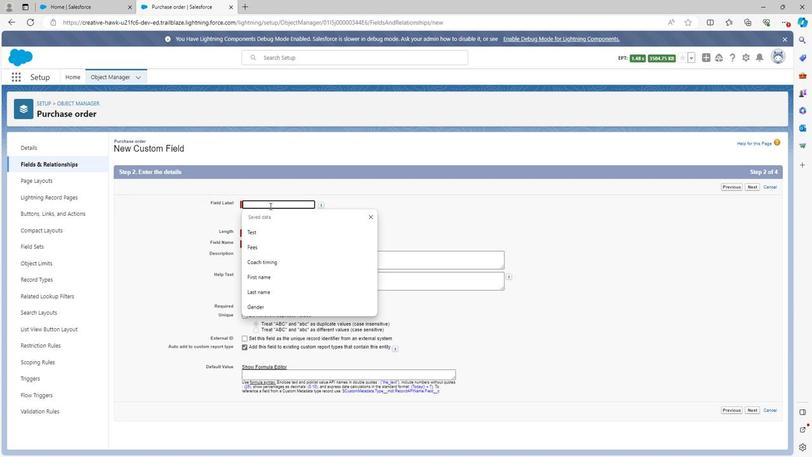 
Action: Mouse moved to (267, 205)
Screenshot: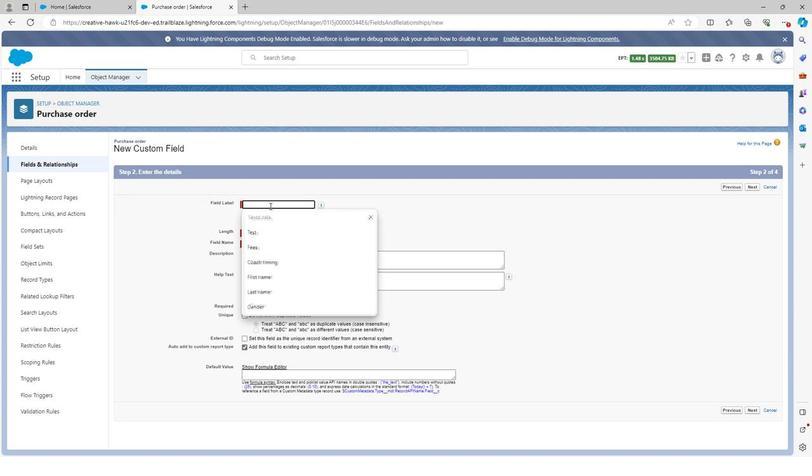 
Action: Key pressed <Key.shift>Purchase<Key.space>description
Screenshot: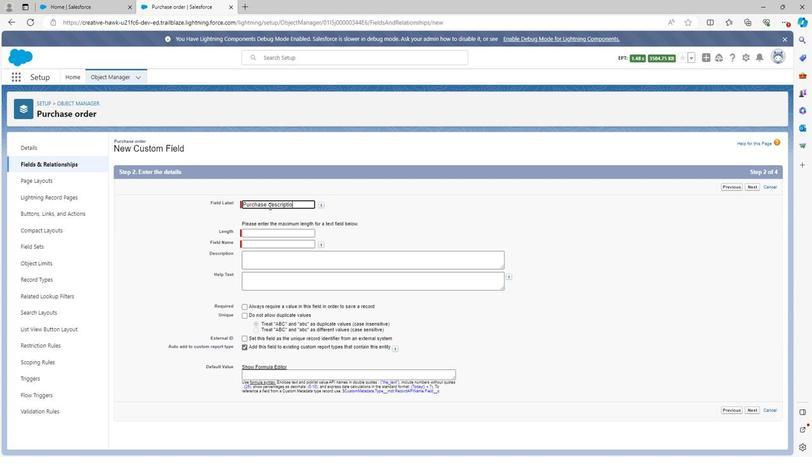 
Action: Mouse moved to (351, 208)
Screenshot: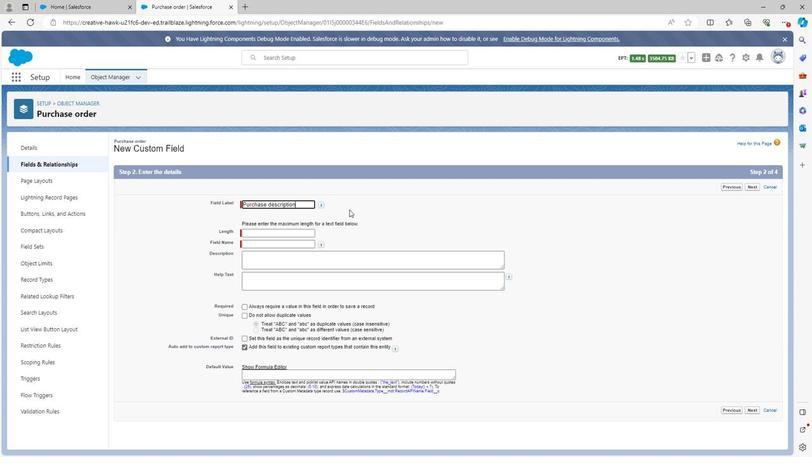 
Action: Mouse pressed left at (351, 208)
Screenshot: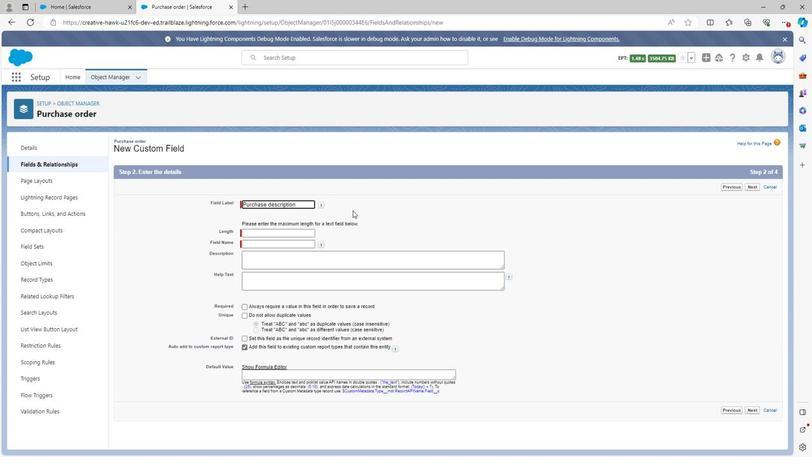 
Action: Mouse moved to (253, 233)
Screenshot: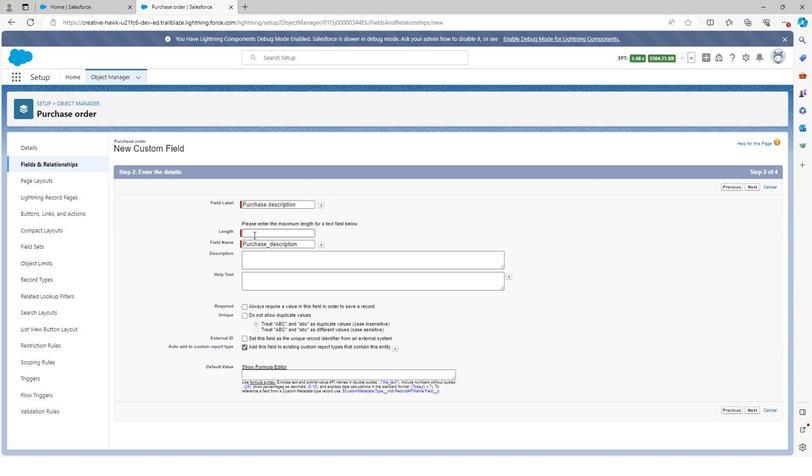 
Action: Mouse pressed left at (253, 233)
Screenshot: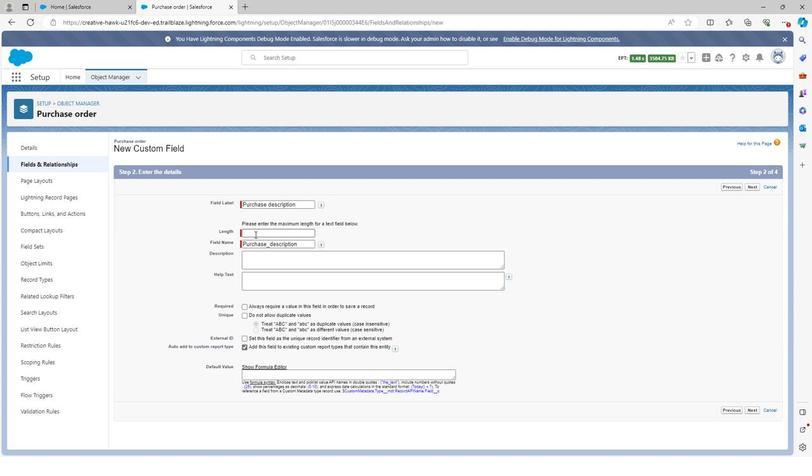 
Action: Mouse moved to (257, 276)
Screenshot: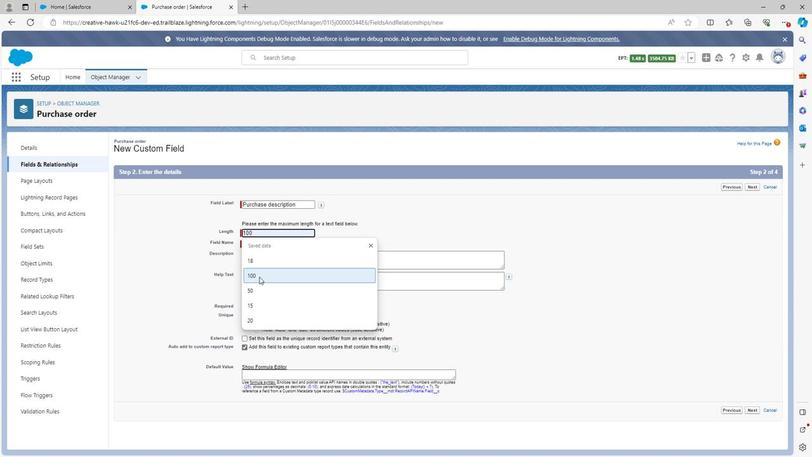 
Action: Mouse pressed left at (257, 276)
Screenshot: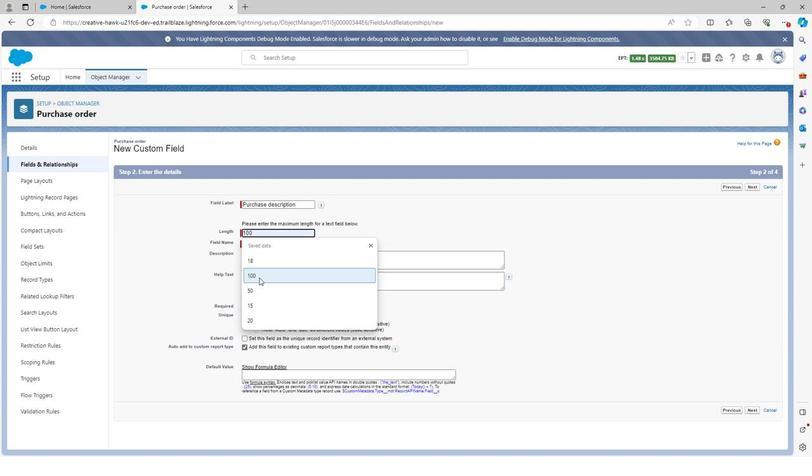 
Action: Mouse moved to (264, 263)
Screenshot: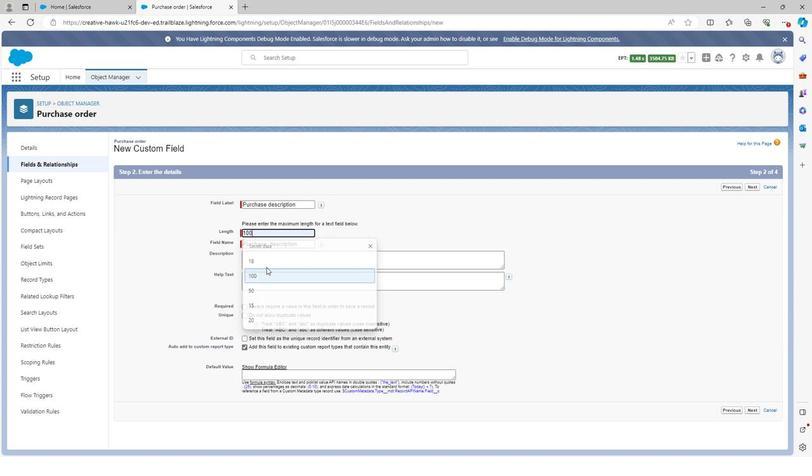 
Action: Mouse pressed left at (264, 263)
Screenshot: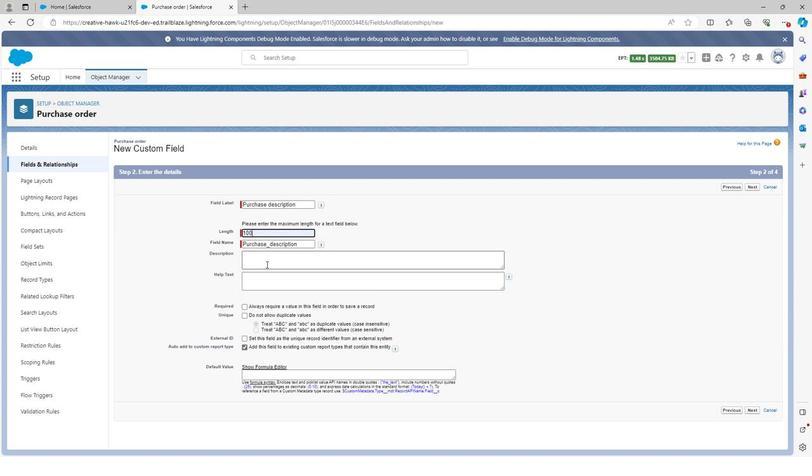 
Action: Mouse moved to (262, 262)
Screenshot: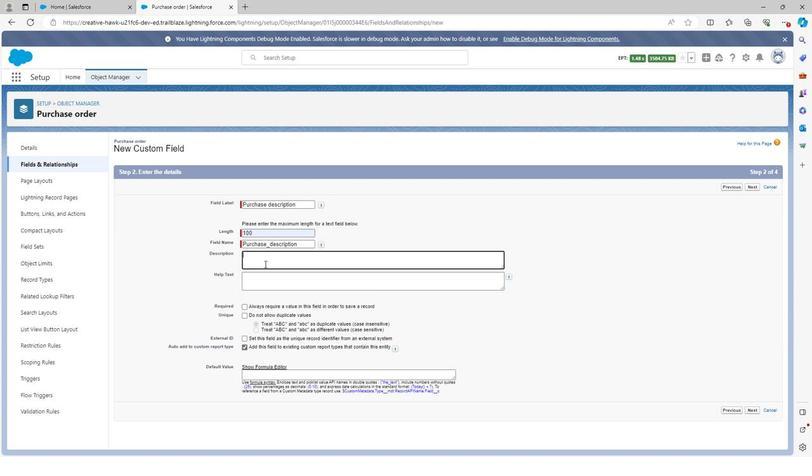 
Action: Key pressed <Key.shift>Purchase<Key.space>description<Key.space>is<Key.space>used<Key.space>to<Key.space>defined<Key.space>the<Key.space>description<Key.space>of<Key.space>purchase<Key.space>order
Screenshot: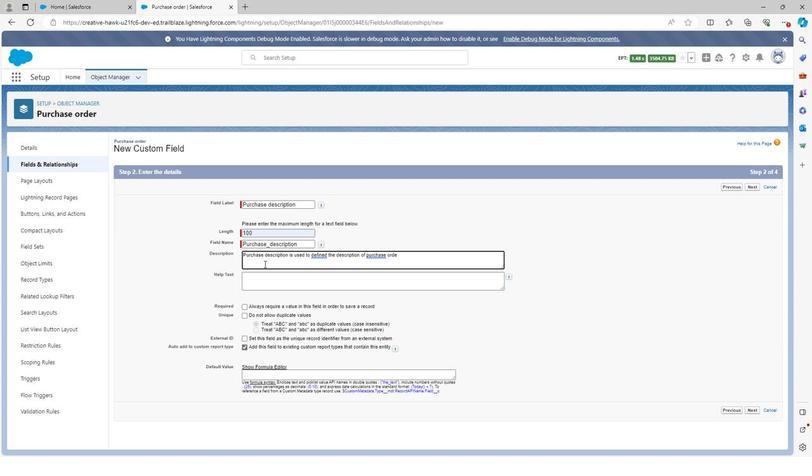 
Action: Mouse moved to (262, 280)
Screenshot: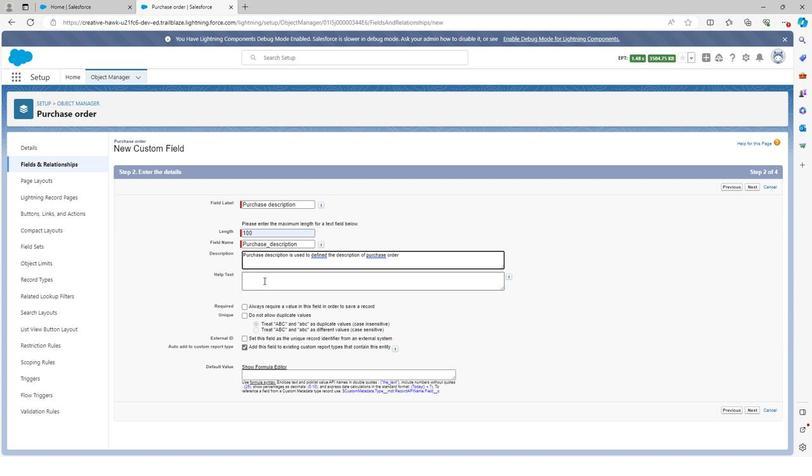 
Action: Mouse pressed left at (262, 280)
Screenshot: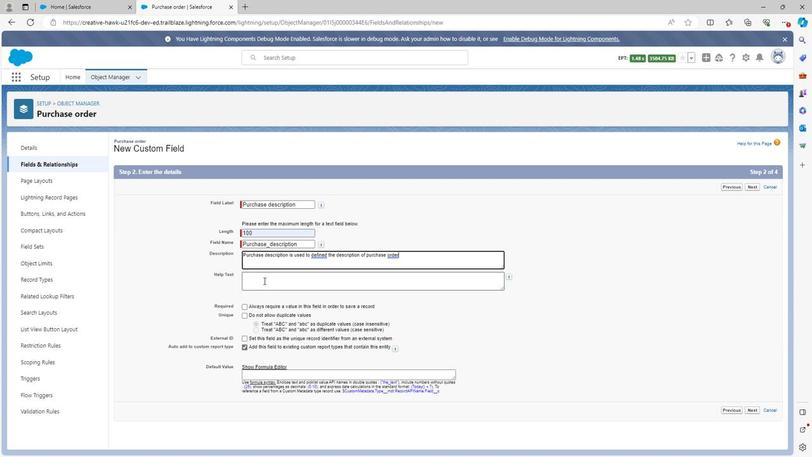 
Action: Mouse moved to (256, 283)
Screenshot: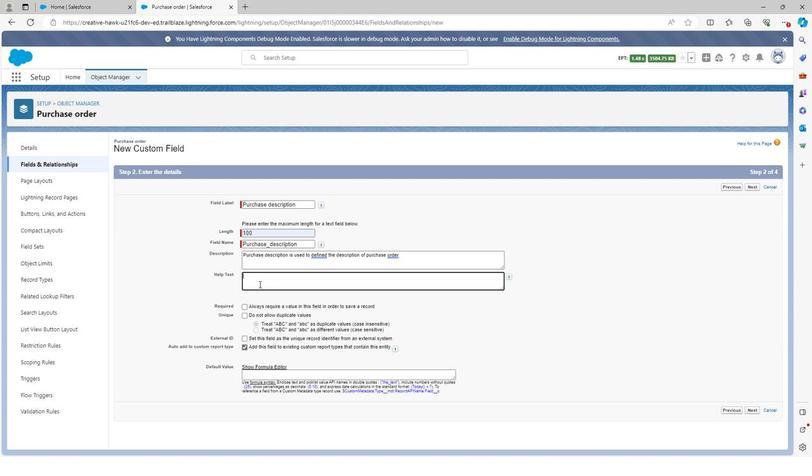 
Action: Key pressed <Key.shift><Key.shift><Key.shift><Key.shift><Key.shift><Key.shift><Key.shift>Pur
Screenshot: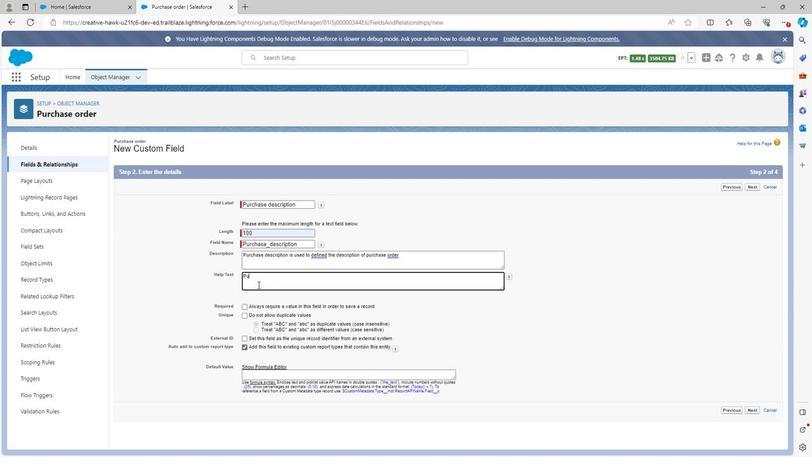 
Action: Mouse moved to (256, 284)
Screenshot: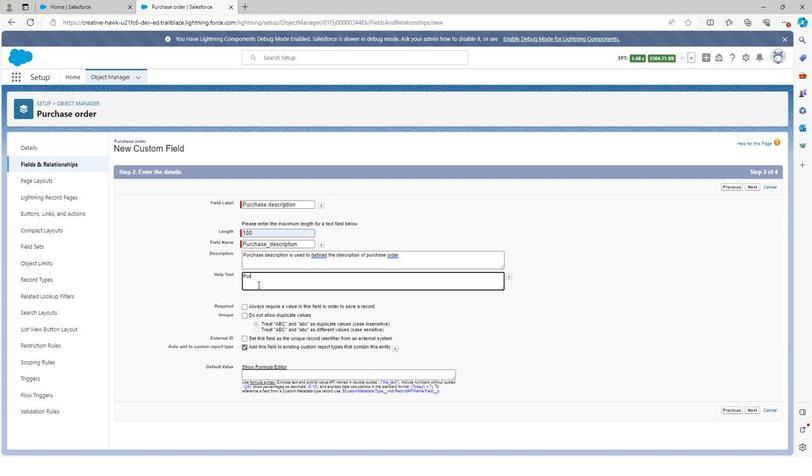 
Action: Key pressed chase<Key.space>description
Screenshot: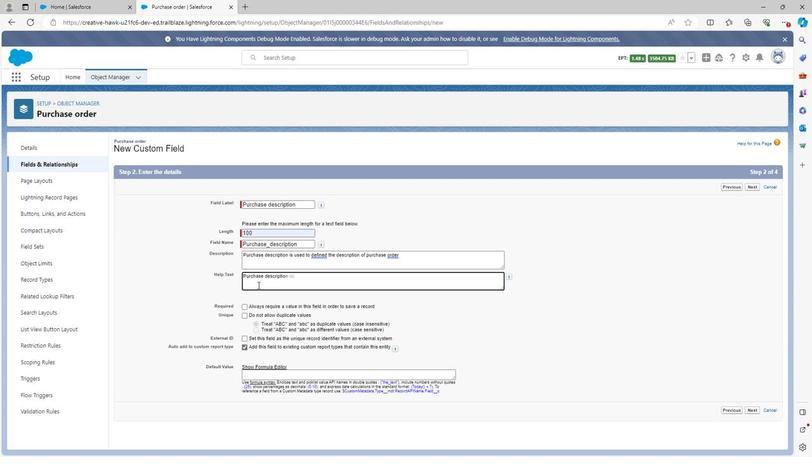 
Action: Mouse moved to (750, 410)
Screenshot: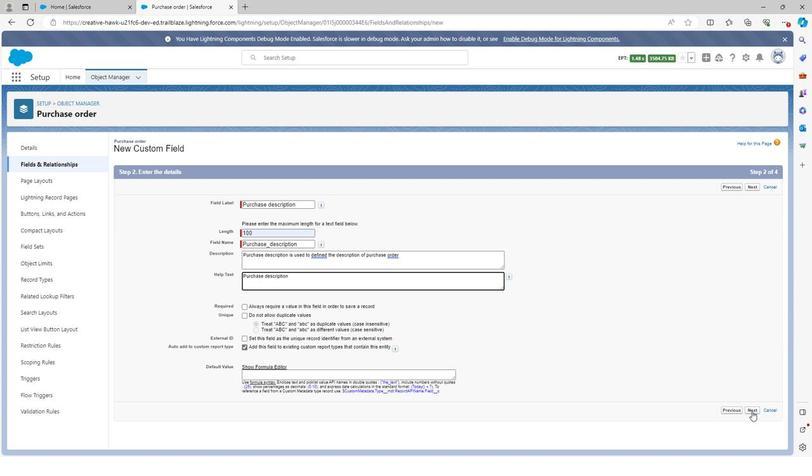 
Action: Mouse pressed left at (750, 410)
Screenshot: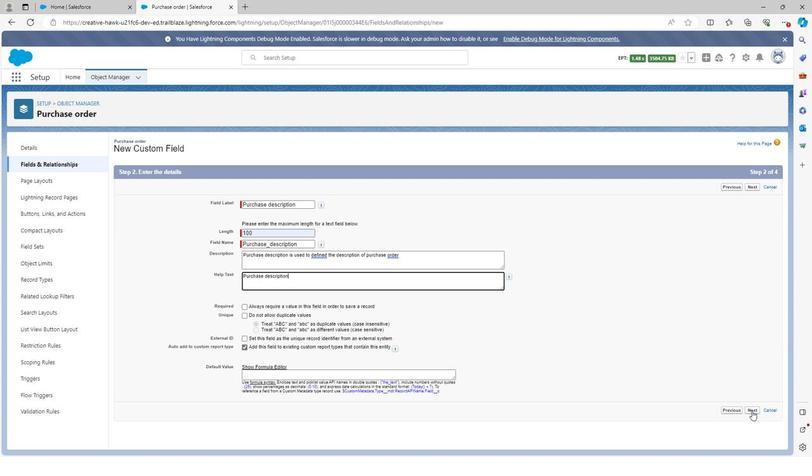 
Action: Mouse moved to (558, 255)
Screenshot: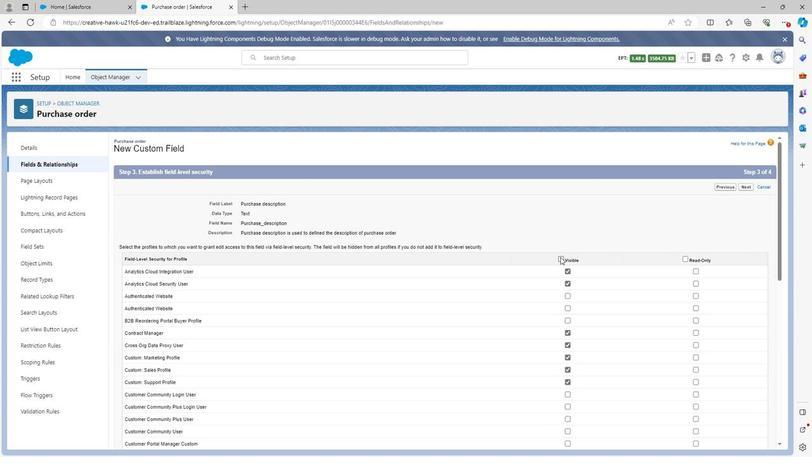 
Action: Mouse pressed left at (558, 255)
Screenshot: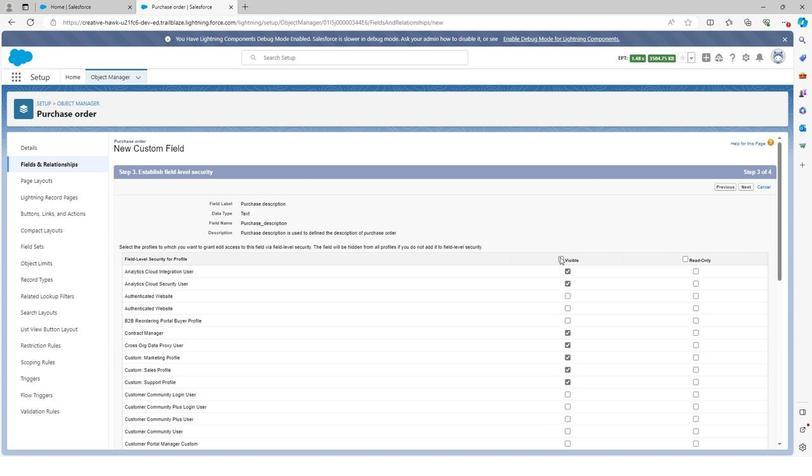 
Action: Mouse moved to (682, 259)
Screenshot: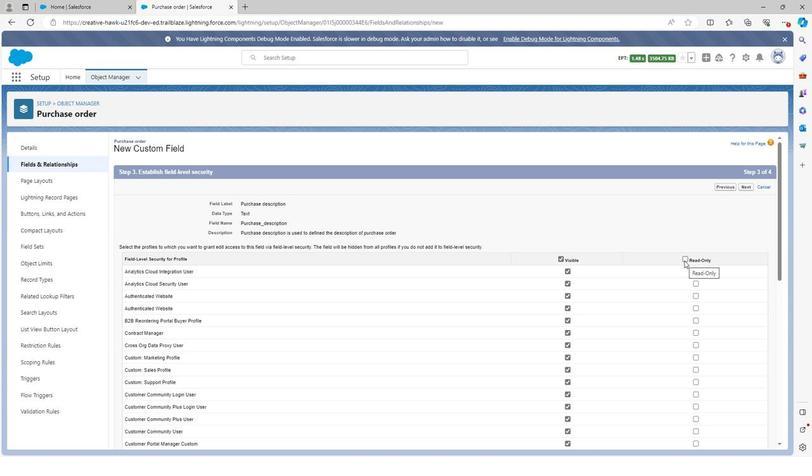
Action: Mouse pressed left at (682, 259)
Screenshot: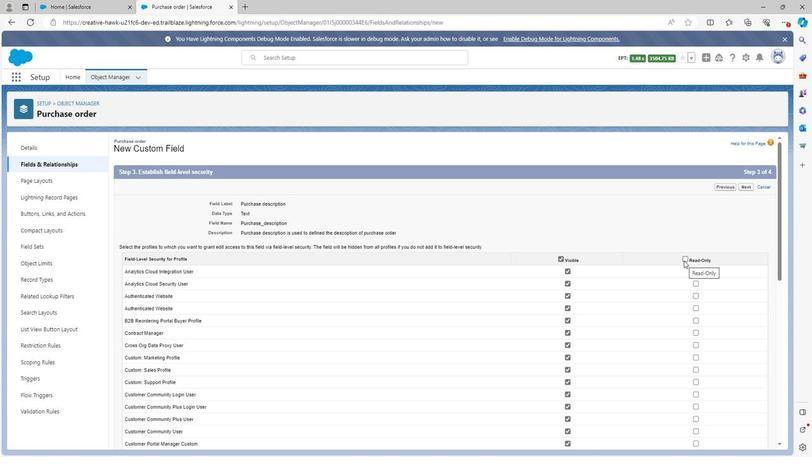
Action: Mouse moved to (565, 272)
Screenshot: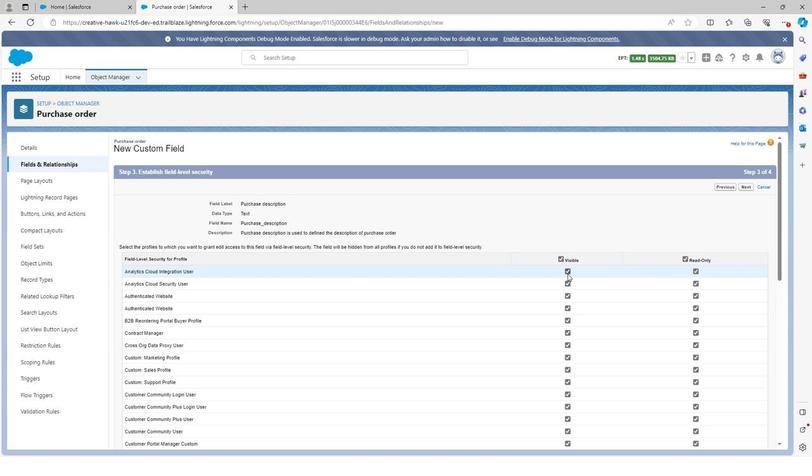 
Action: Mouse pressed left at (565, 272)
Screenshot: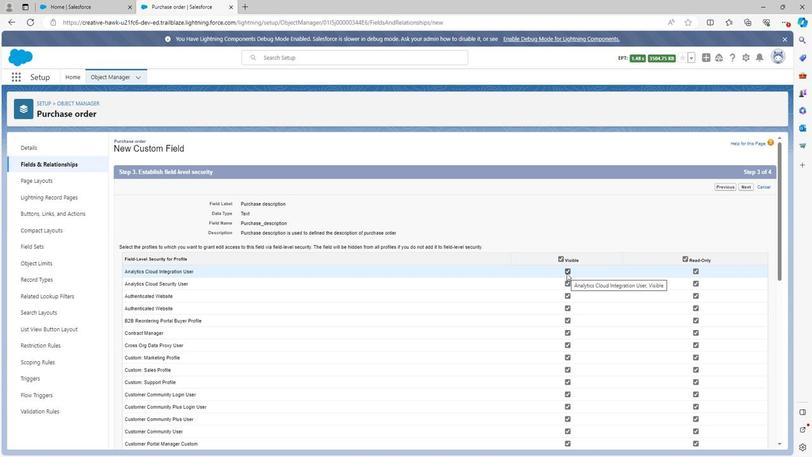 
Action: Mouse moved to (567, 281)
Screenshot: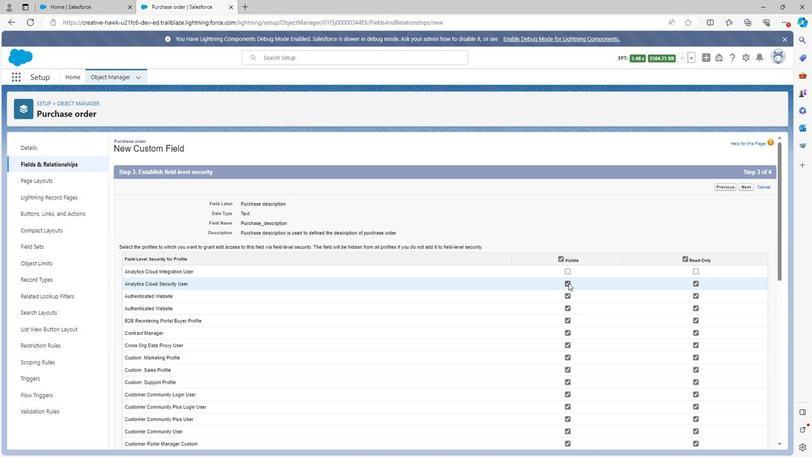 
Action: Mouse pressed left at (567, 281)
Screenshot: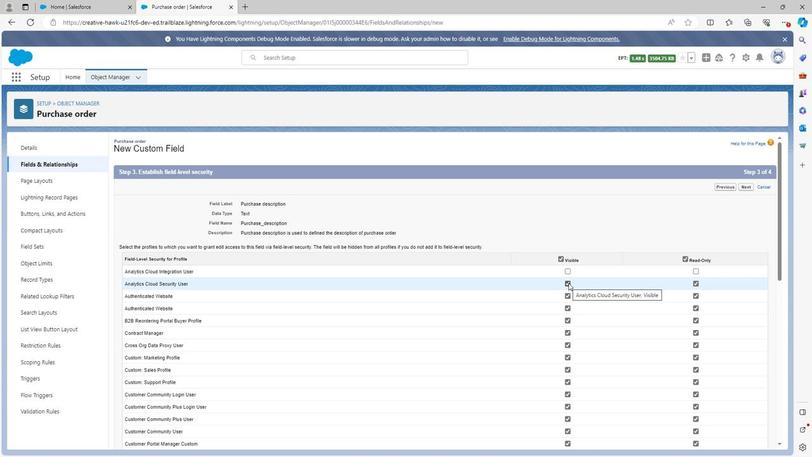
Action: Mouse moved to (563, 319)
Screenshot: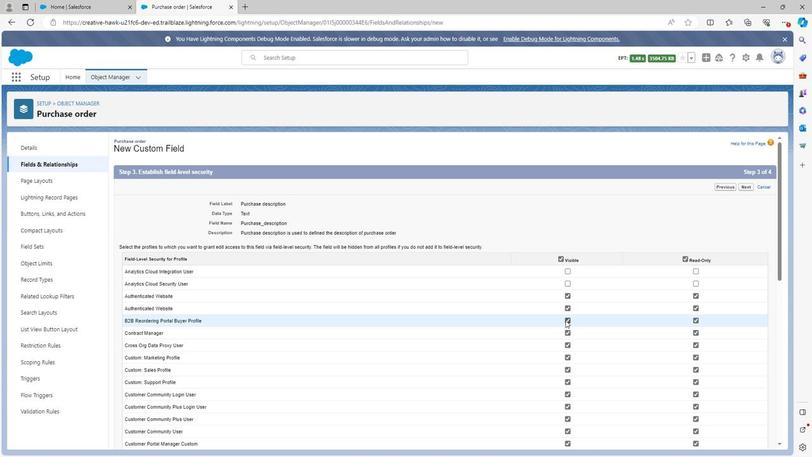 
Action: Mouse pressed left at (563, 319)
Screenshot: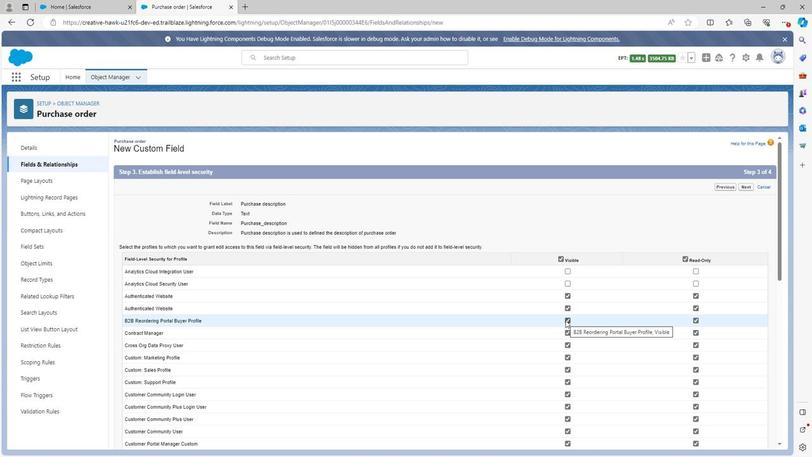 
Action: Mouse moved to (564, 343)
Screenshot: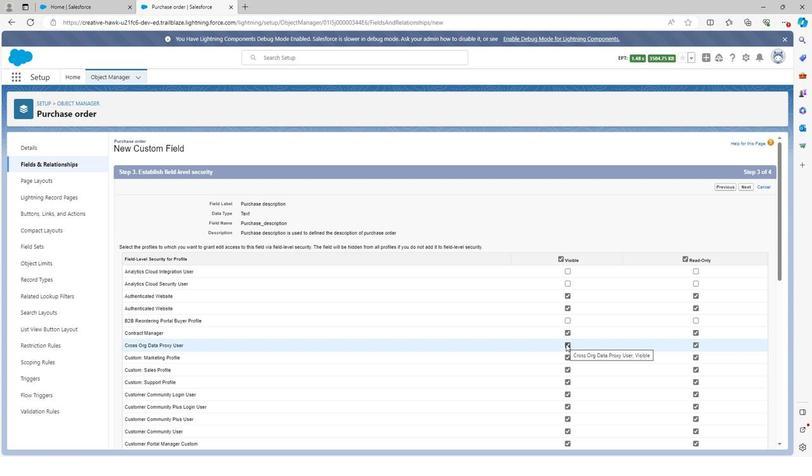 
Action: Mouse pressed left at (564, 343)
Screenshot: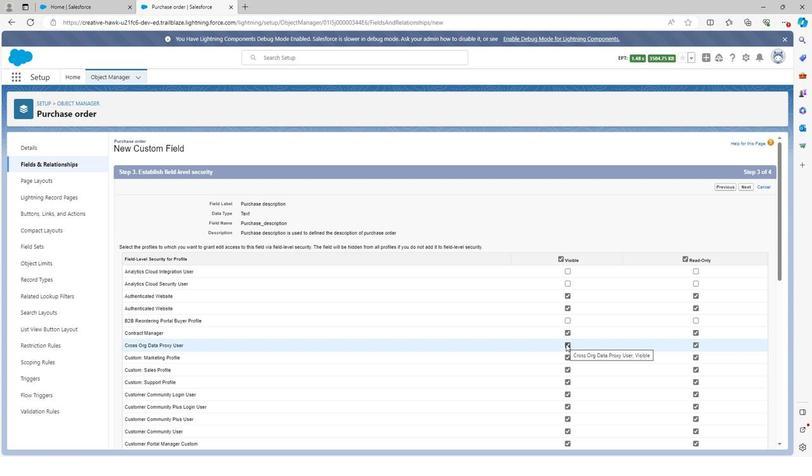 
Action: Mouse moved to (566, 404)
Screenshot: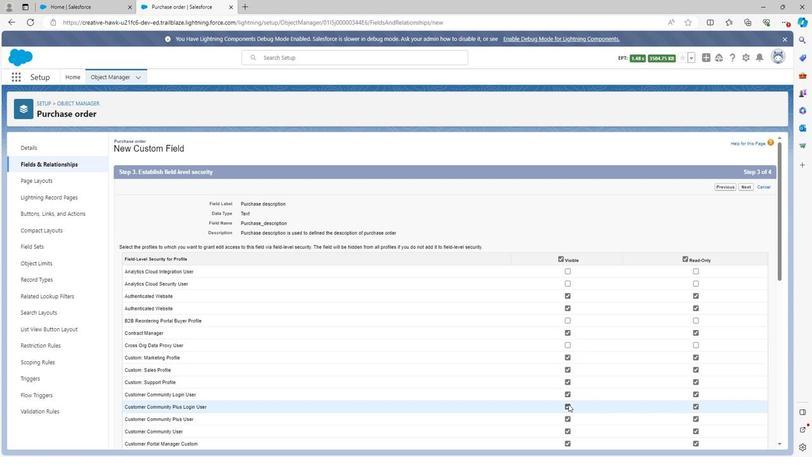 
Action: Mouse pressed left at (566, 404)
Screenshot: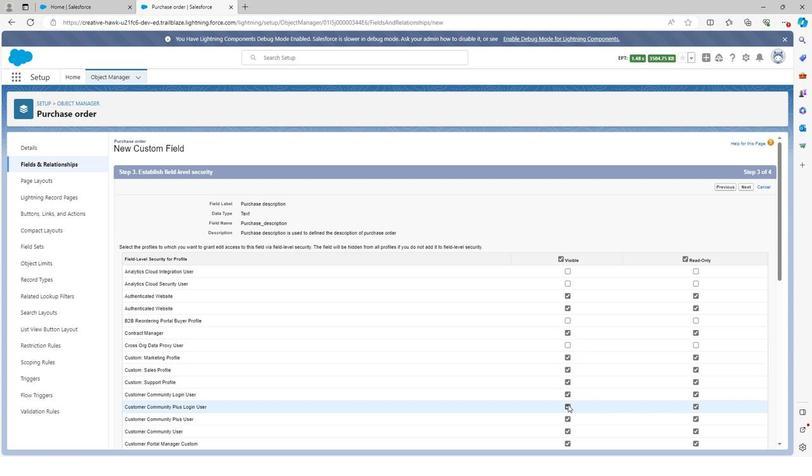 
Action: Mouse moved to (568, 380)
Screenshot: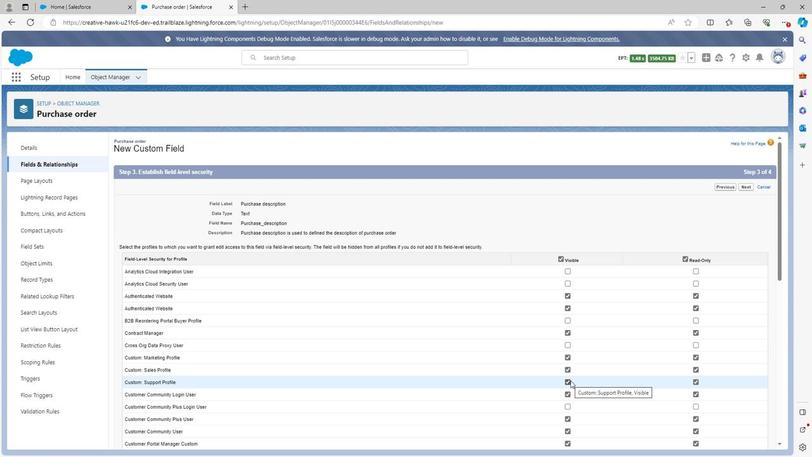 
Action: Mouse scrolled (568, 379) with delta (0, 0)
Screenshot: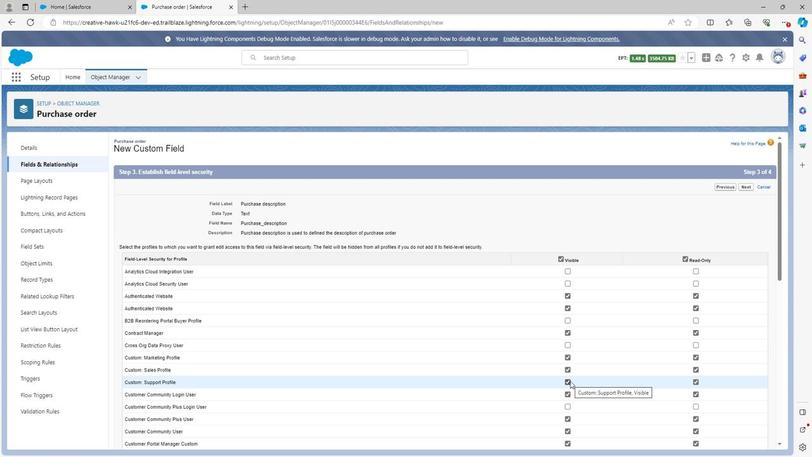 
Action: Mouse moved to (568, 381)
Screenshot: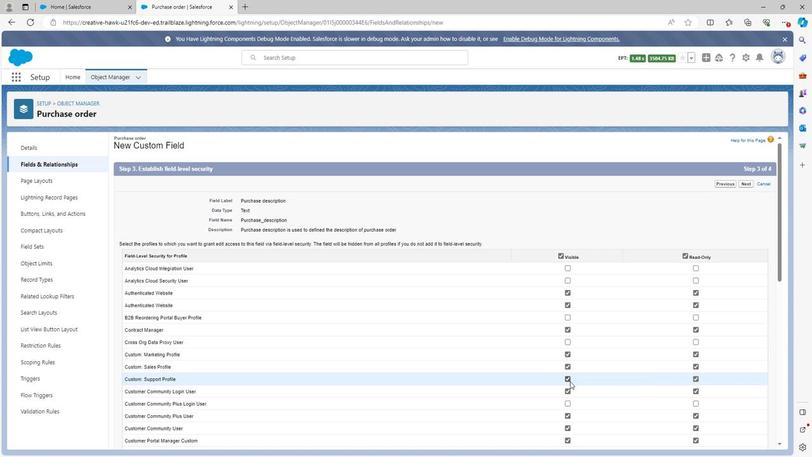 
Action: Mouse scrolled (568, 380) with delta (0, 0)
Screenshot: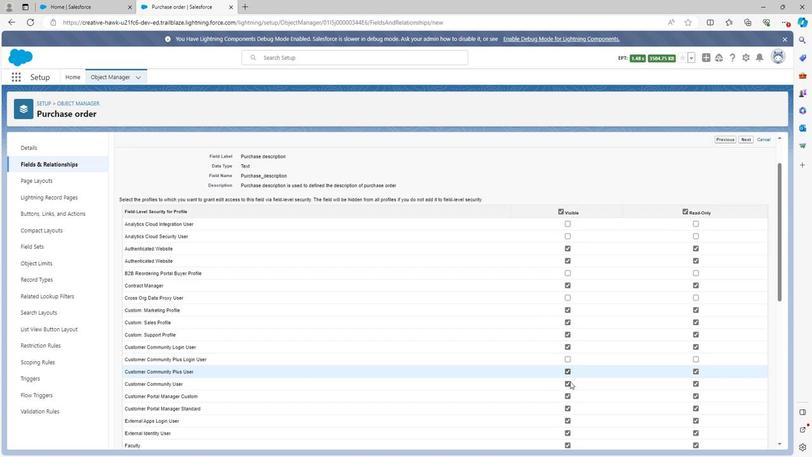 
Action: Mouse moved to (566, 274)
Screenshot: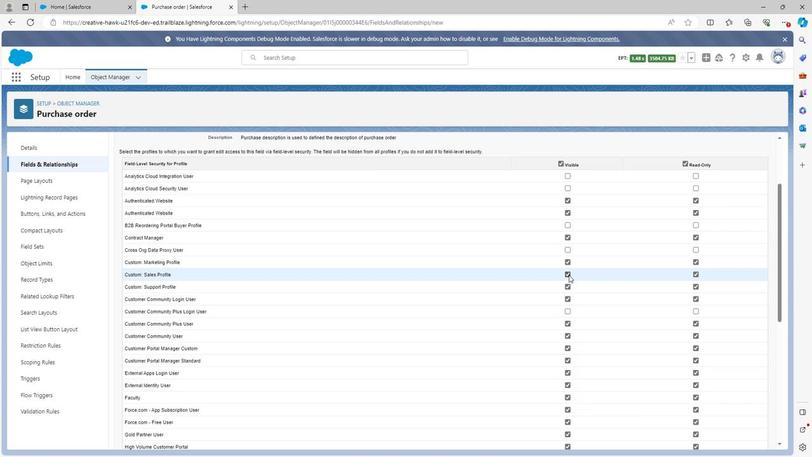 
Action: Mouse pressed left at (566, 274)
Screenshot: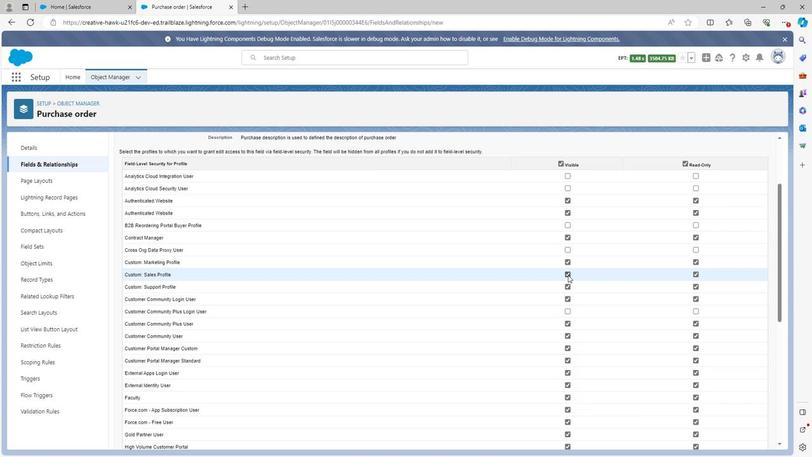 
Action: Mouse moved to (567, 332)
Screenshot: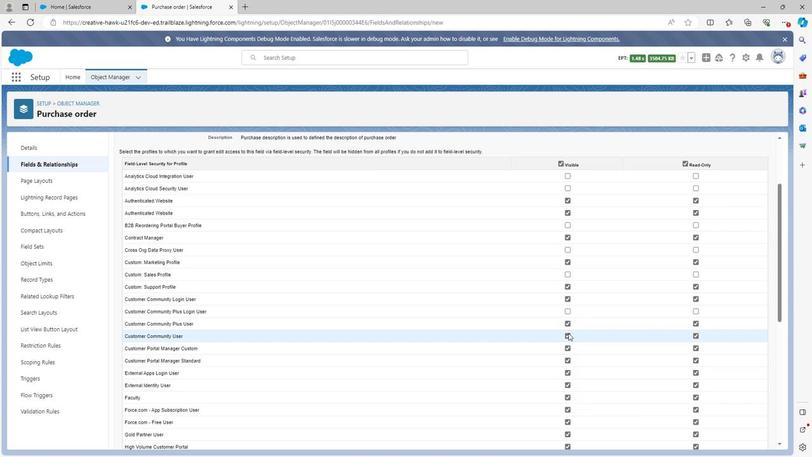 
Action: Mouse pressed left at (567, 332)
Screenshot: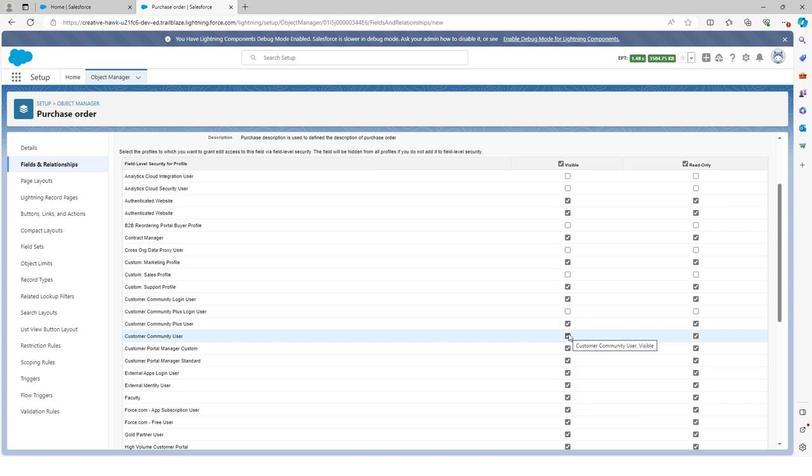 
Action: Mouse moved to (567, 359)
Screenshot: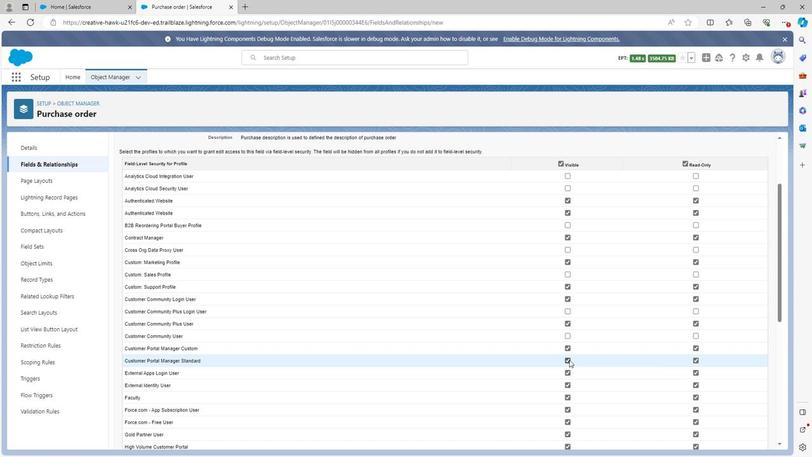 
Action: Mouse pressed left at (567, 359)
Screenshot: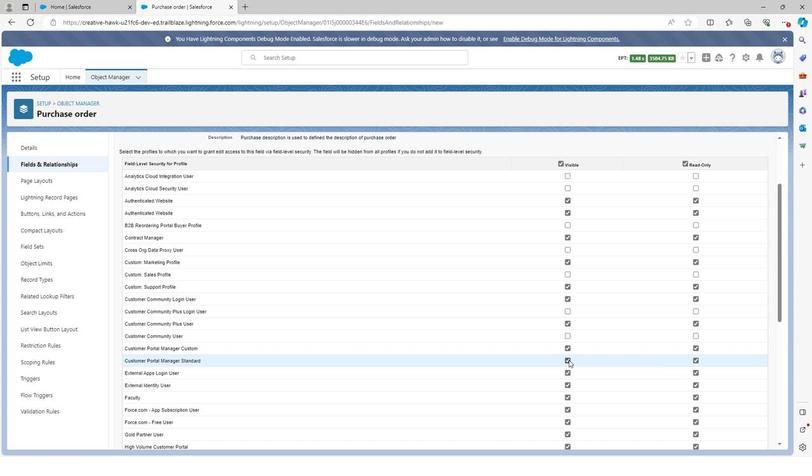 
Action: Mouse moved to (566, 397)
Screenshot: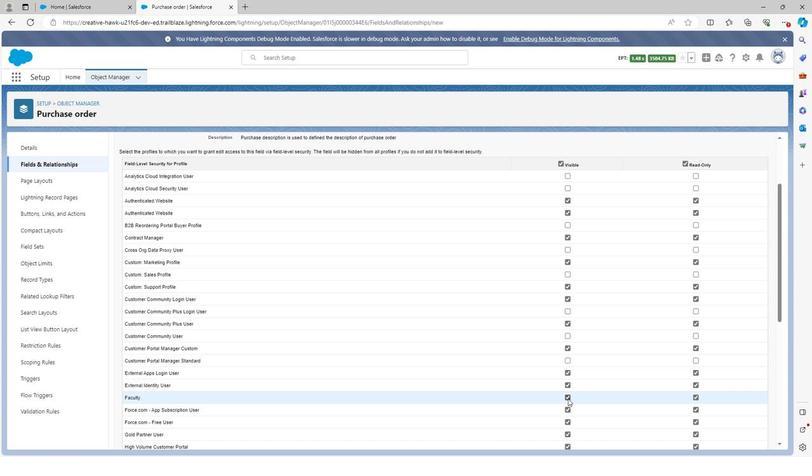 
Action: Mouse pressed left at (566, 397)
Screenshot: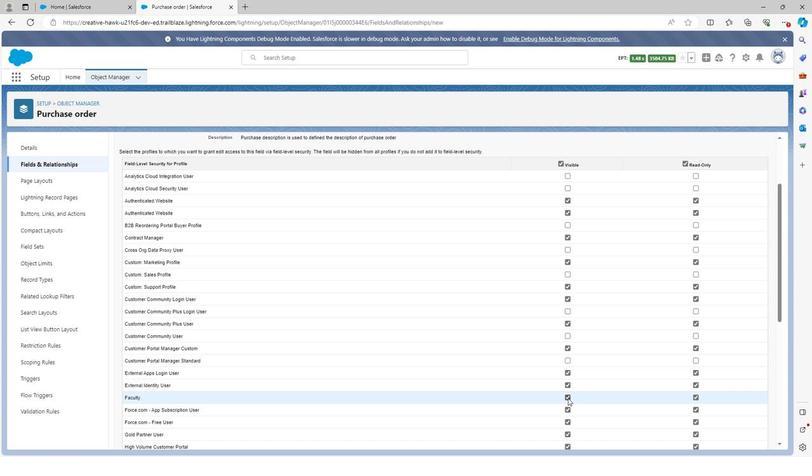 
Action: Mouse moved to (566, 396)
Screenshot: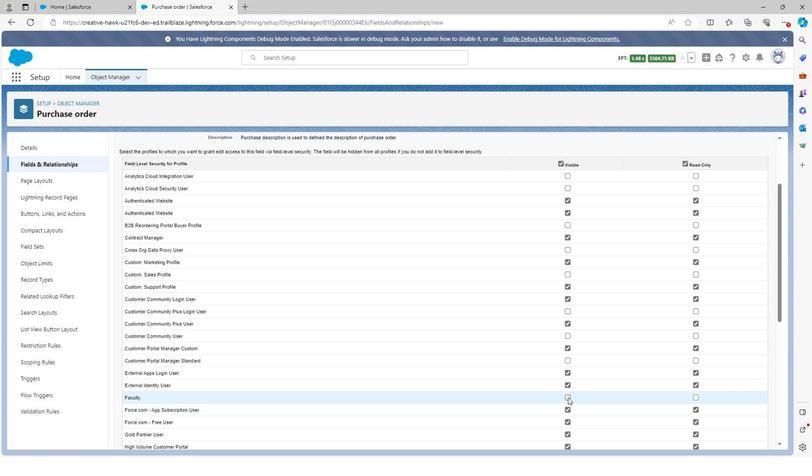 
Action: Mouse scrolled (566, 396) with delta (0, 0)
Screenshot: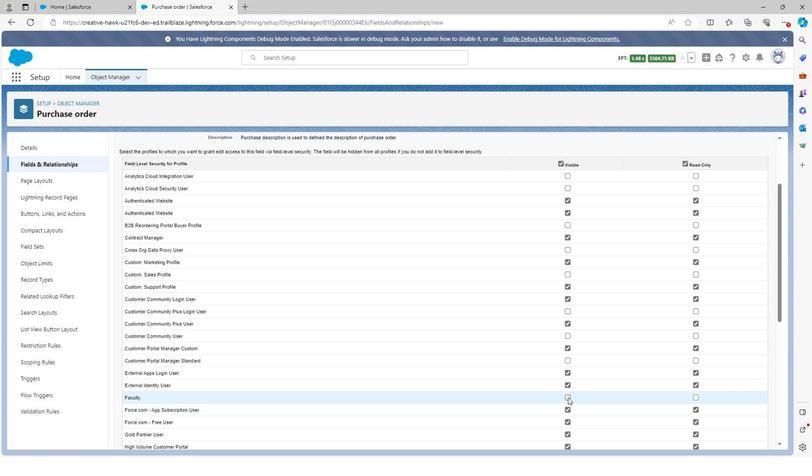 
Action: Mouse scrolled (566, 396) with delta (0, 0)
Screenshot: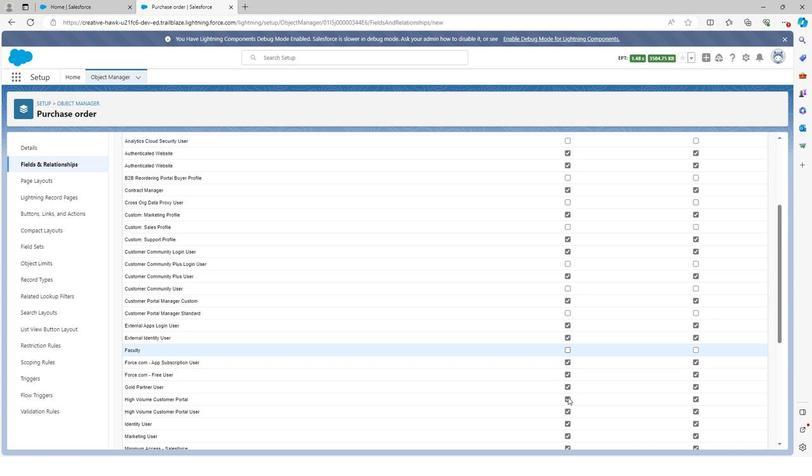 
Action: Mouse moved to (565, 313)
Screenshot: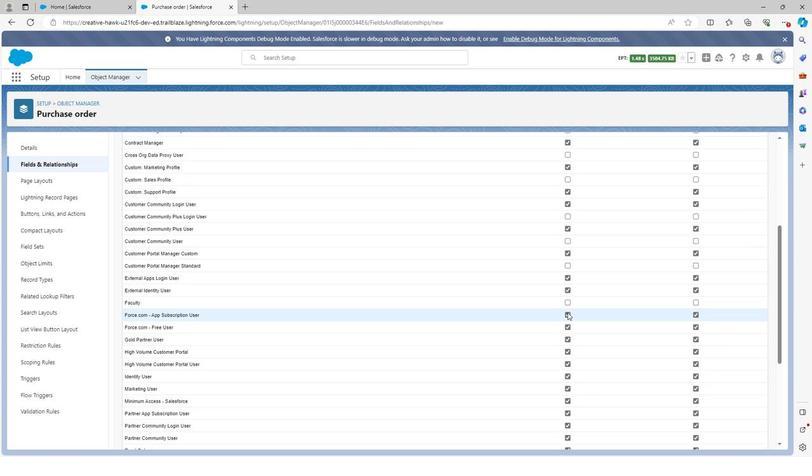
Action: Mouse pressed left at (565, 313)
Screenshot: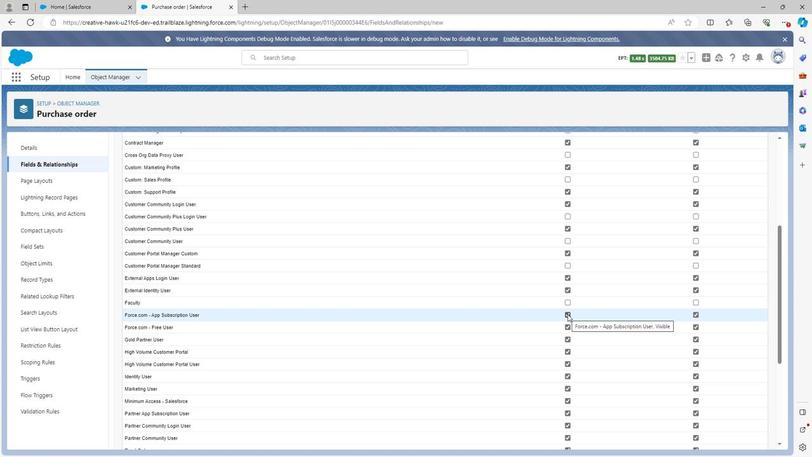
Action: Mouse moved to (567, 339)
Screenshot: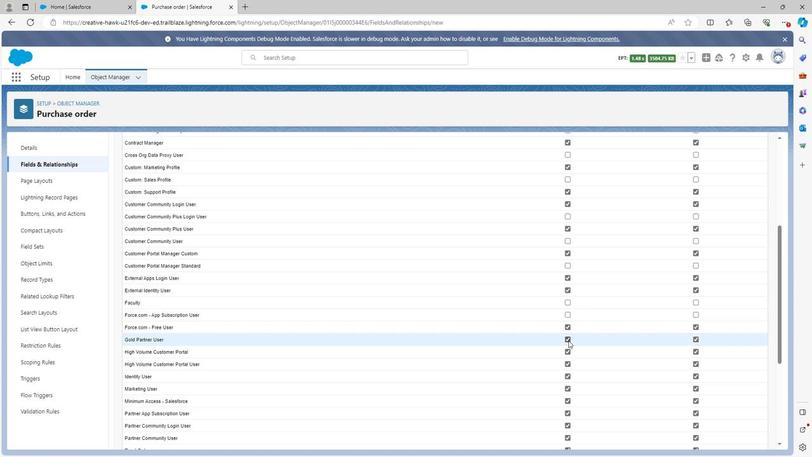 
Action: Mouse pressed left at (567, 339)
Screenshot: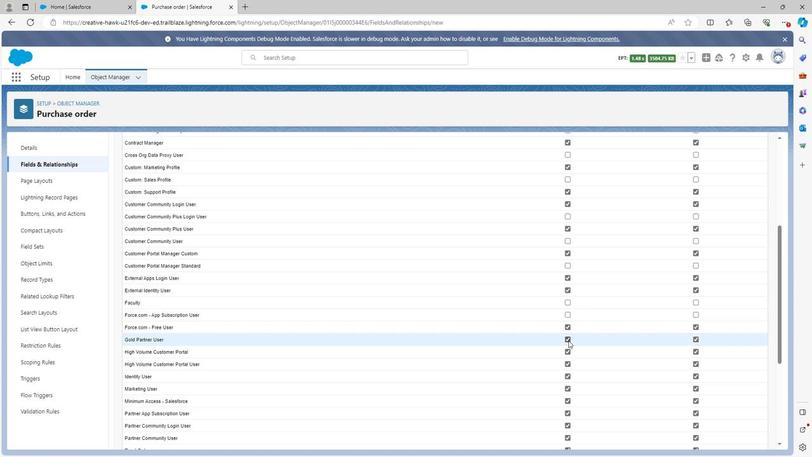 
Action: Mouse moved to (564, 349)
Screenshot: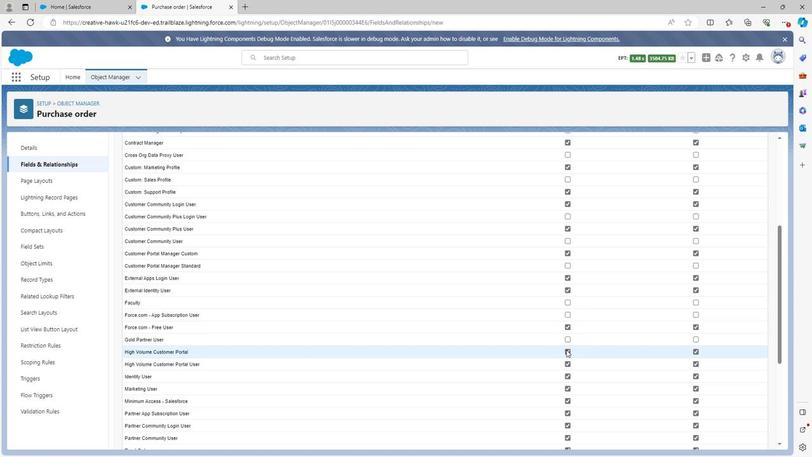
Action: Mouse pressed left at (564, 349)
Screenshot: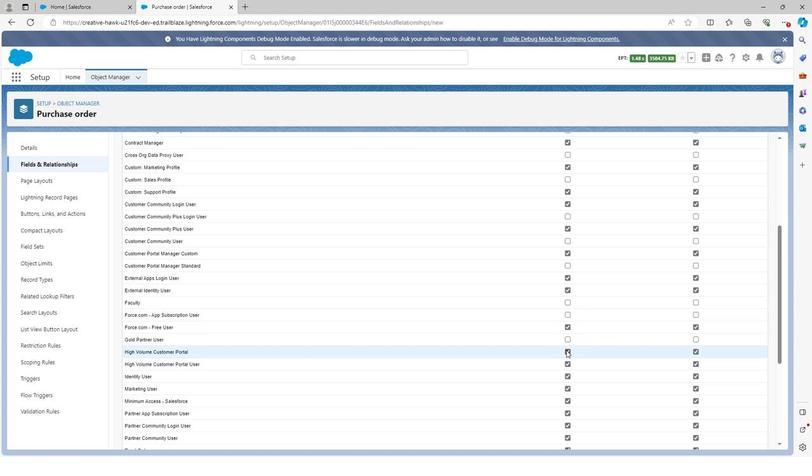 
Action: Mouse moved to (565, 361)
Screenshot: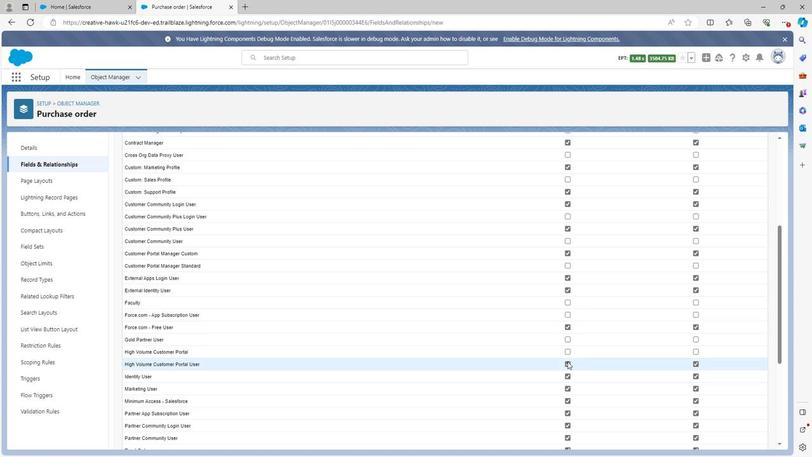 
Action: Mouse pressed left at (565, 361)
Screenshot: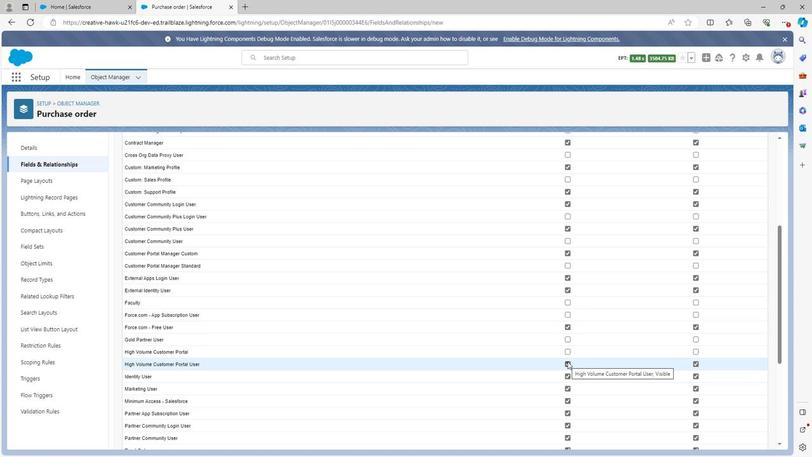 
Action: Mouse moved to (566, 387)
Screenshot: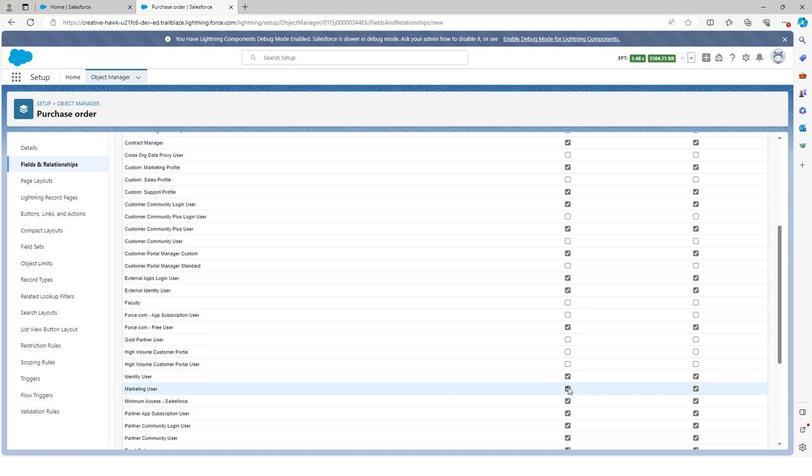 
Action: Mouse pressed left at (566, 387)
Screenshot: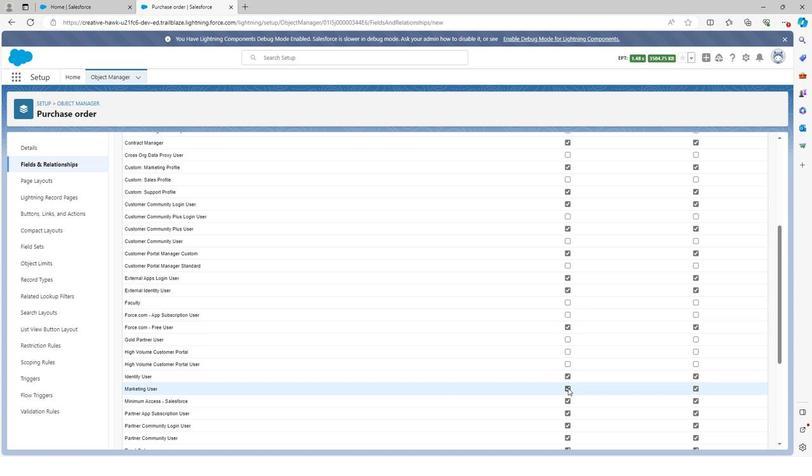 
Action: Mouse moved to (565, 388)
Screenshot: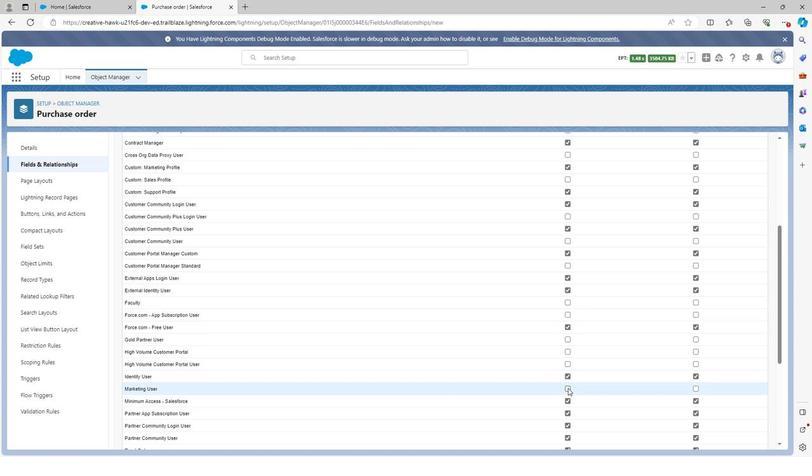 
Action: Mouse scrolled (565, 387) with delta (0, 0)
Screenshot: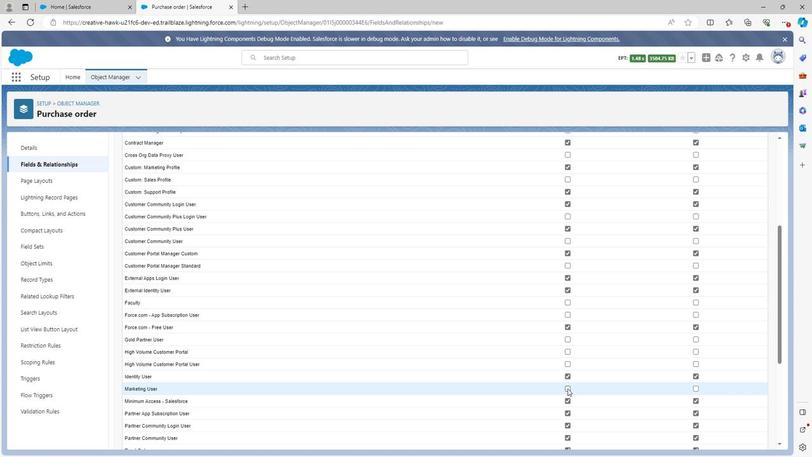 
Action: Mouse scrolled (565, 387) with delta (0, 0)
Screenshot: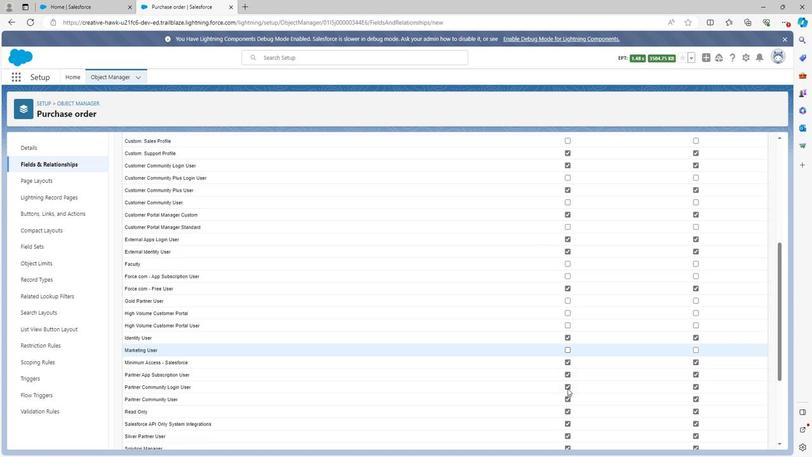 
Action: Mouse moved to (567, 316)
Screenshot: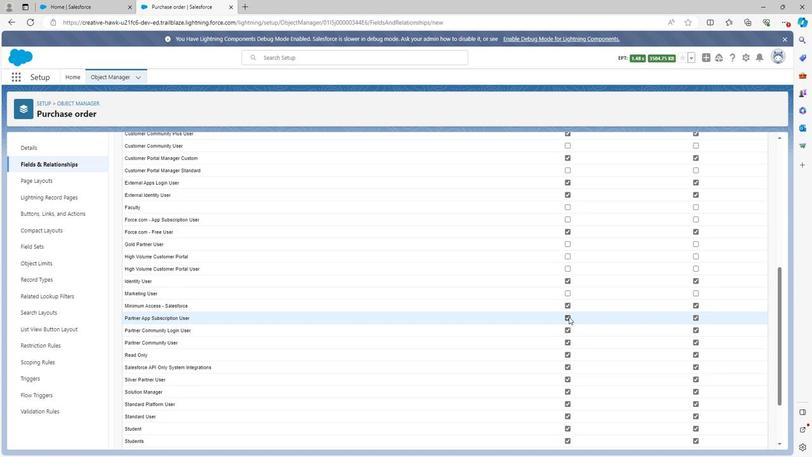 
Action: Mouse pressed left at (567, 316)
Screenshot: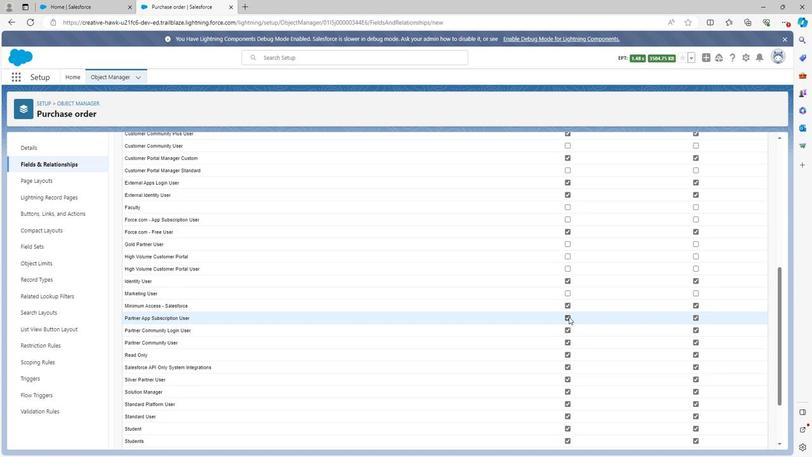 
Action: Mouse moved to (568, 367)
Screenshot: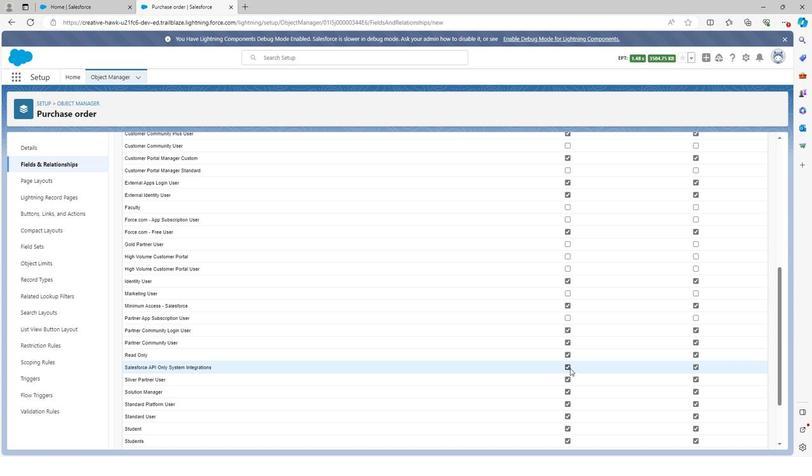 
Action: Mouse pressed left at (568, 367)
Screenshot: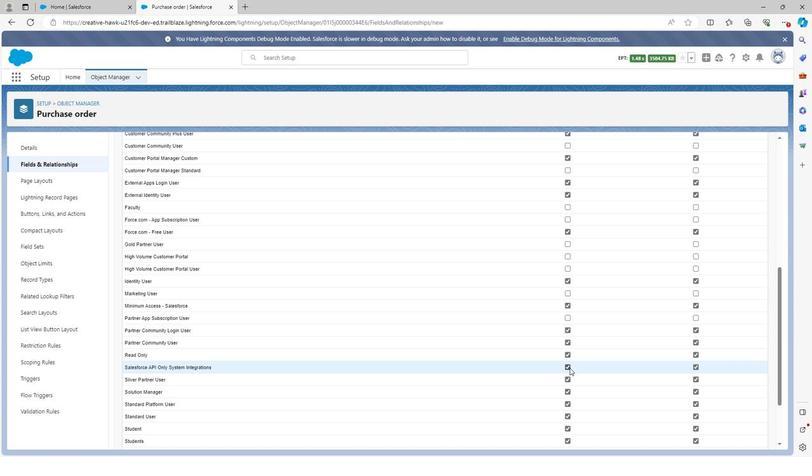 
Action: Mouse scrolled (568, 367) with delta (0, 0)
Screenshot: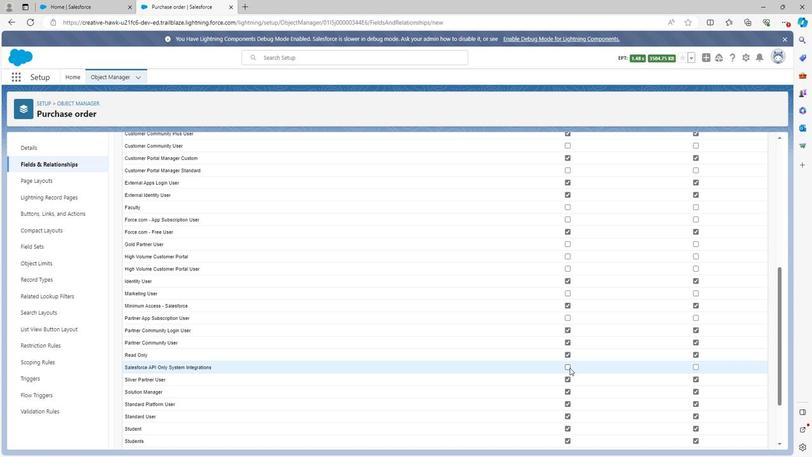 
Action: Mouse scrolled (568, 367) with delta (0, 0)
Screenshot: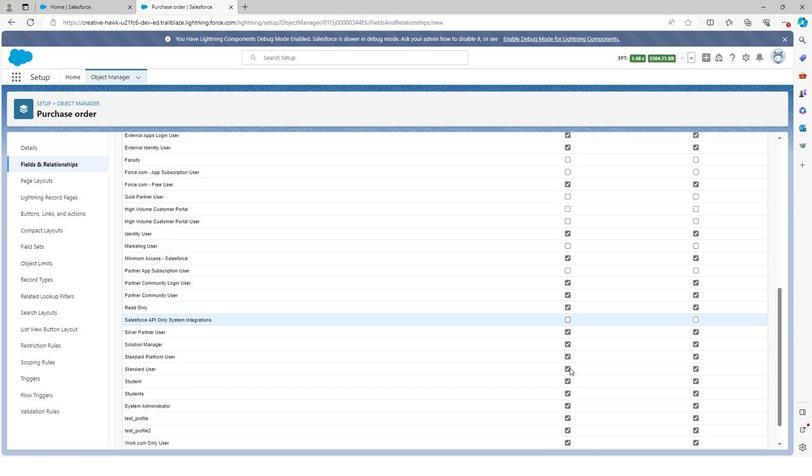 
Action: Mouse moved to (568, 352)
Screenshot: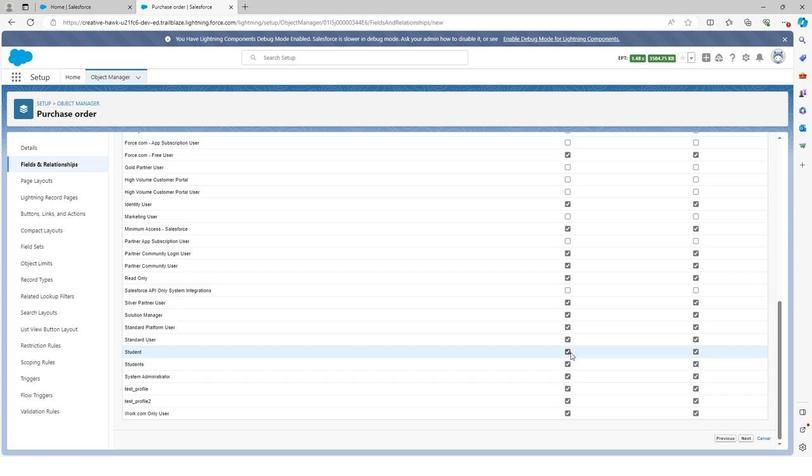 
Action: Mouse pressed left at (568, 352)
Screenshot: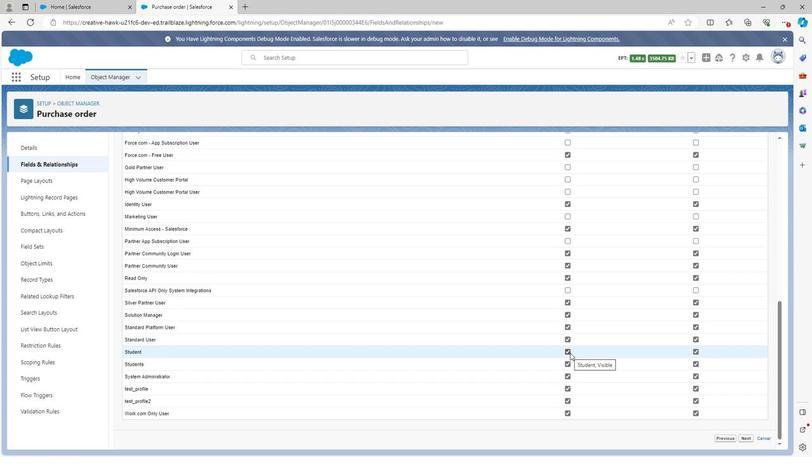 
Action: Mouse moved to (565, 363)
Screenshot: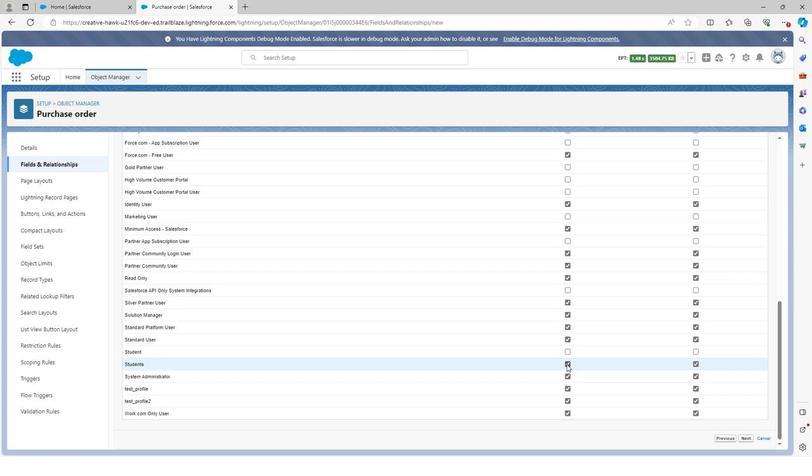 
Action: Mouse pressed left at (565, 363)
Screenshot: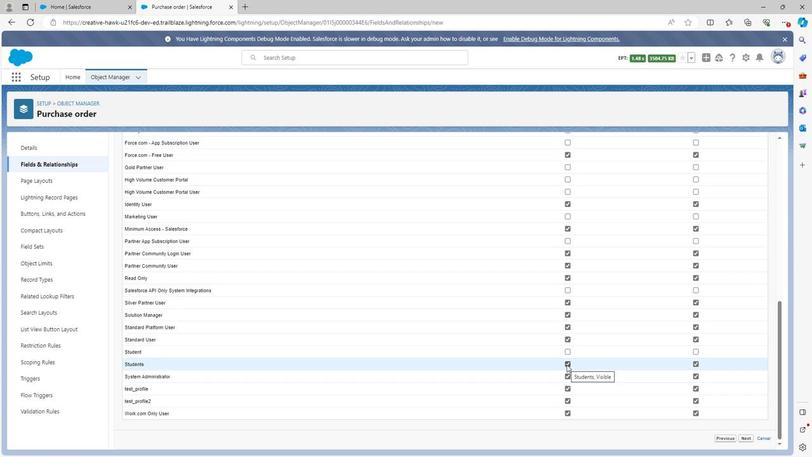 
Action: Mouse moved to (567, 387)
Screenshot: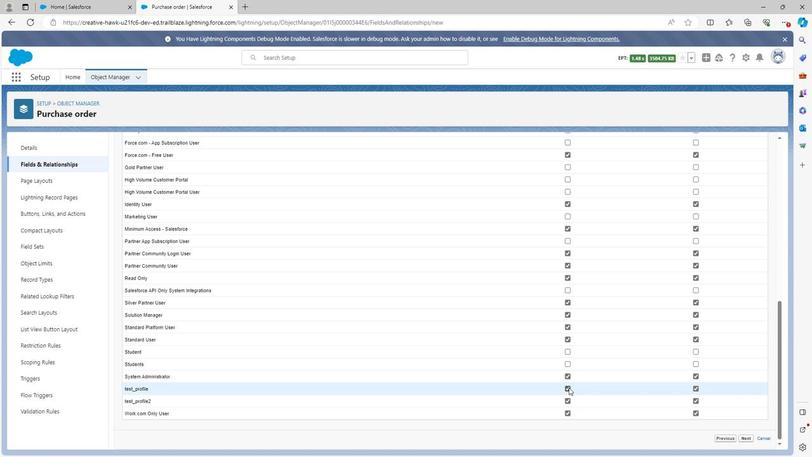 
Action: Mouse pressed left at (567, 387)
Screenshot: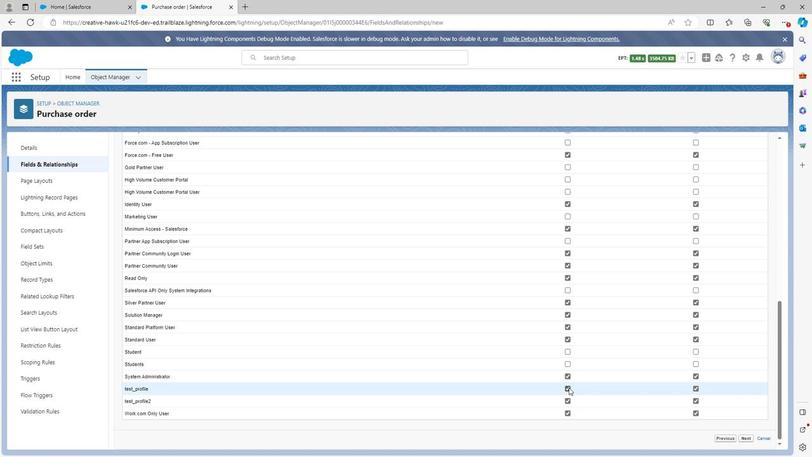 
Action: Mouse moved to (565, 399)
Screenshot: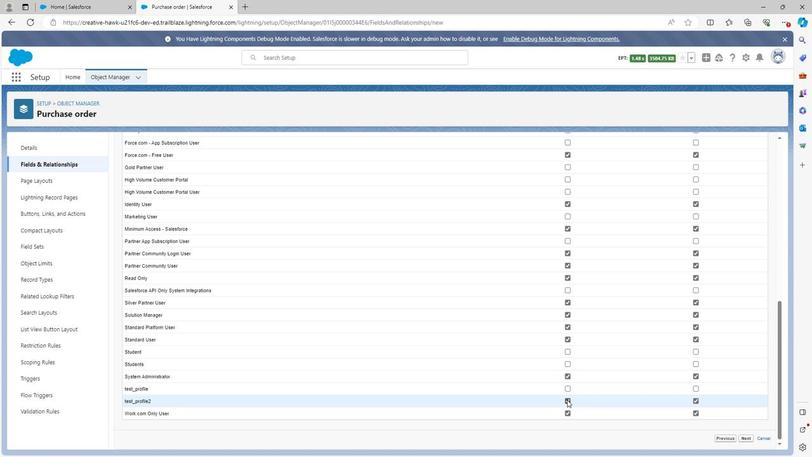 
Action: Mouse pressed left at (565, 399)
Screenshot: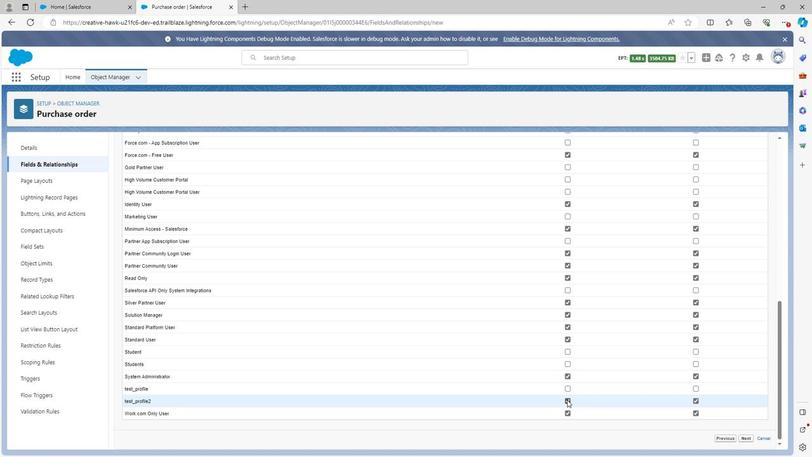 
Action: Mouse moved to (569, 413)
Screenshot: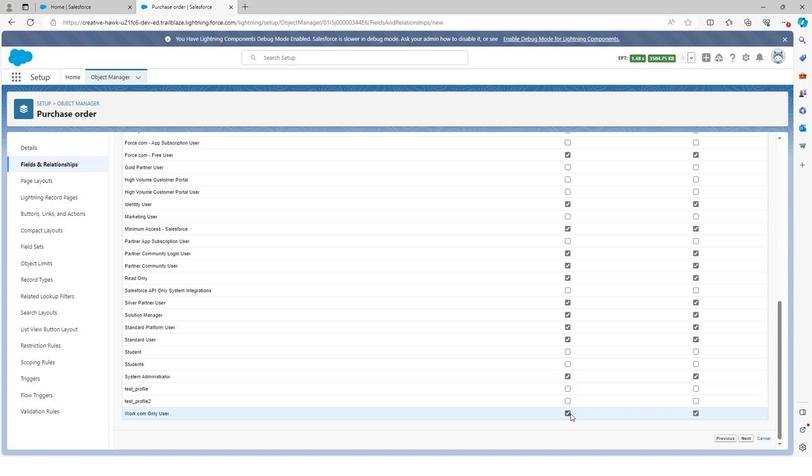 
Action: Mouse pressed left at (569, 413)
Screenshot: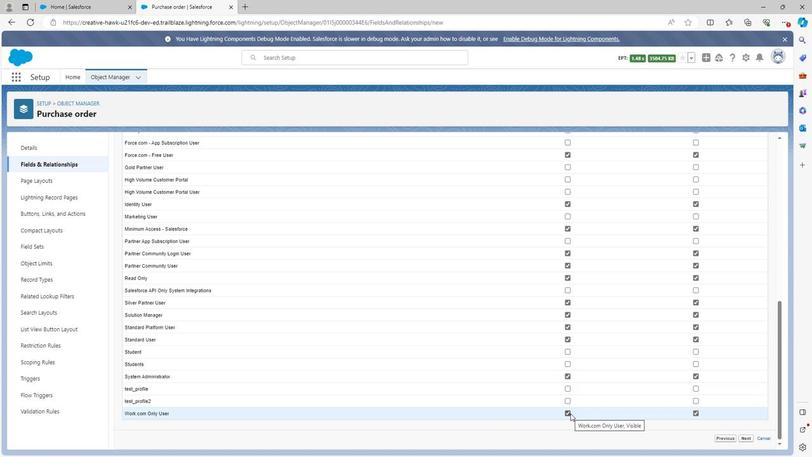 
Action: Mouse moved to (564, 301)
